 Task: Open Card SWOT Analysis Review in Board Newsletter Marketing to Workspace E-commerce and add a team member Softage.2@softage.net, a label Red, a checklist Technical Writing, an attachment from your onedrive, a color Red and finally, add a card description 'Create design mockups for new product' and a comment 'We should approach this task with a sense of humility, recognizing that we do not have all the answers and being open to learning from others.'. Add a start date 'Jan 02, 1900' with a due date 'Jan 09, 1900'
Action: Mouse moved to (60, 338)
Screenshot: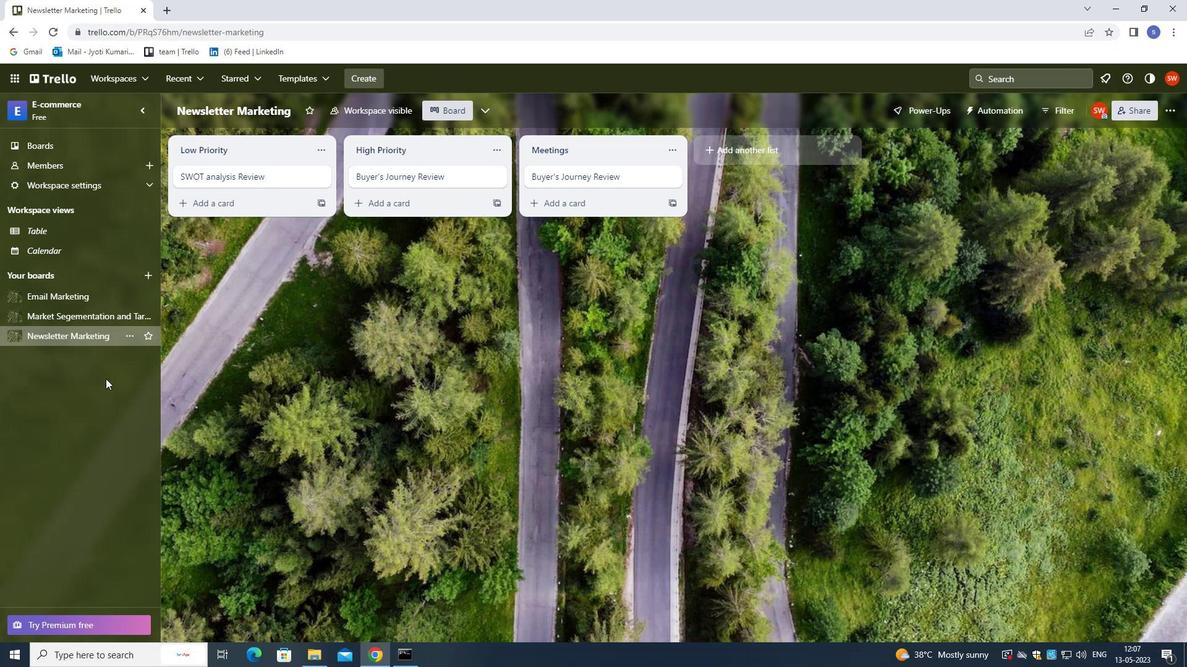 
Action: Mouse pressed left at (60, 338)
Screenshot: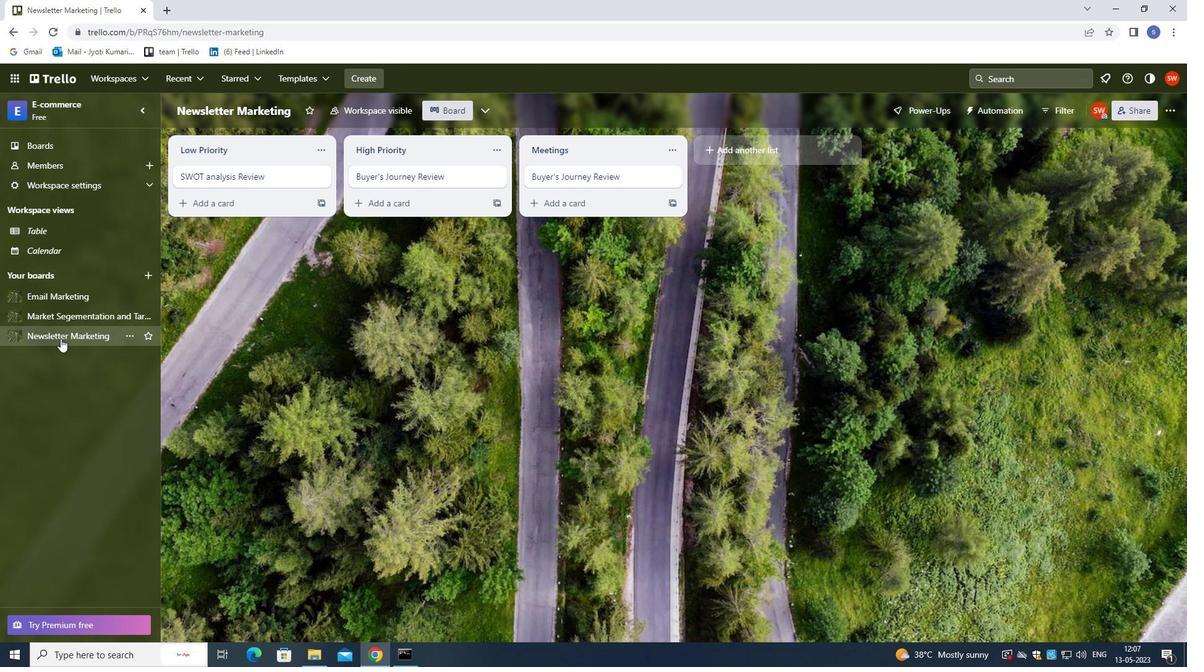 
Action: Mouse moved to (231, 171)
Screenshot: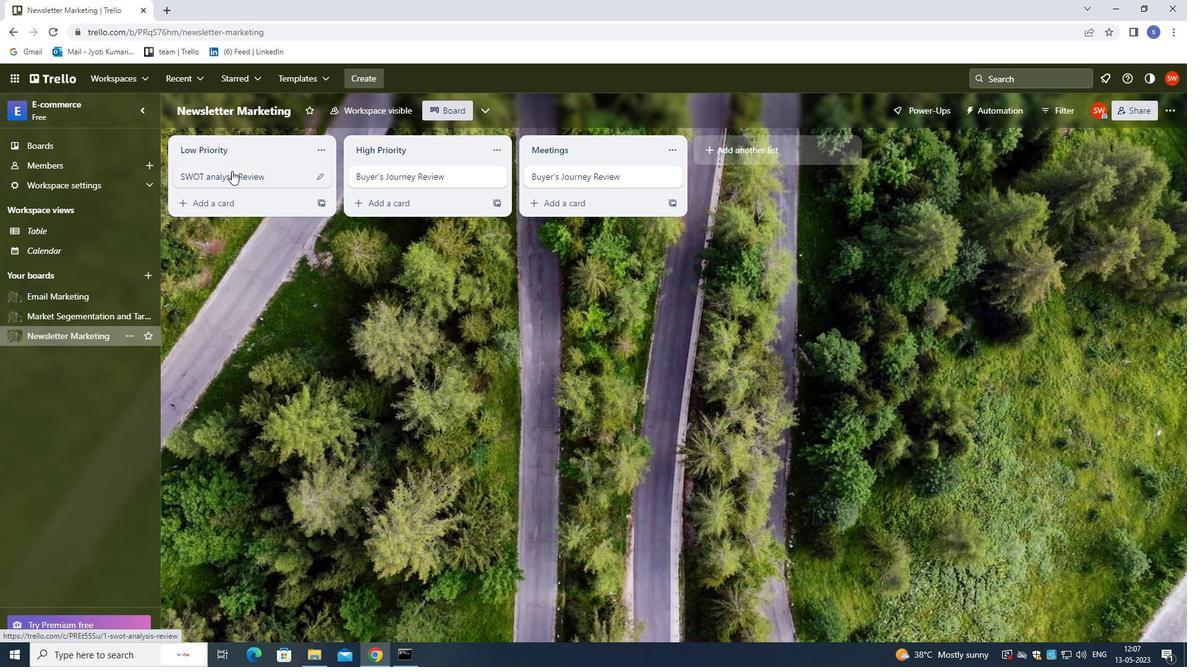 
Action: Mouse pressed left at (231, 171)
Screenshot: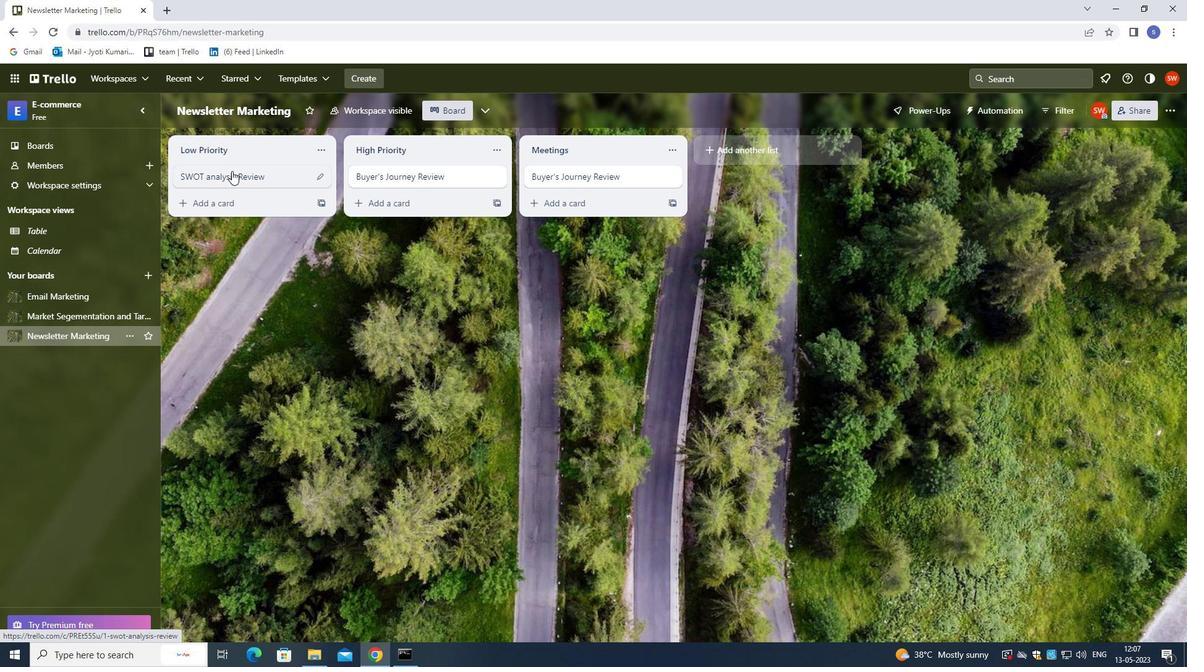 
Action: Mouse moved to (746, 176)
Screenshot: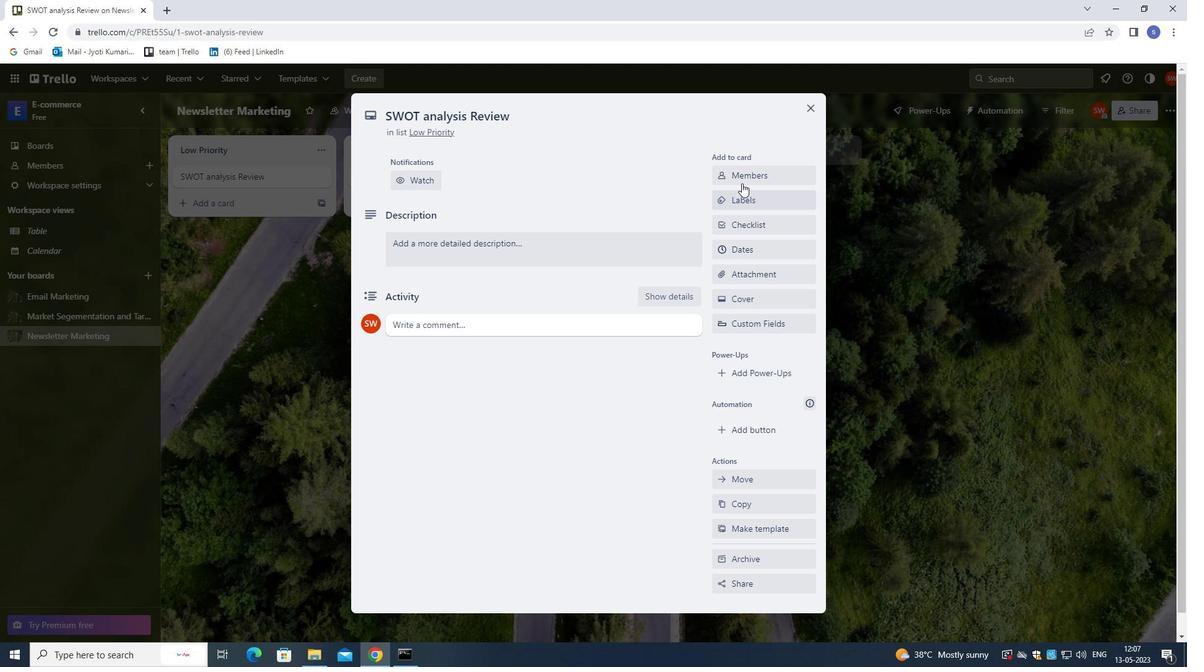 
Action: Mouse pressed left at (746, 176)
Screenshot: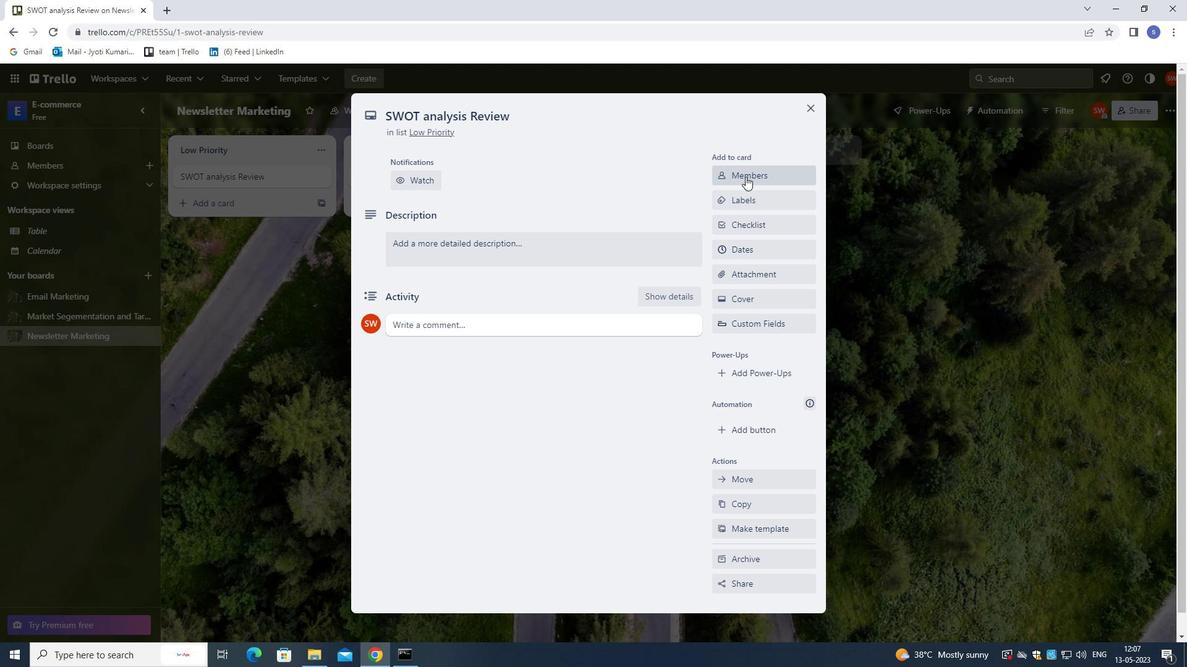 
Action: Mouse moved to (766, 275)
Screenshot: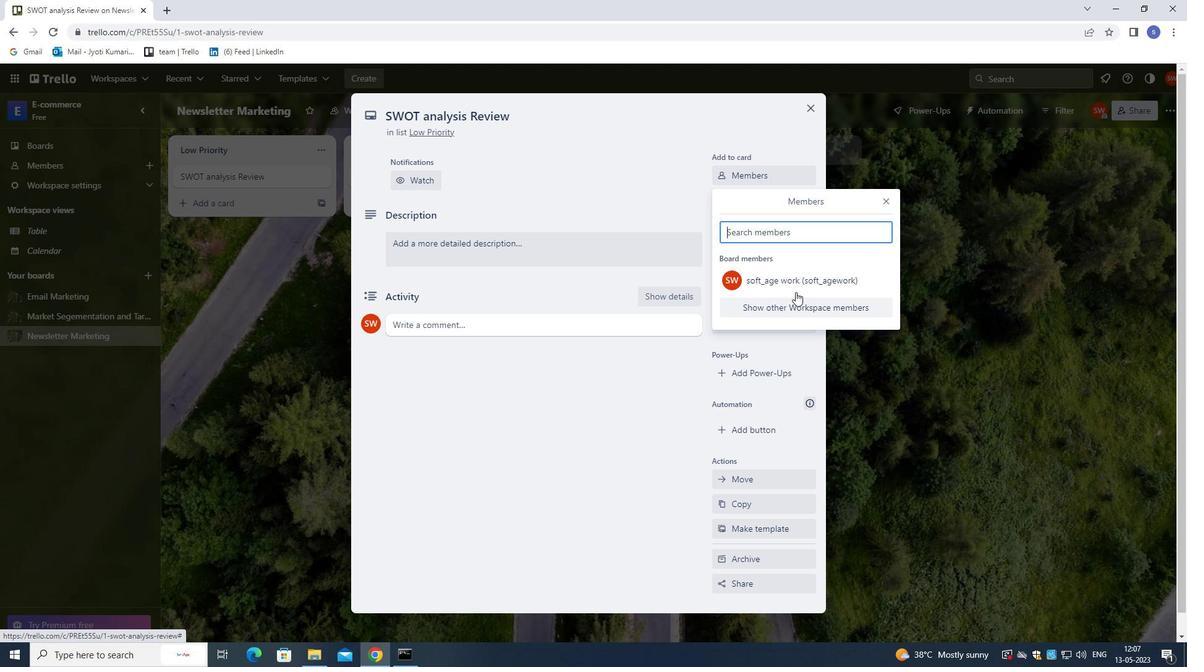 
Action: Key pressed softage.2<Key.shift>@SOFTAGE.NET
Screenshot: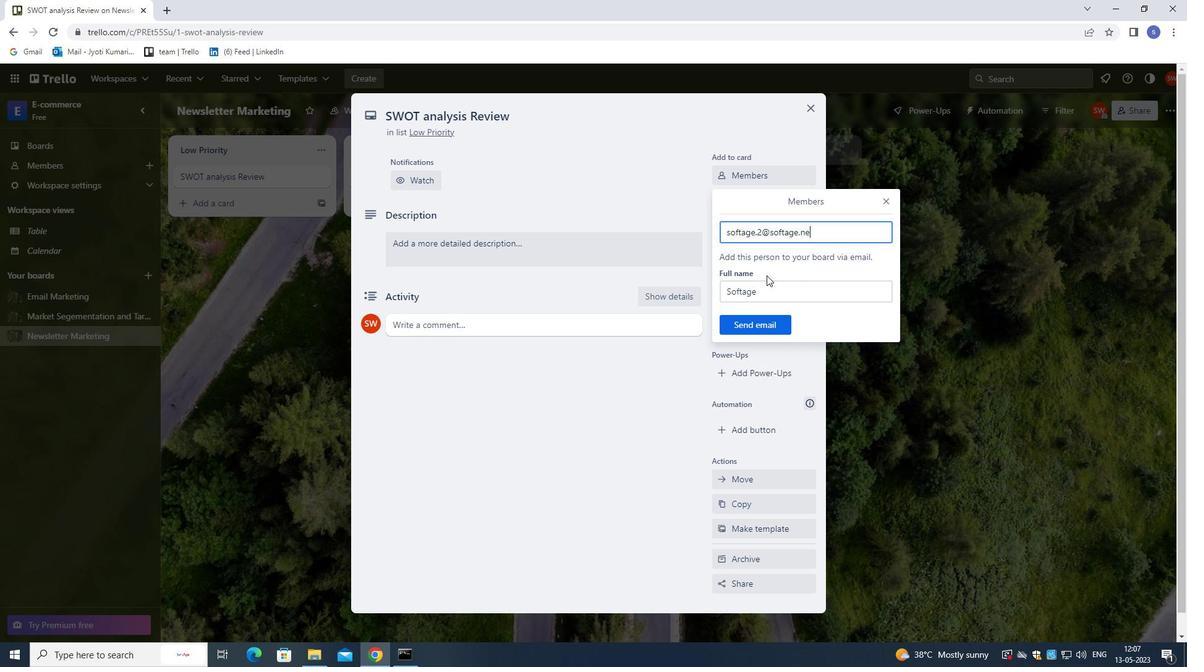 
Action: Mouse moved to (777, 327)
Screenshot: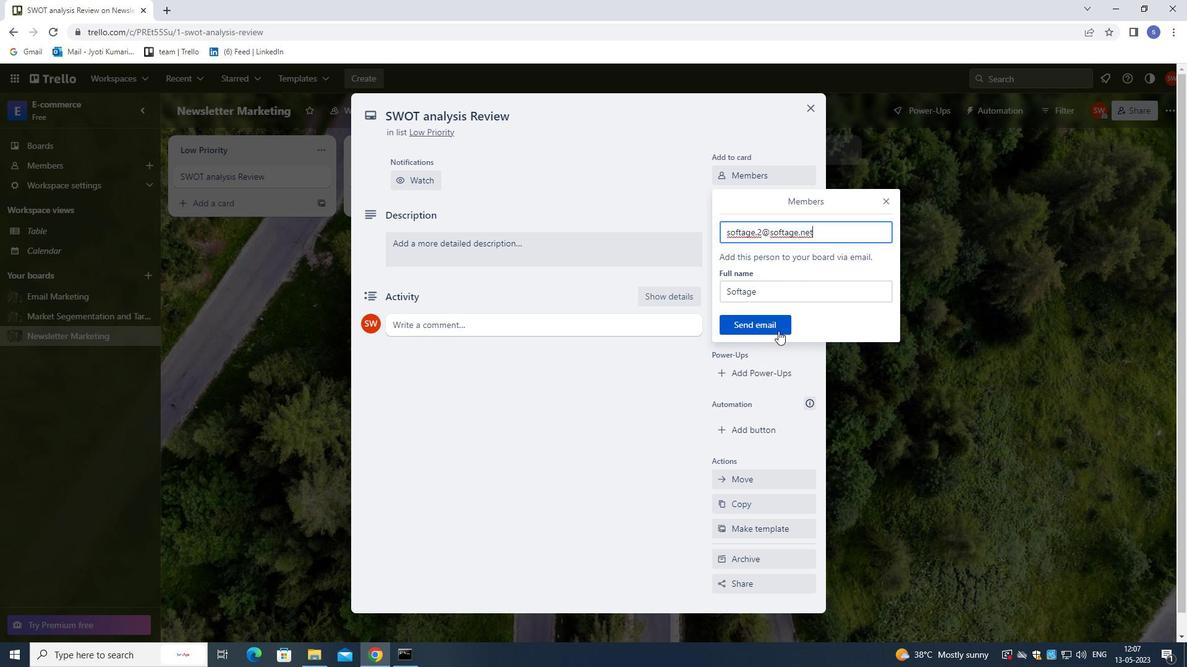 
Action: Mouse pressed left at (777, 327)
Screenshot: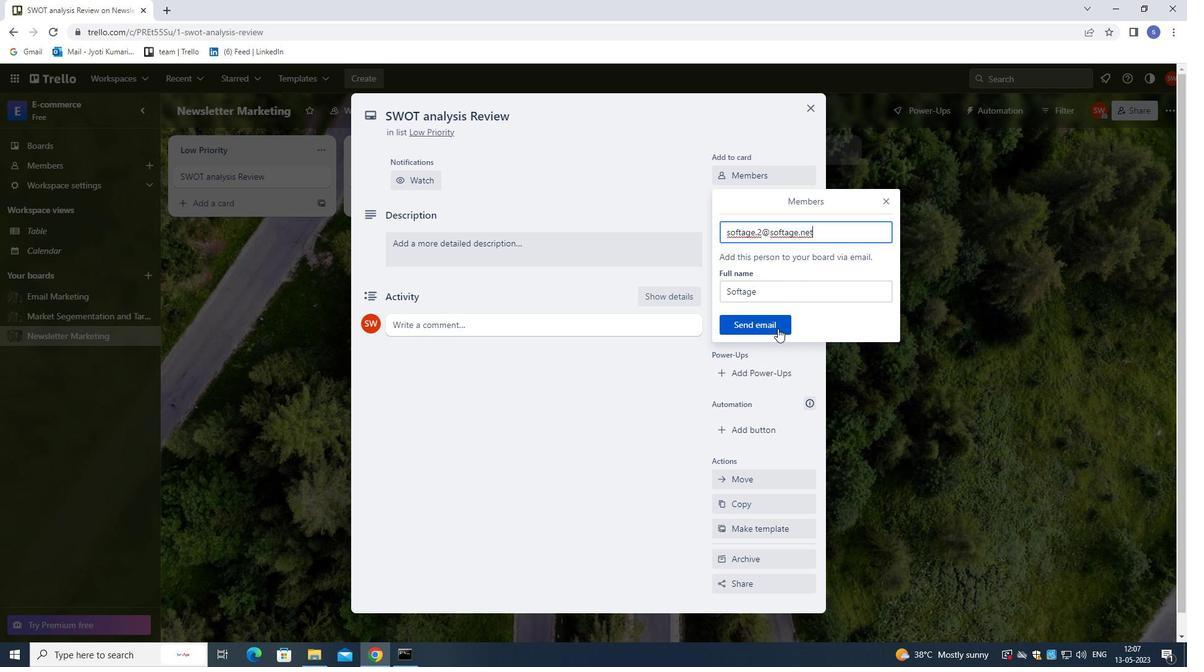 
Action: Mouse moved to (779, 241)
Screenshot: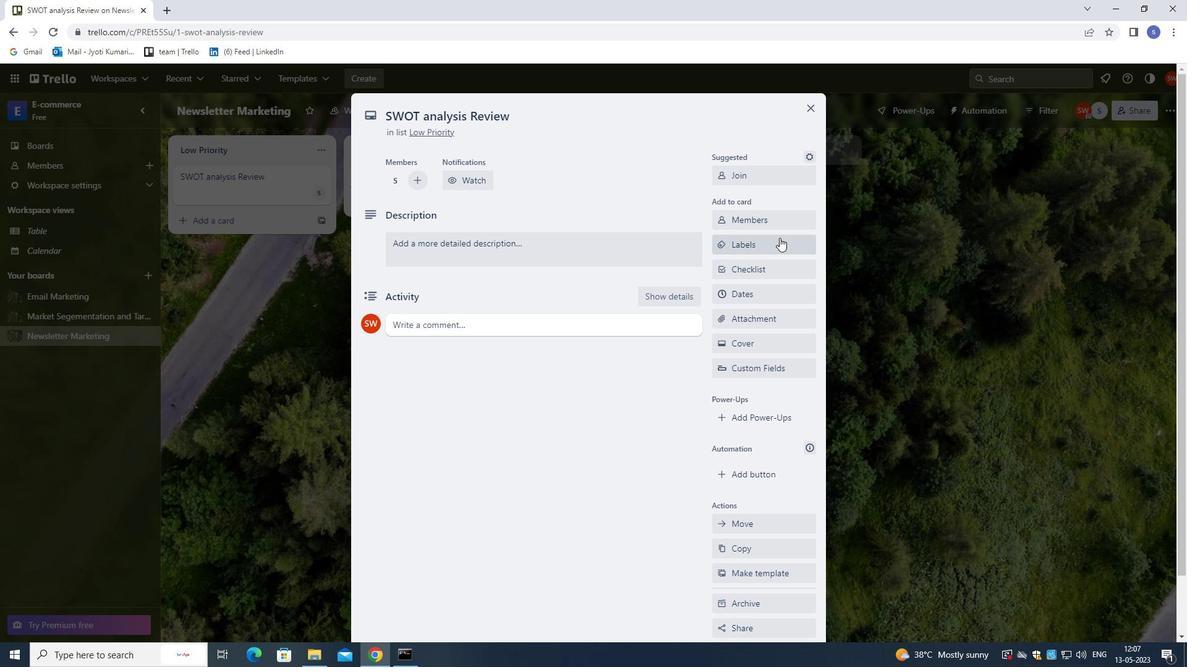 
Action: Mouse pressed left at (779, 241)
Screenshot: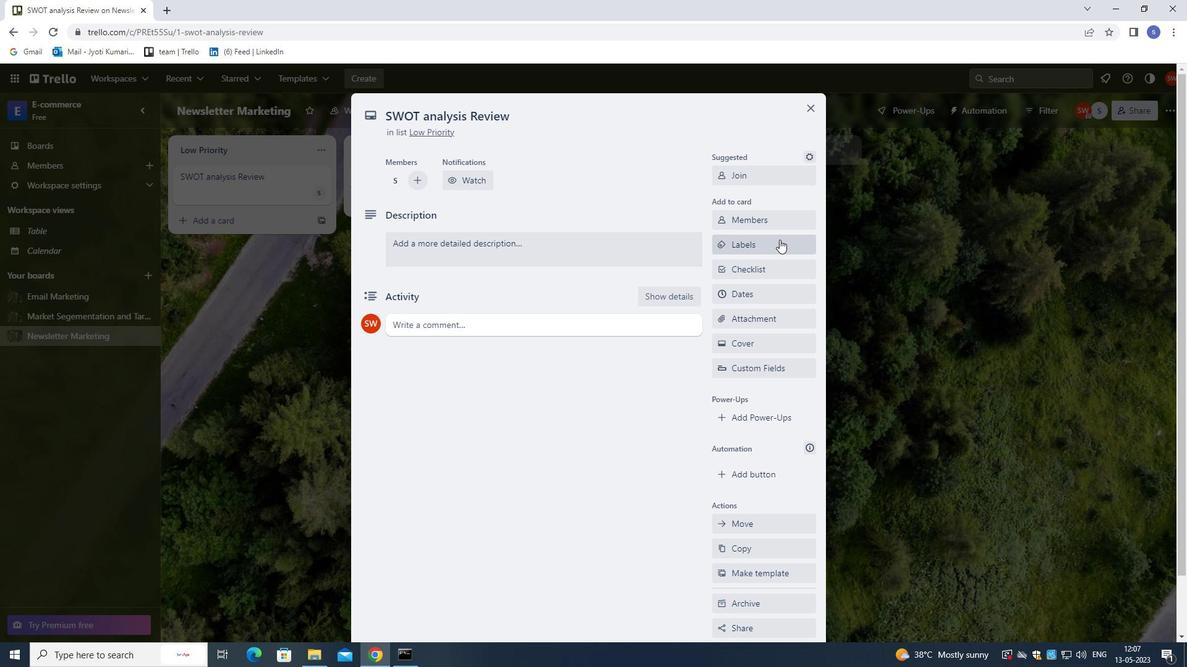 
Action: Mouse moved to (778, 241)
Screenshot: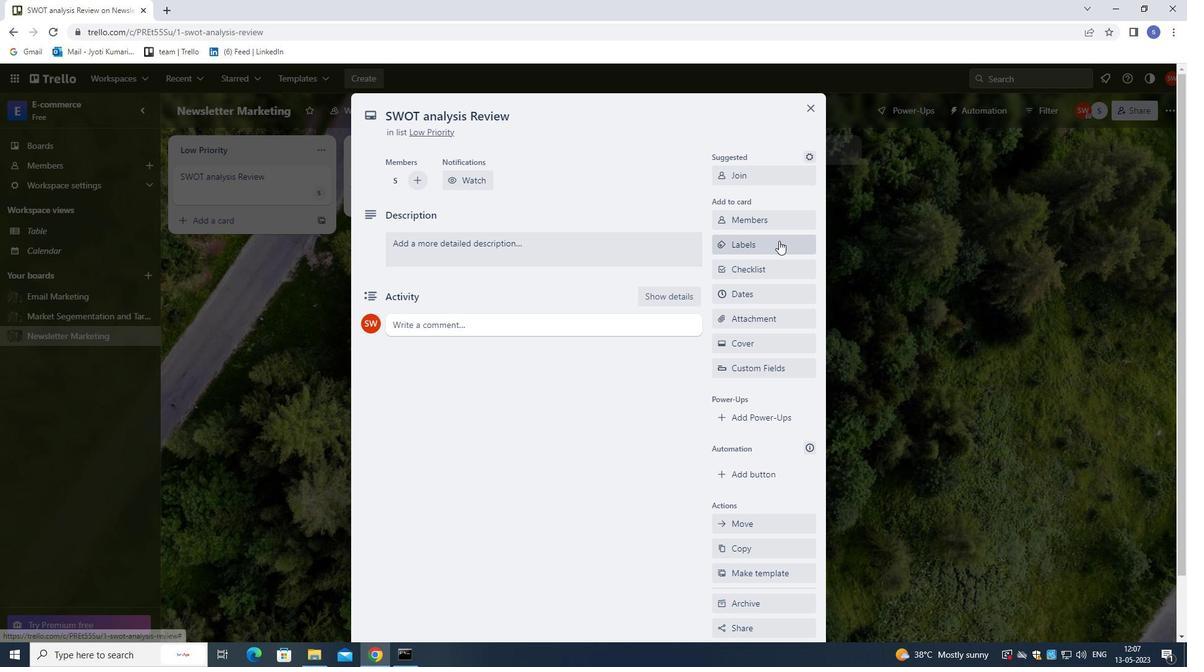 
Action: Key pressed R
Screenshot: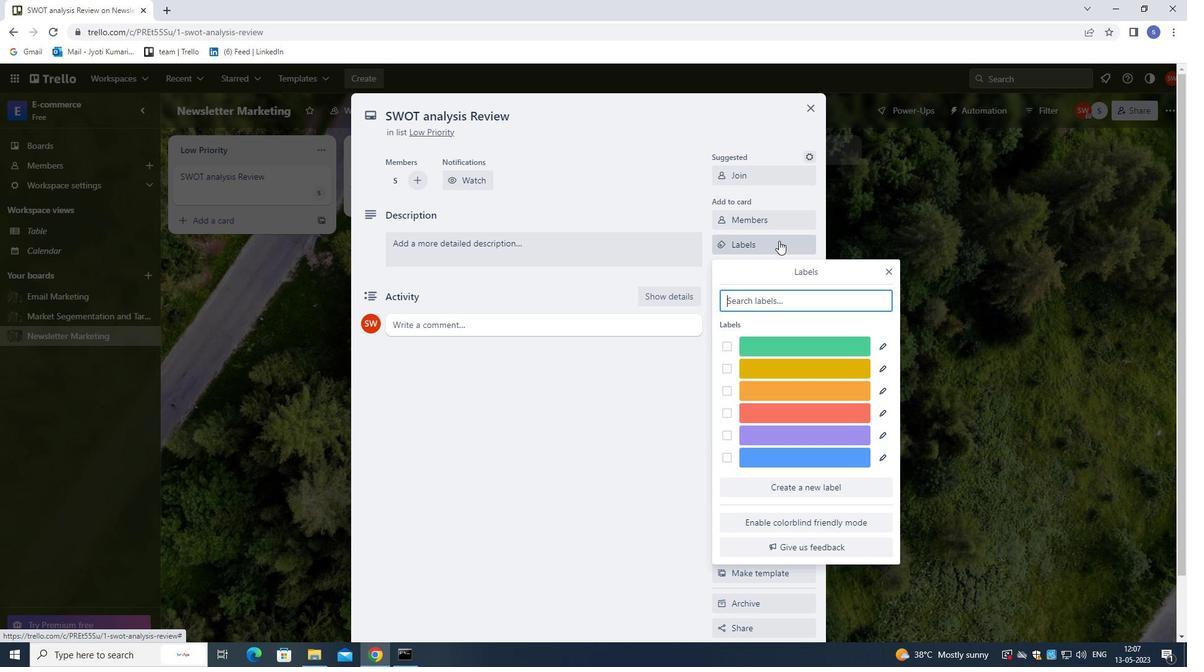 
Action: Mouse moved to (770, 344)
Screenshot: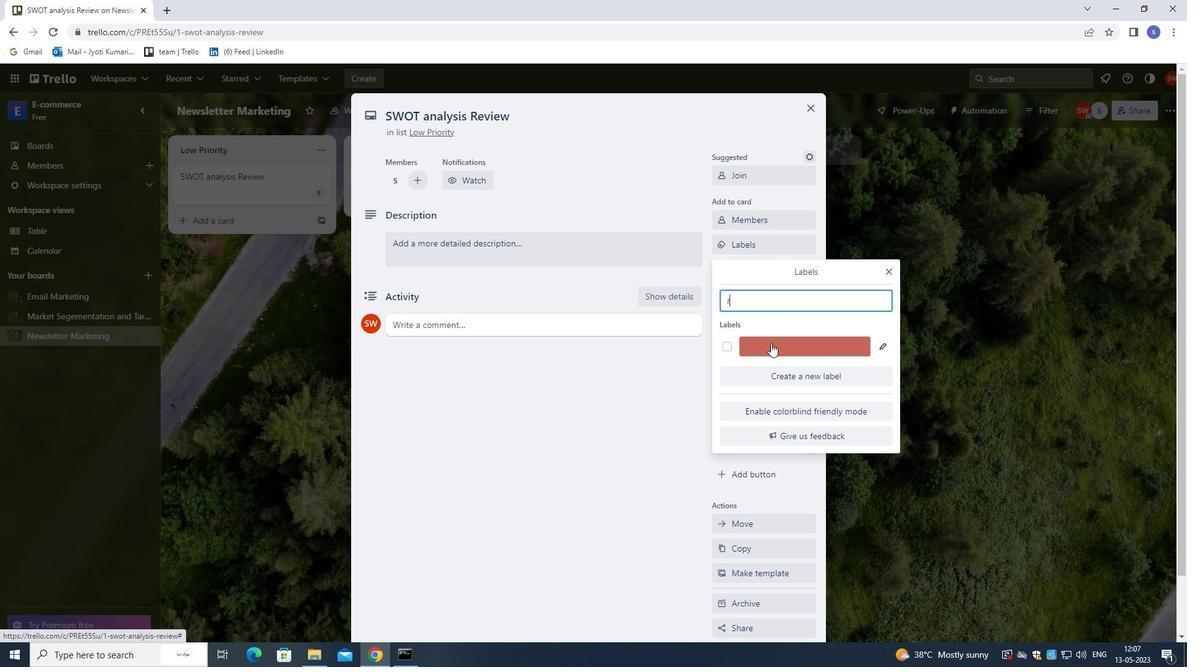 
Action: Mouse pressed left at (770, 344)
Screenshot: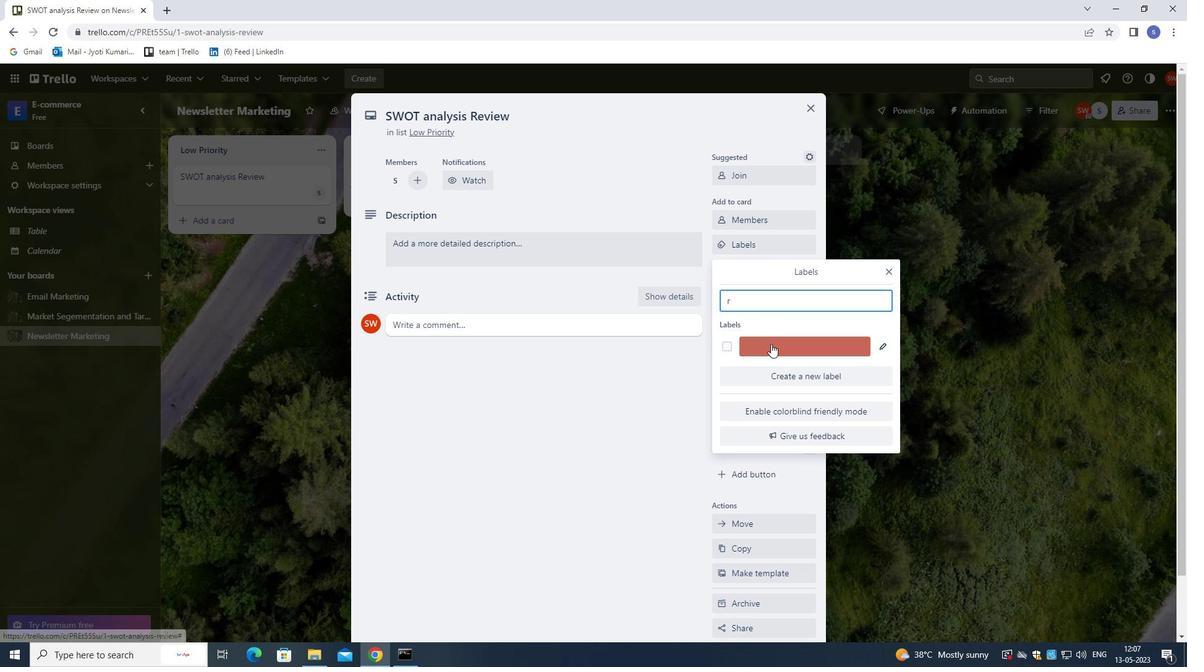 
Action: Mouse moved to (890, 270)
Screenshot: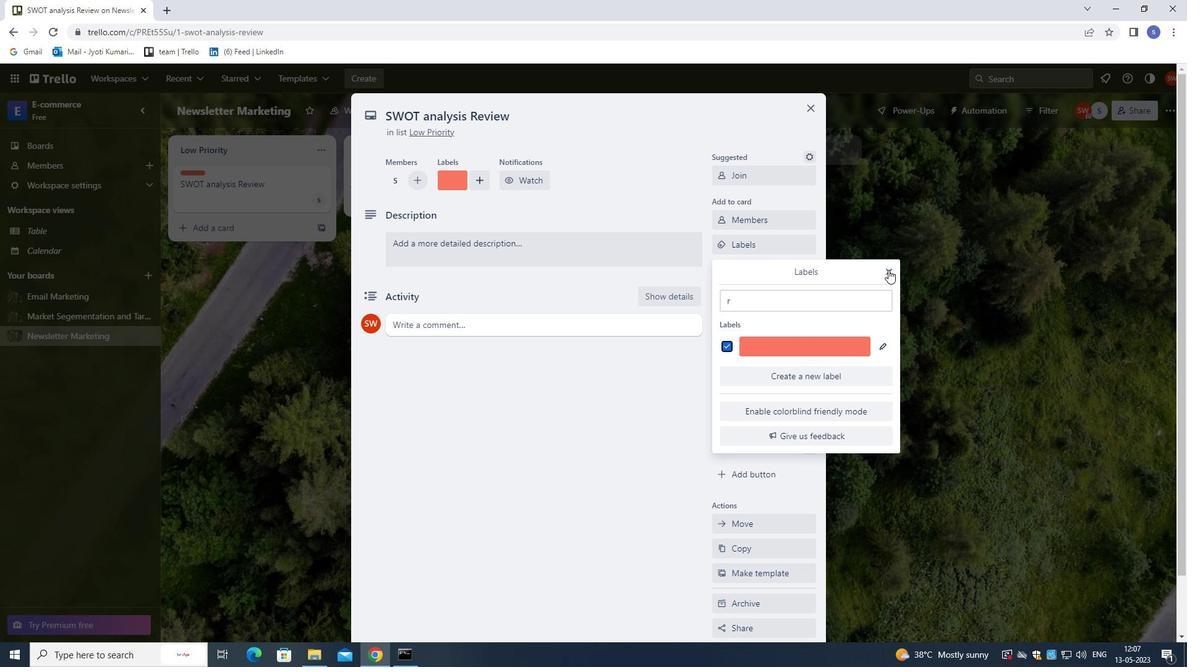 
Action: Mouse pressed left at (890, 270)
Screenshot: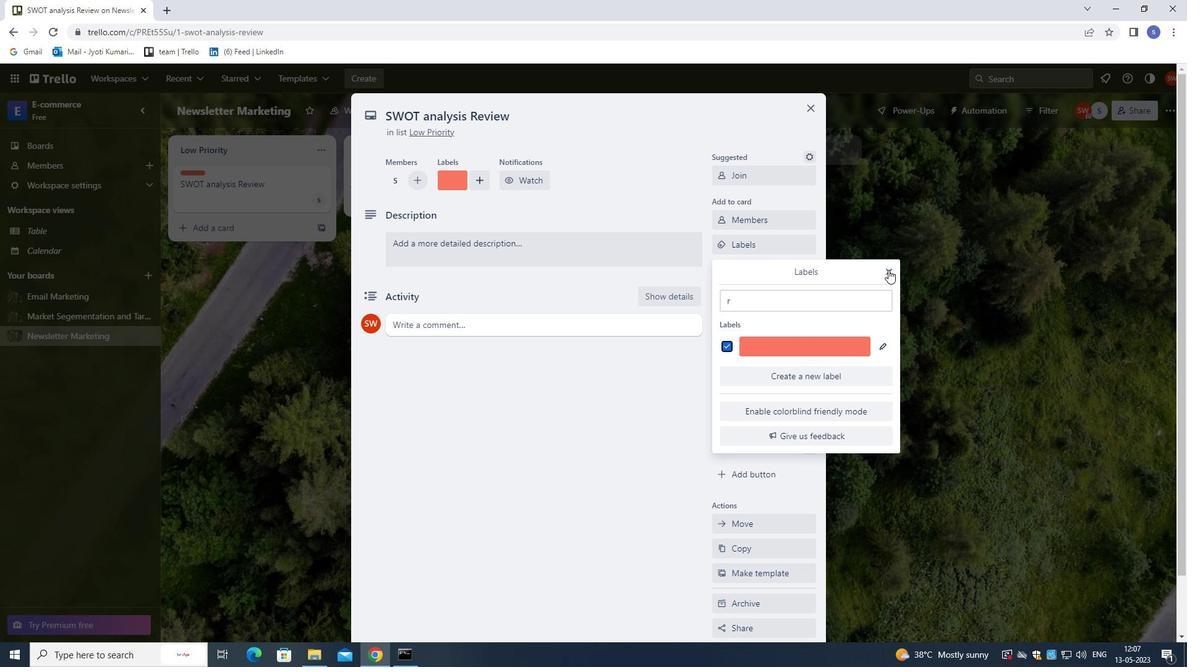 
Action: Mouse moved to (778, 271)
Screenshot: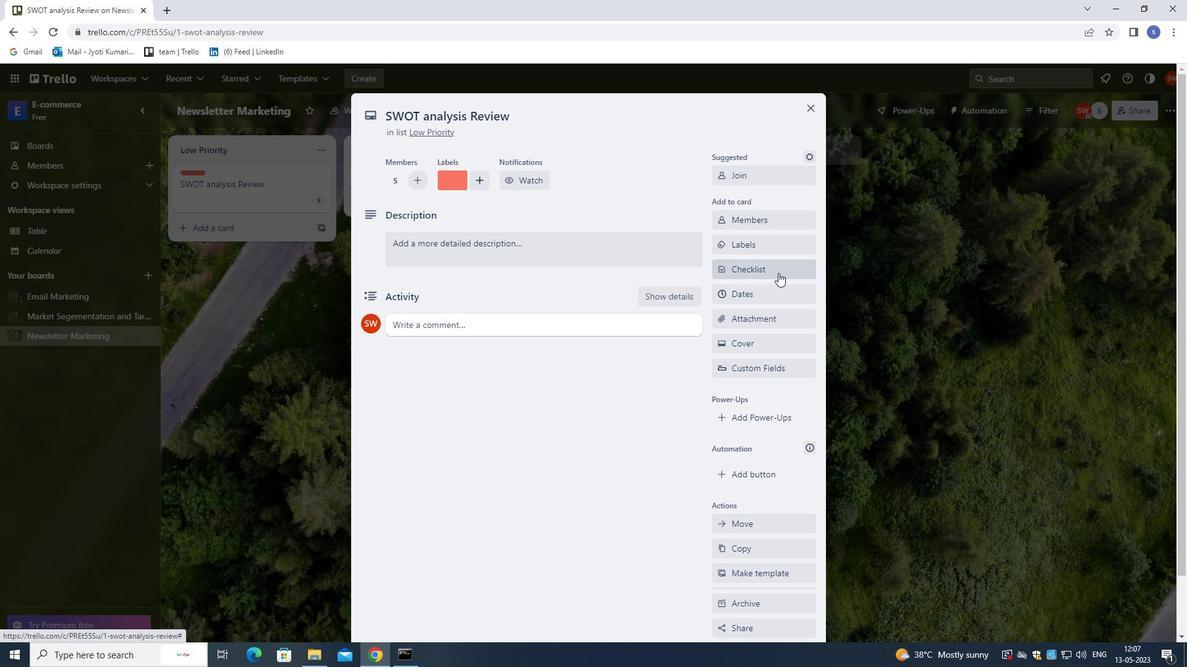 
Action: Mouse pressed left at (778, 271)
Screenshot: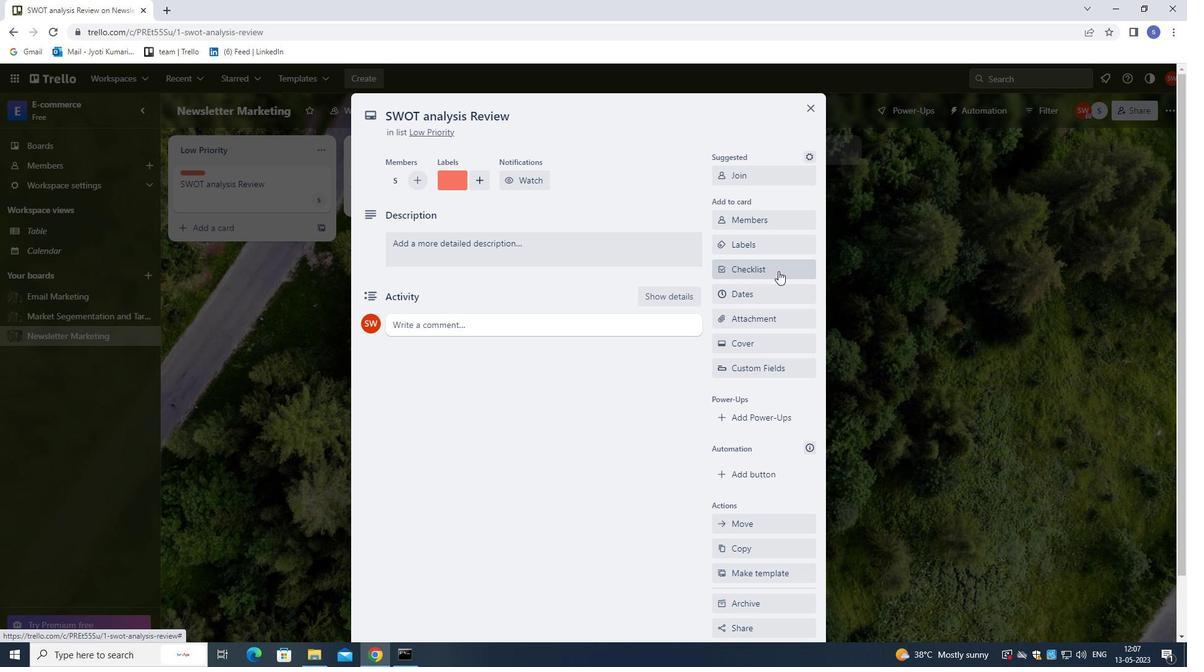 
Action: Mouse moved to (778, 270)
Screenshot: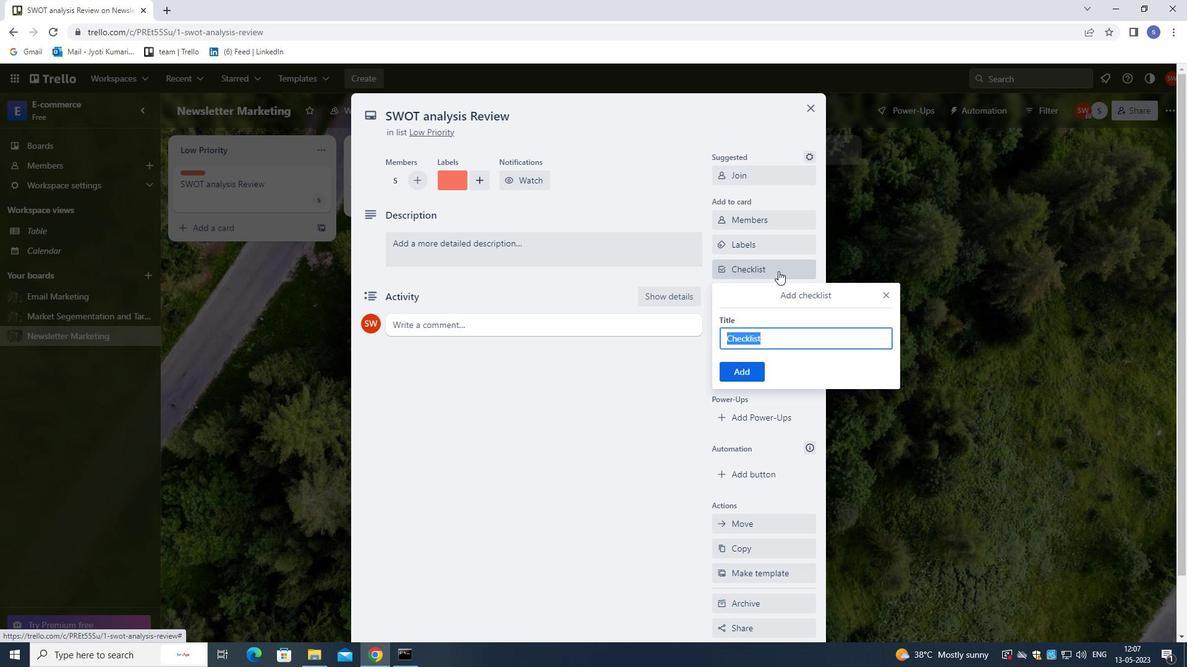 
Action: Key pressed <Key.shift>TECHNIICAL<Key.space><Key.left><Key.left><Key.left><Key.left><Key.left><Key.left><Key.right><Key.backspace><Key.right><Key.right><Key.right><Key.right><Key.right><Key.right><Key.right><Key.right><Key.right><Key.space><Key.shift>WRITING<Key.space><Key.enter>
Screenshot: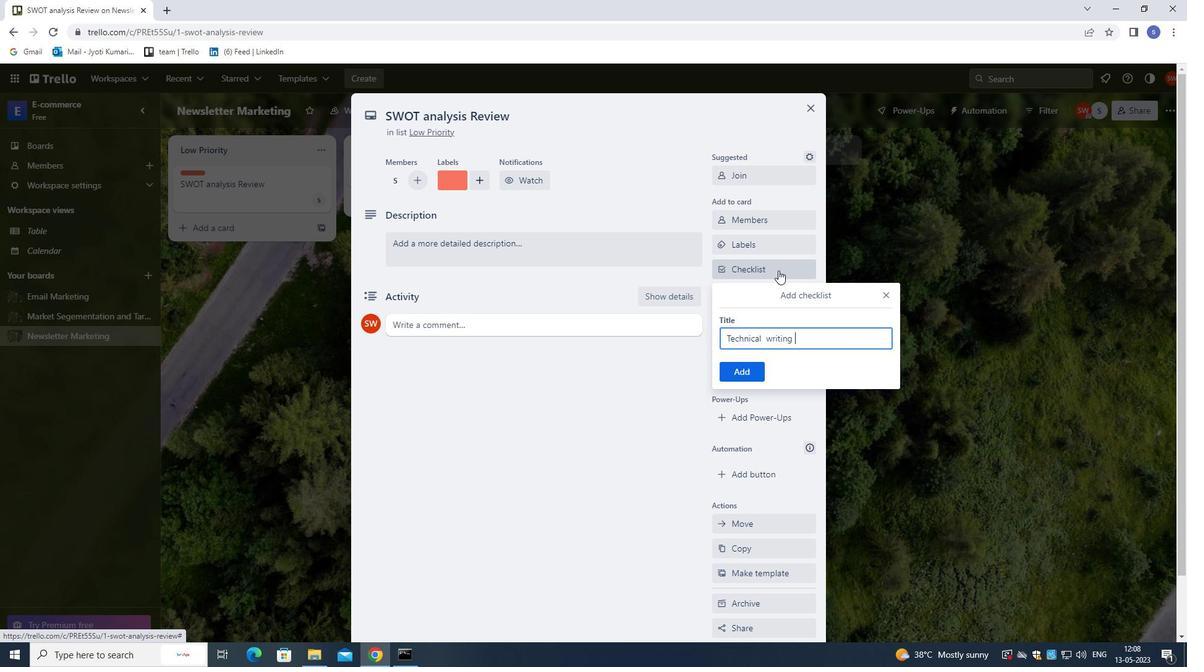 
Action: Mouse moved to (765, 296)
Screenshot: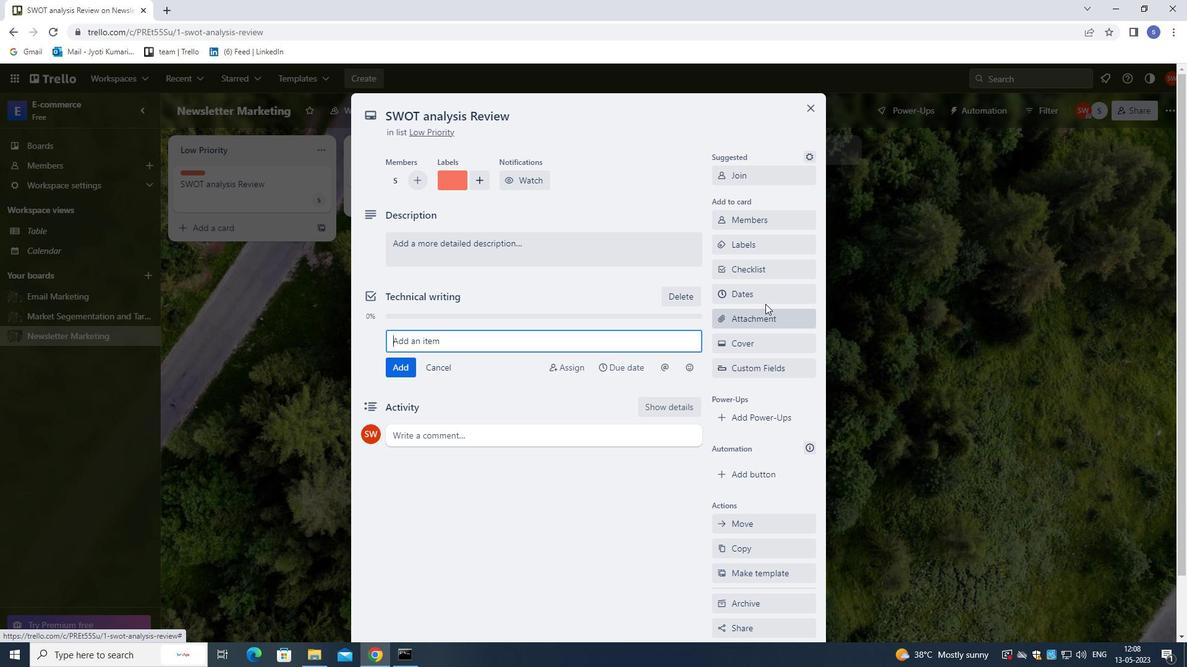 
Action: Mouse pressed left at (765, 296)
Screenshot: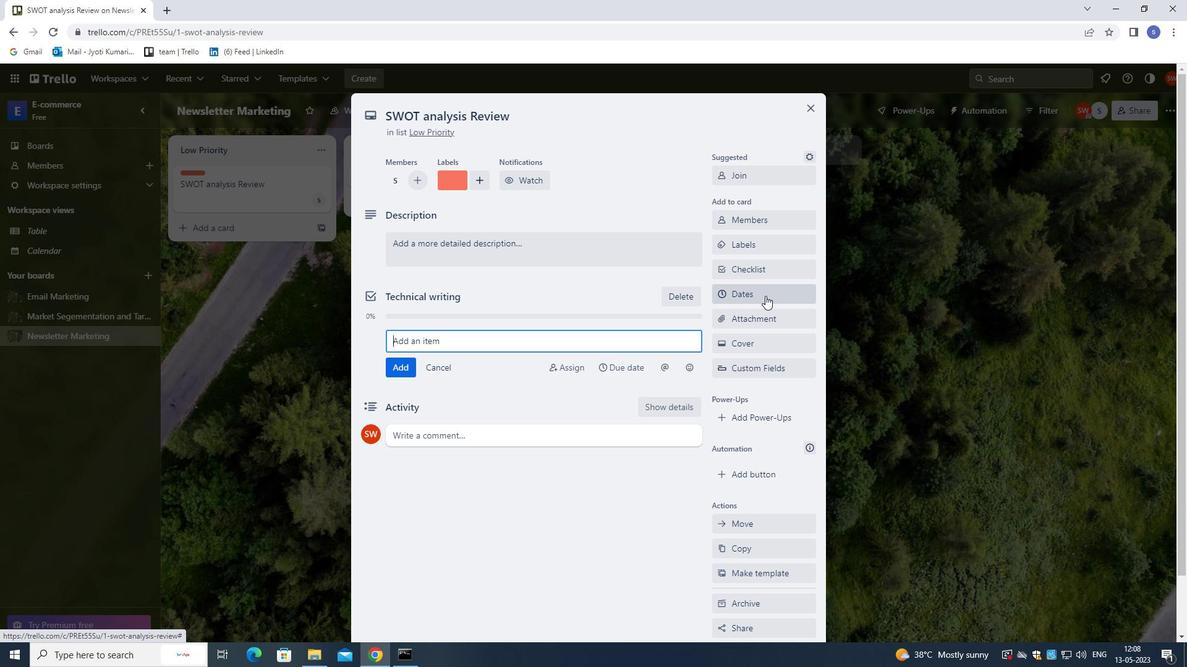 
Action: Mouse moved to (725, 339)
Screenshot: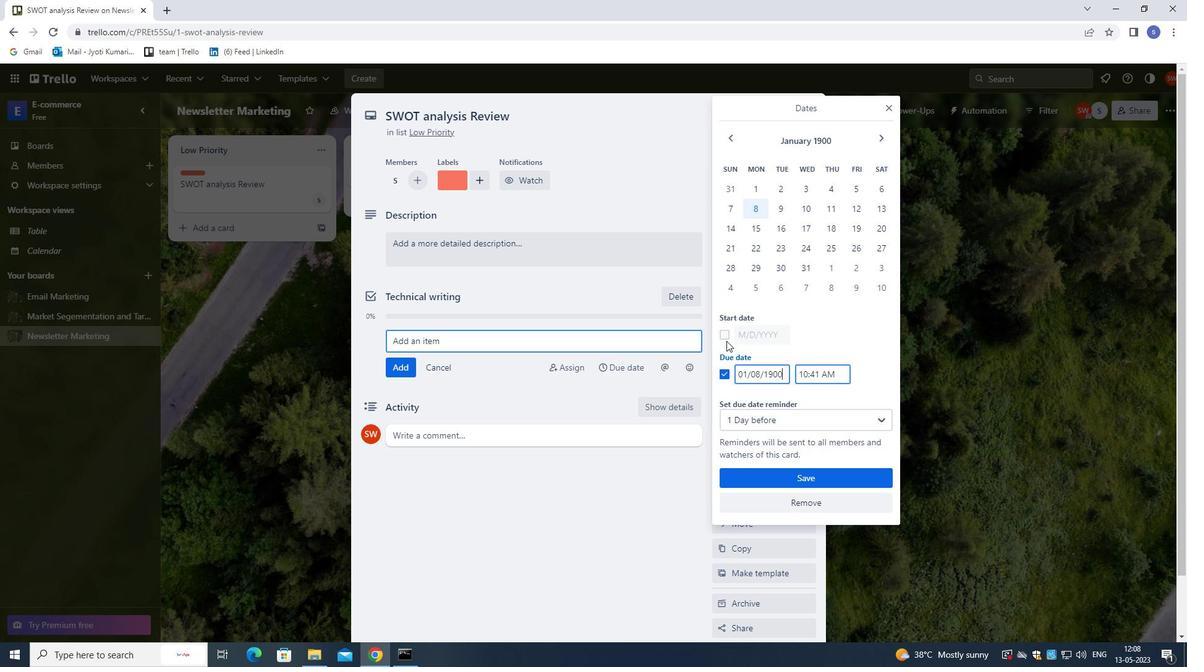 
Action: Mouse pressed left at (725, 339)
Screenshot: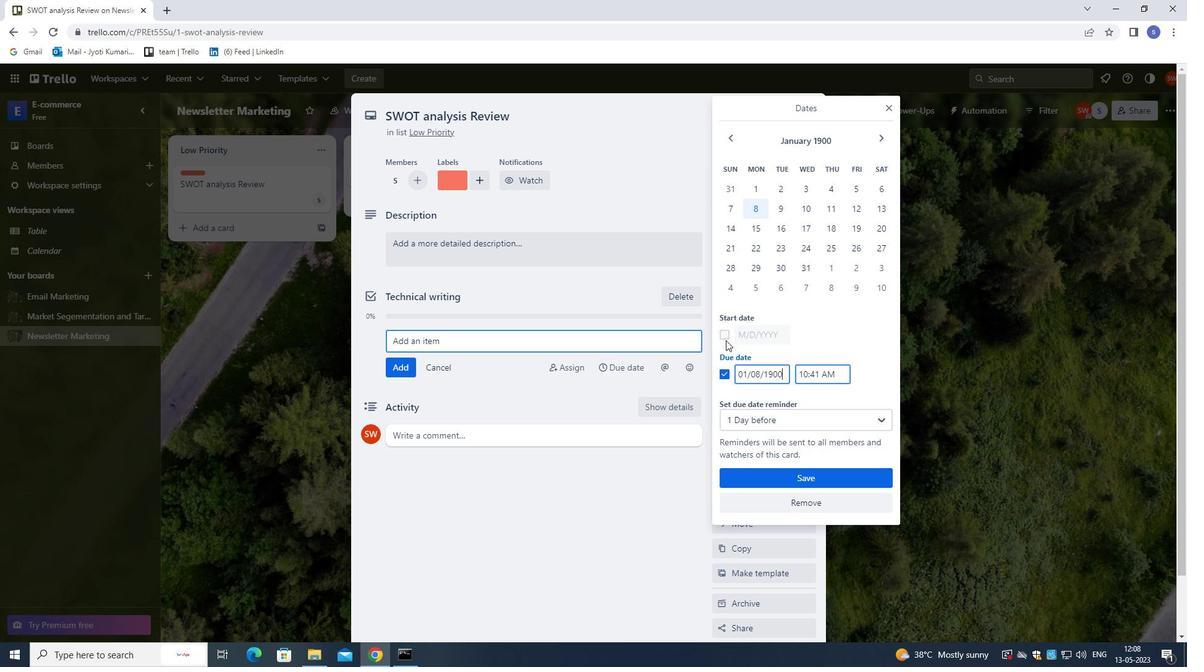 
Action: Mouse moved to (778, 190)
Screenshot: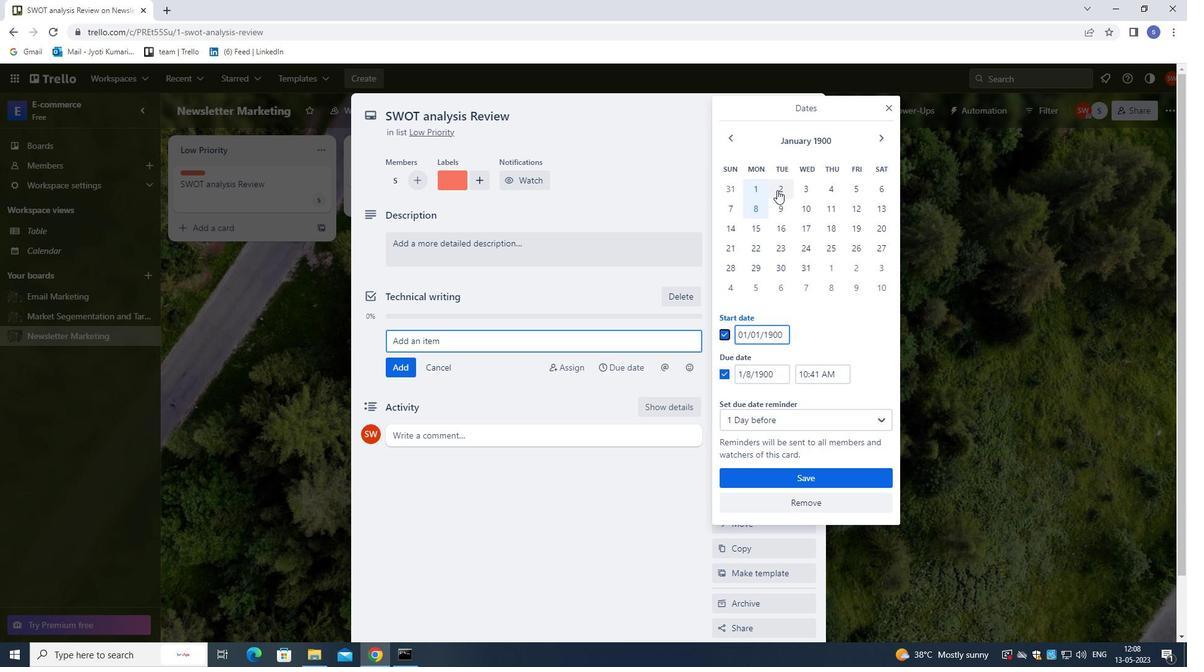 
Action: Mouse pressed left at (778, 190)
Screenshot: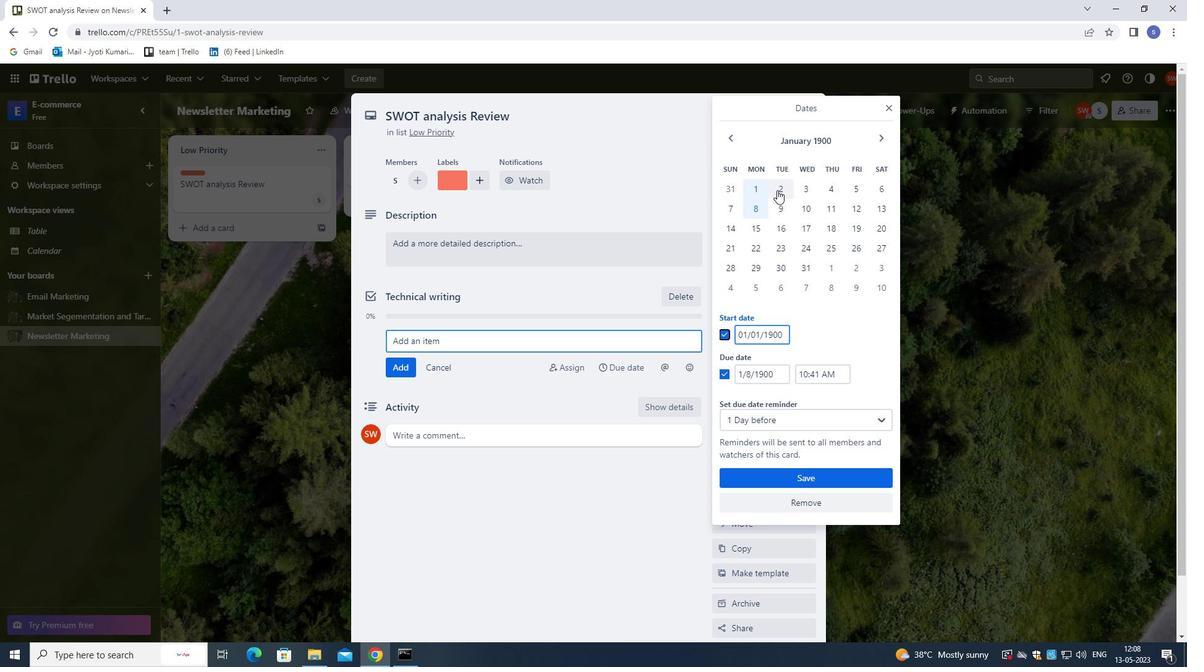 
Action: Mouse moved to (855, 286)
Screenshot: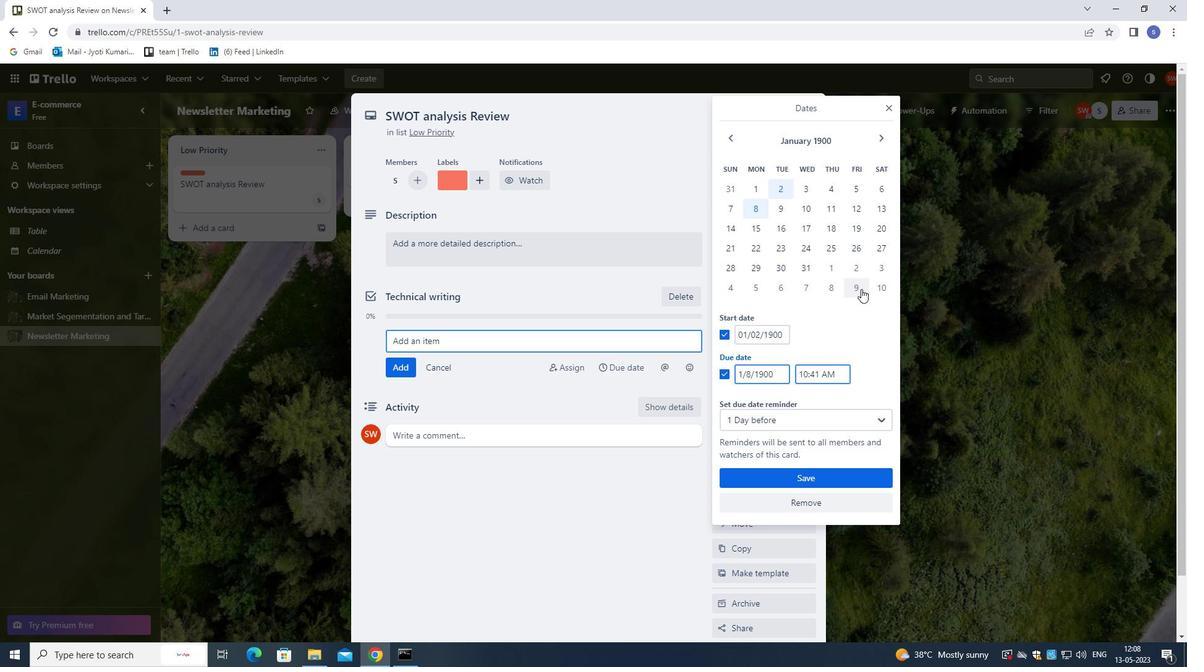 
Action: Mouse pressed left at (855, 286)
Screenshot: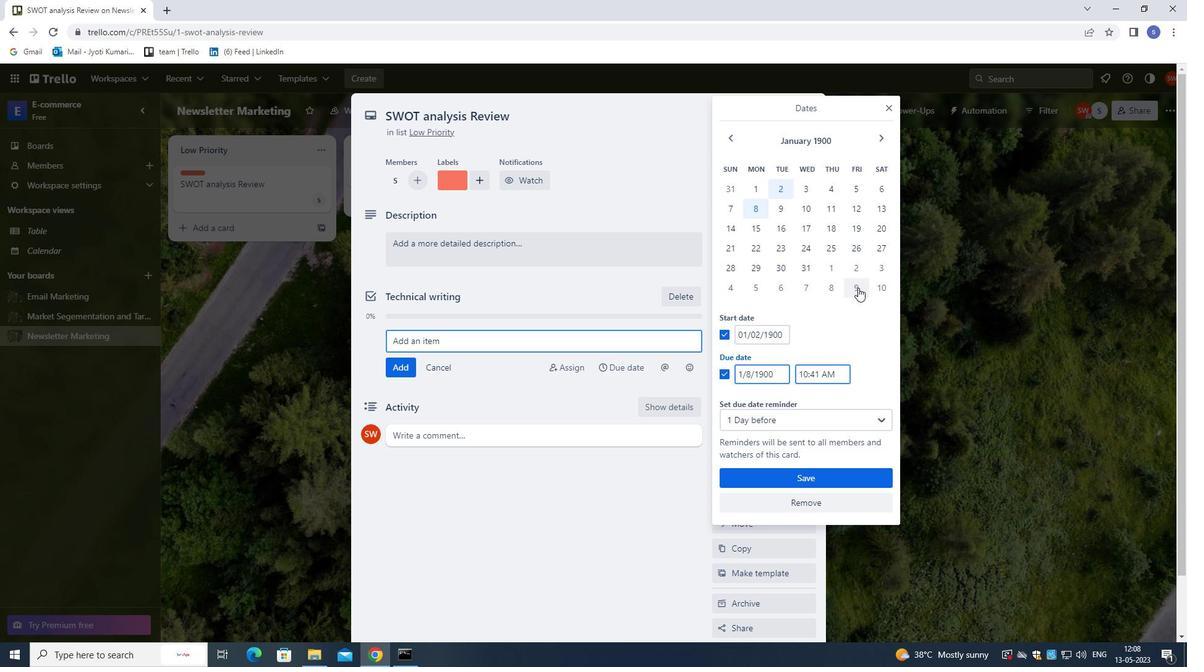 
Action: Mouse moved to (744, 370)
Screenshot: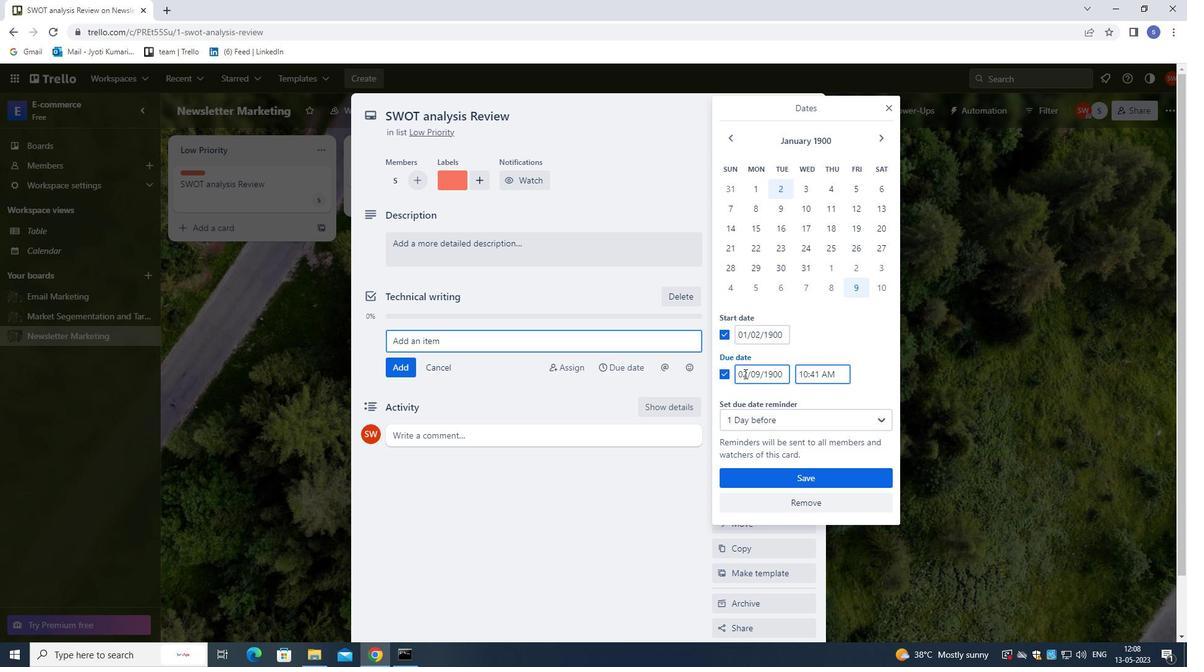 
Action: Mouse pressed left at (744, 370)
Screenshot: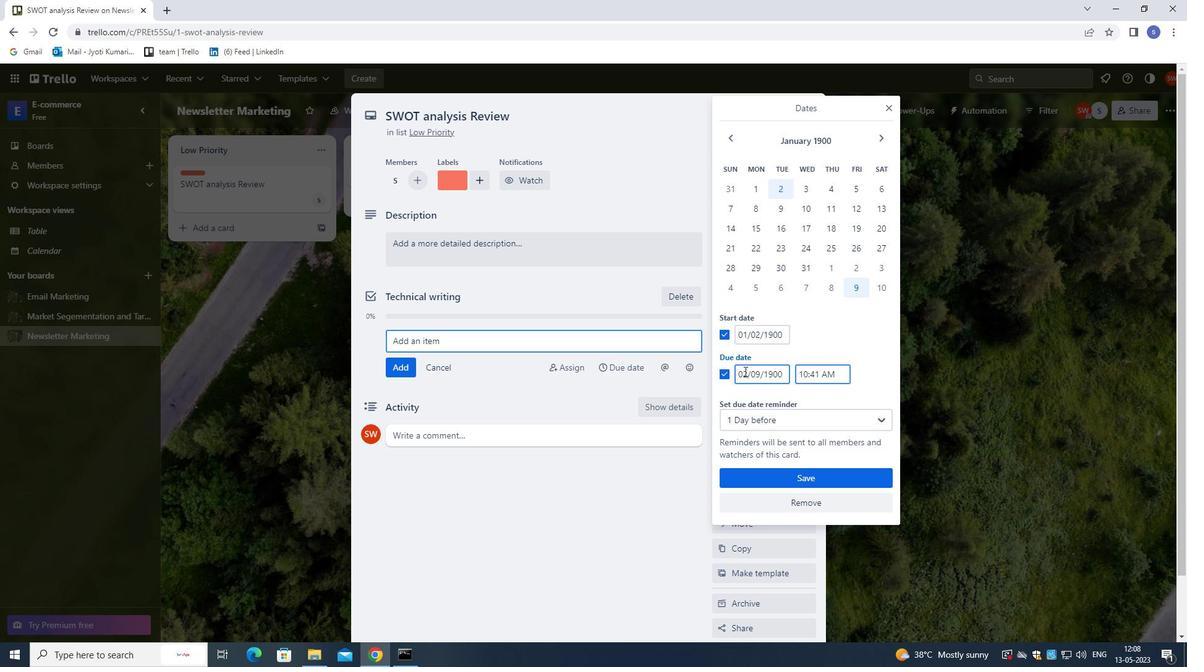 
Action: Mouse moved to (754, 411)
Screenshot: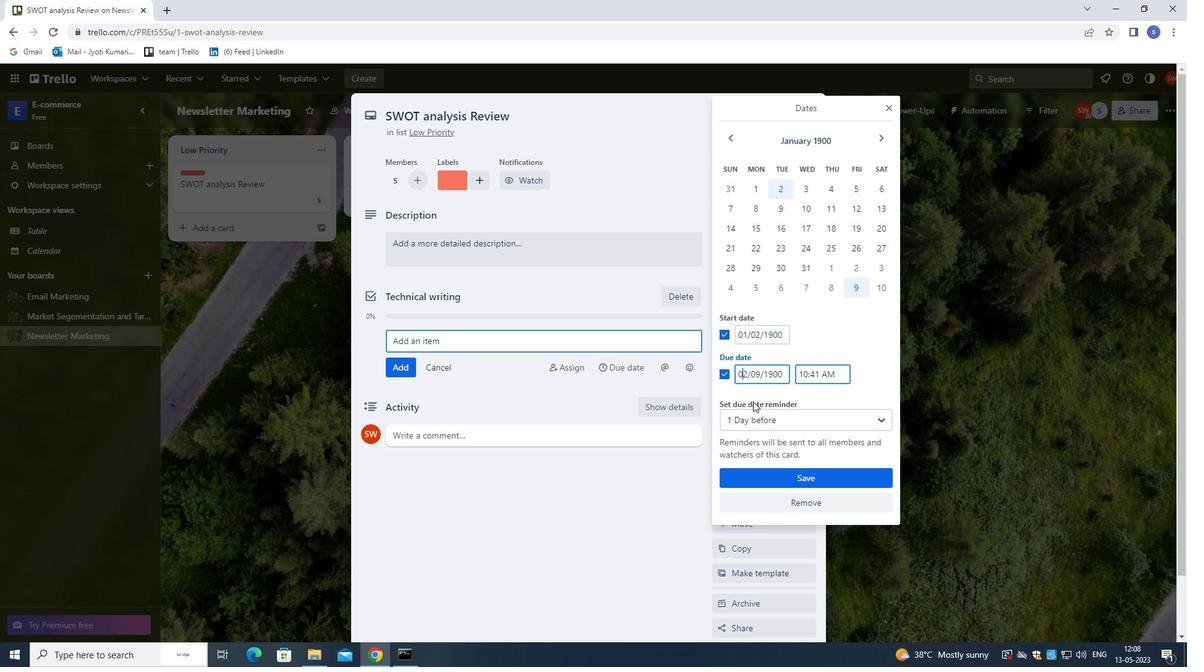 
Action: Key pressed <Key.right>
Screenshot: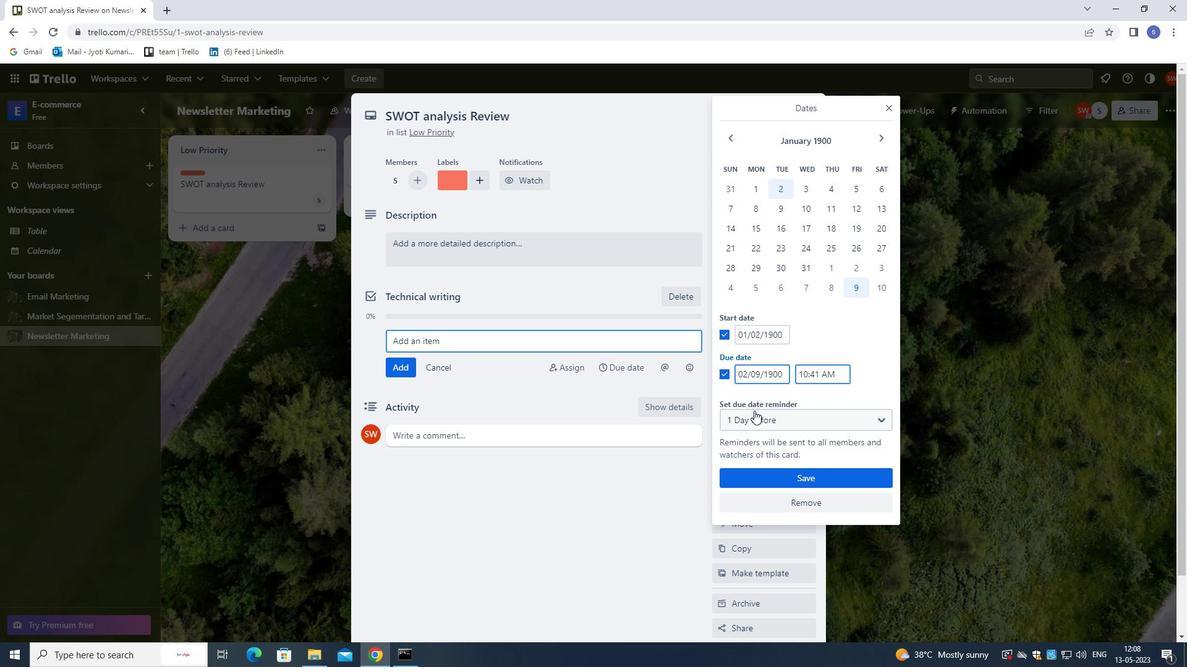 
Action: Mouse moved to (720, 382)
Screenshot: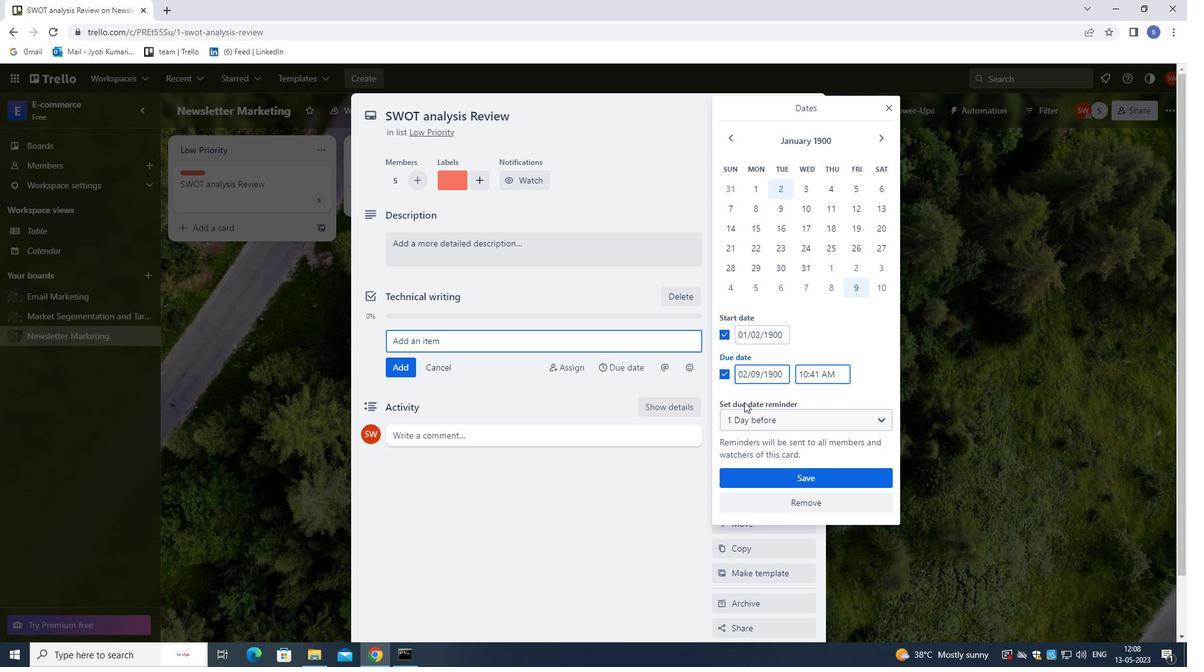 
Action: Key pressed 1
Screenshot: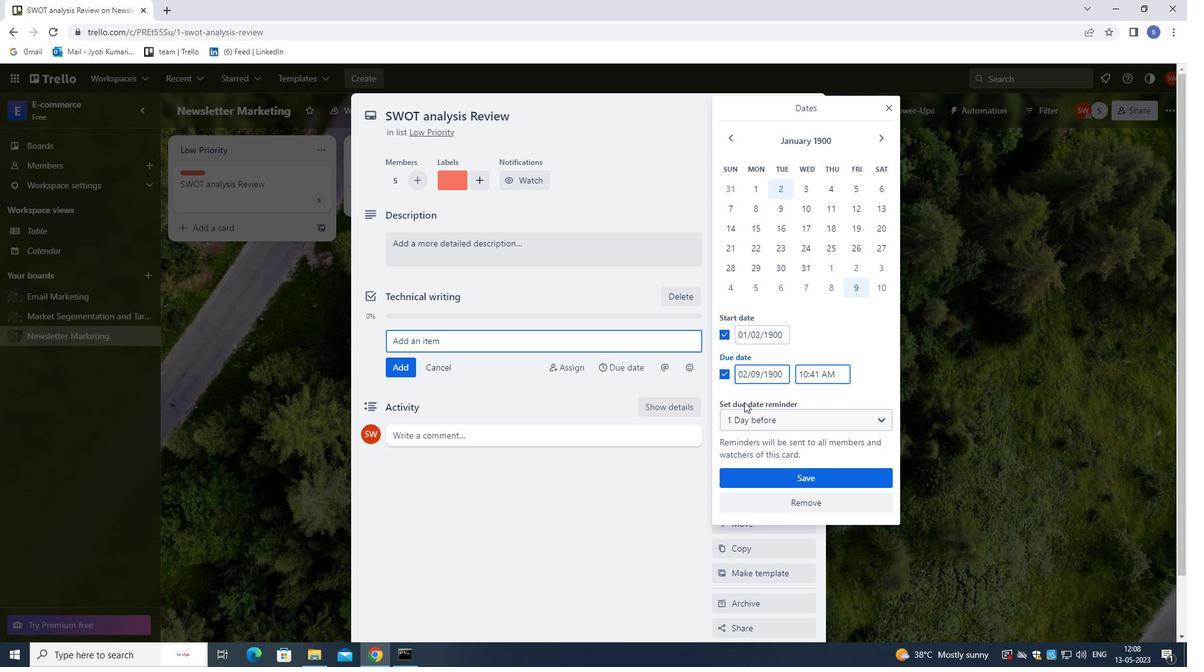 
Action: Mouse moved to (752, 392)
Screenshot: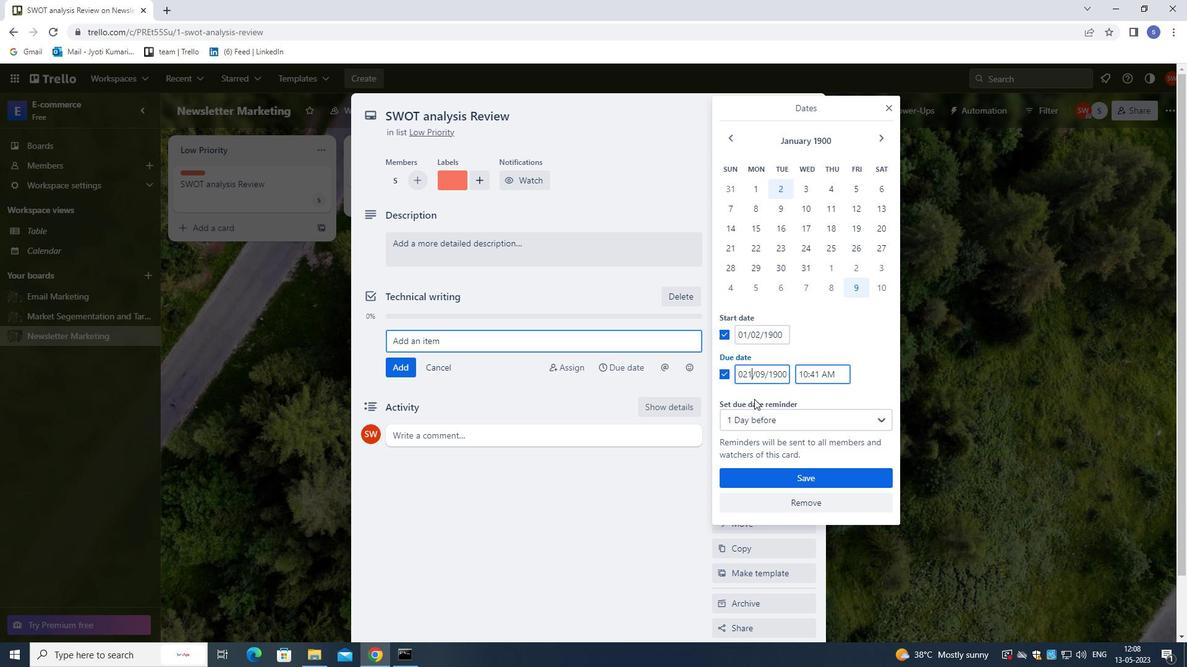 
Action: Key pressed <Key.backspace>
Screenshot: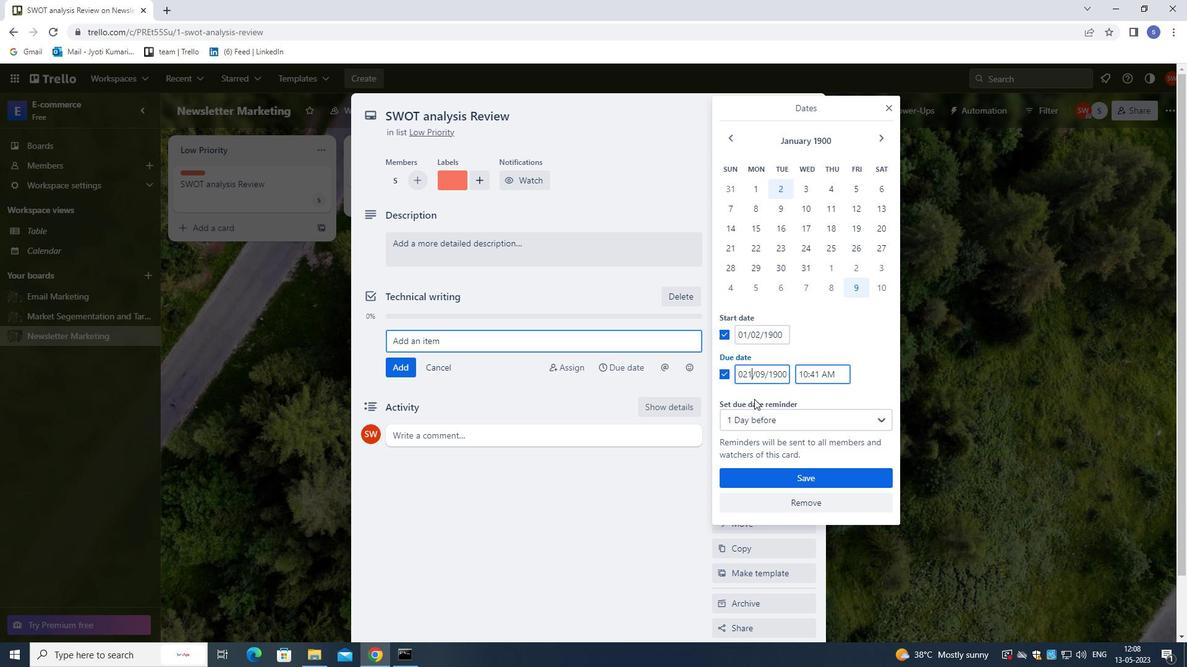 
Action: Mouse moved to (751, 388)
Screenshot: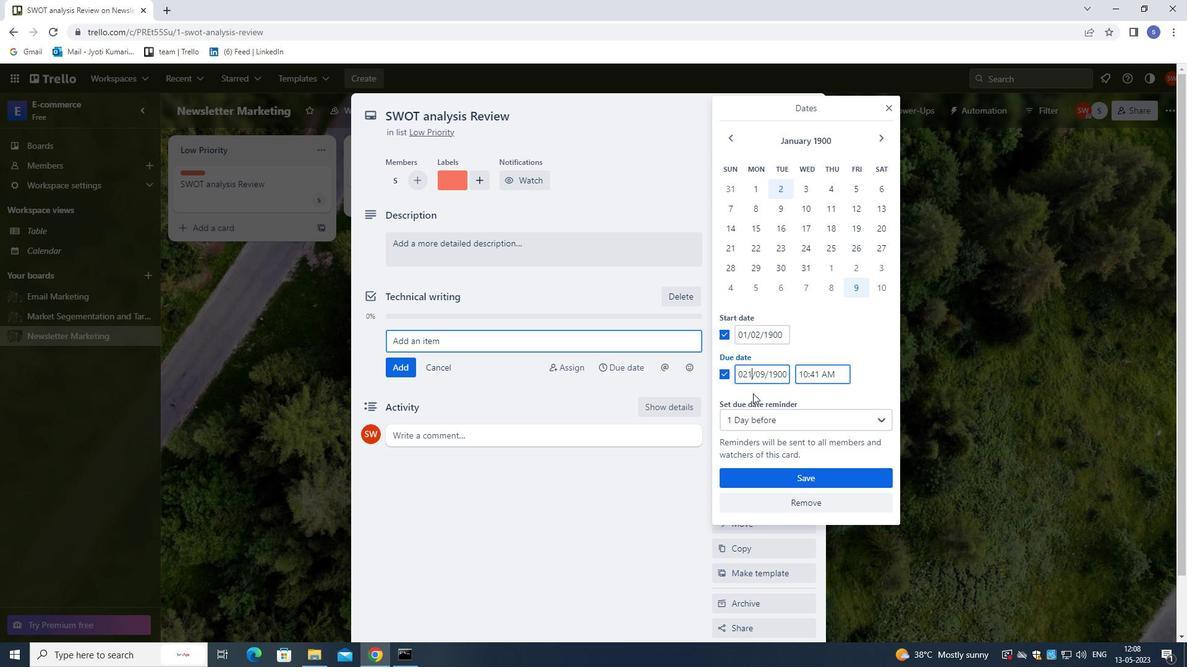 
Action: Key pressed <Key.backspace>
Screenshot: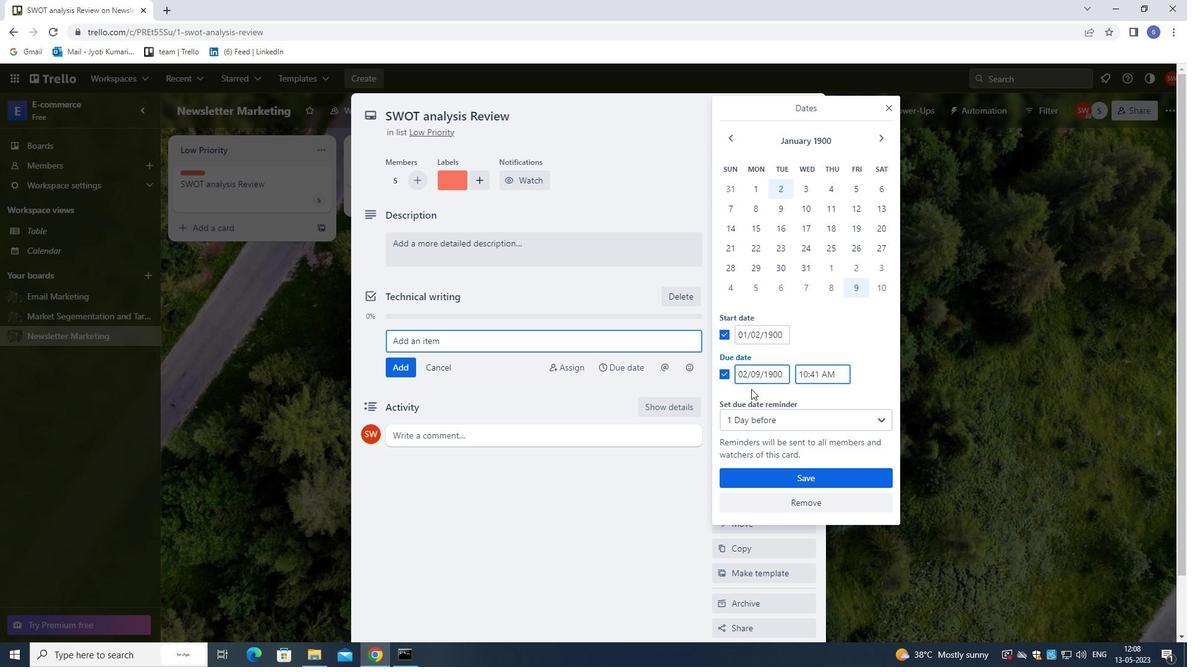 
Action: Mouse moved to (750, 386)
Screenshot: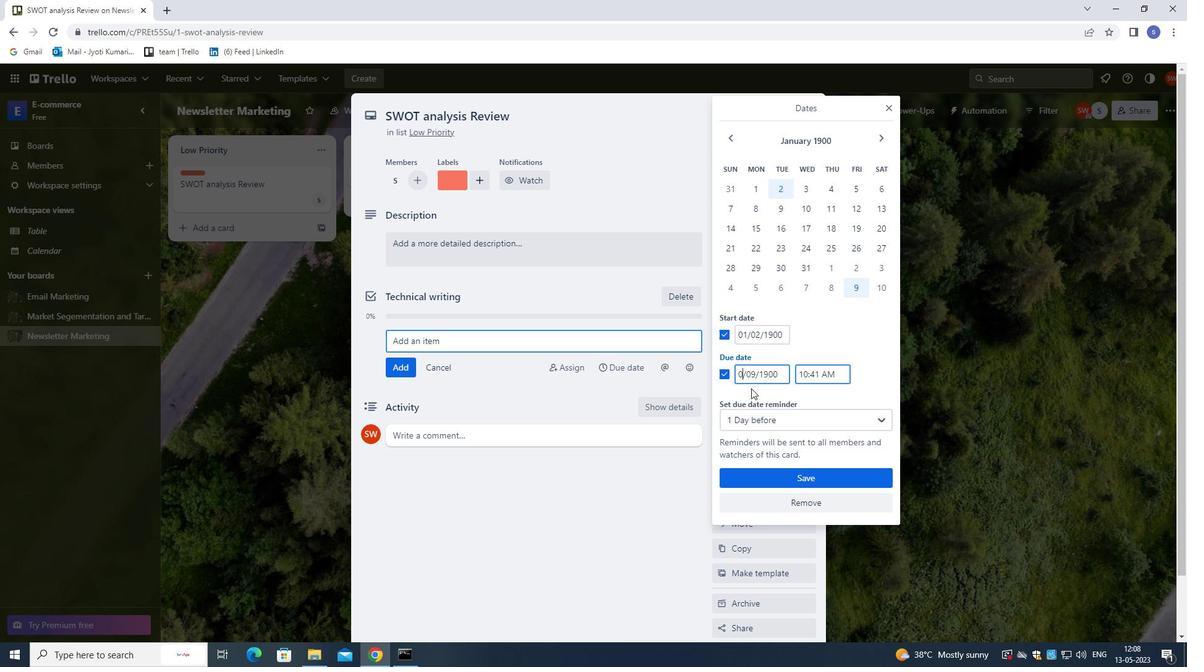 
Action: Key pressed 1
Screenshot: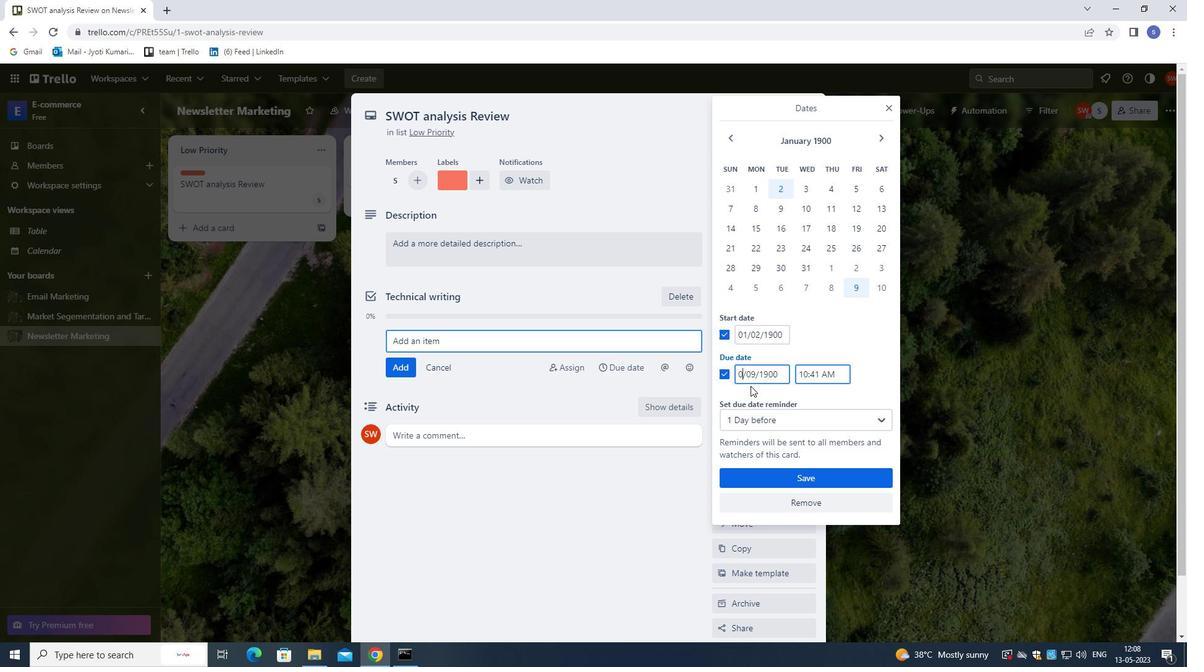 
Action: Mouse moved to (764, 479)
Screenshot: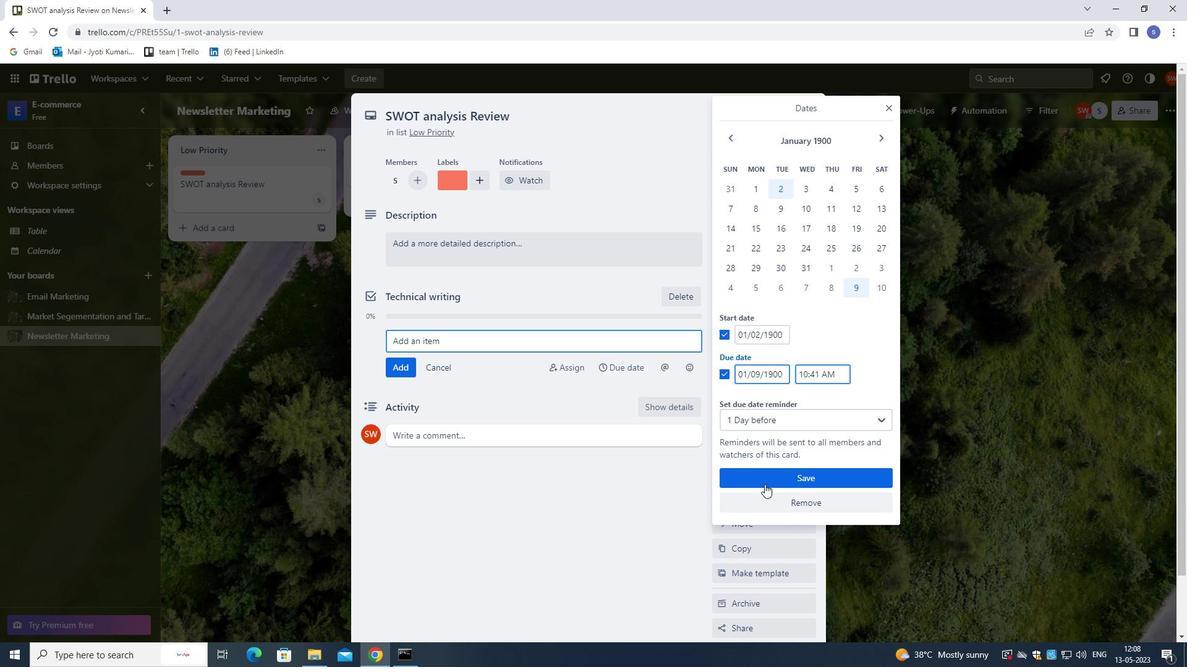 
Action: Mouse pressed left at (764, 479)
Screenshot: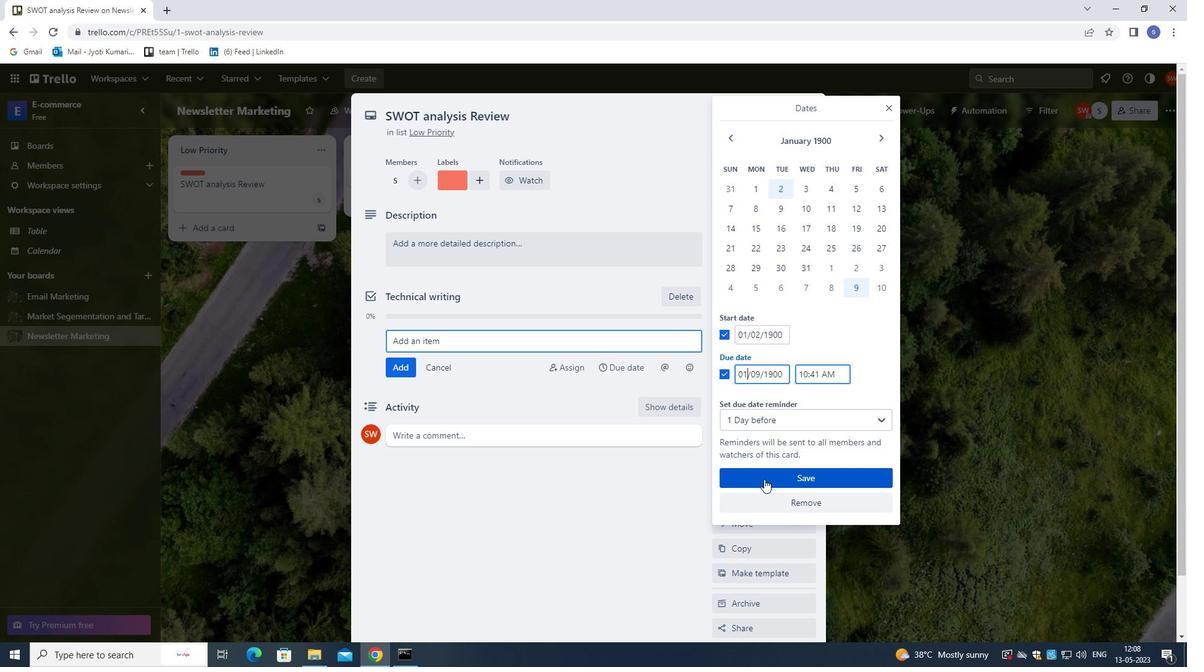
Action: Mouse moved to (743, 320)
Screenshot: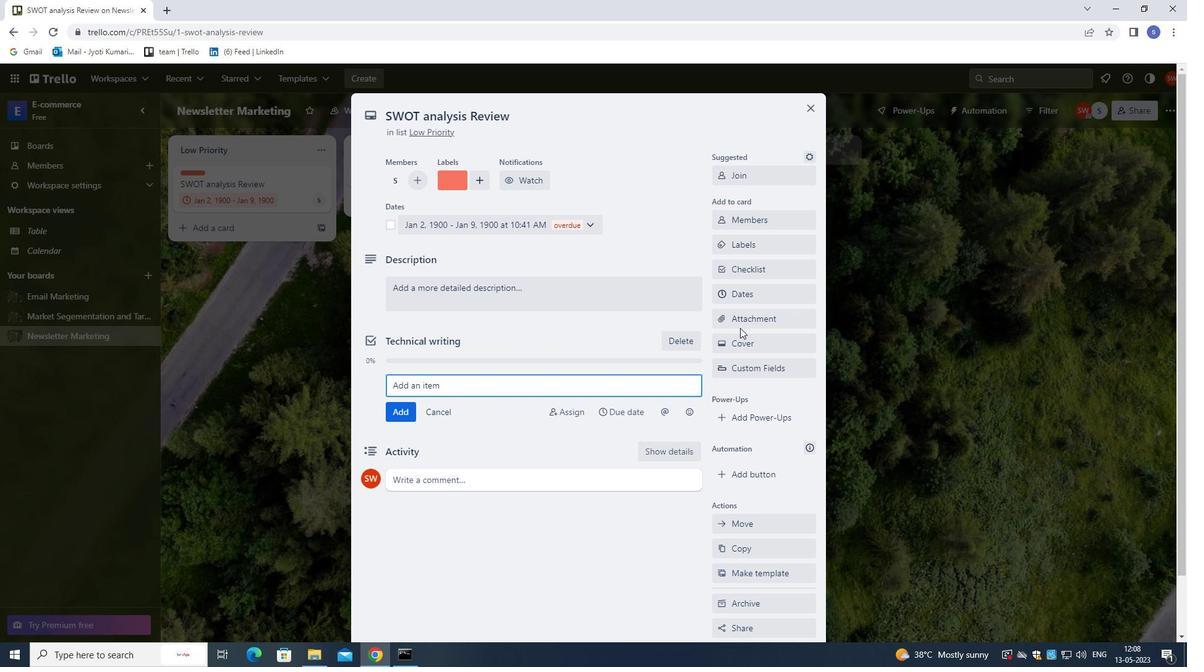 
Action: Mouse pressed left at (743, 320)
Screenshot: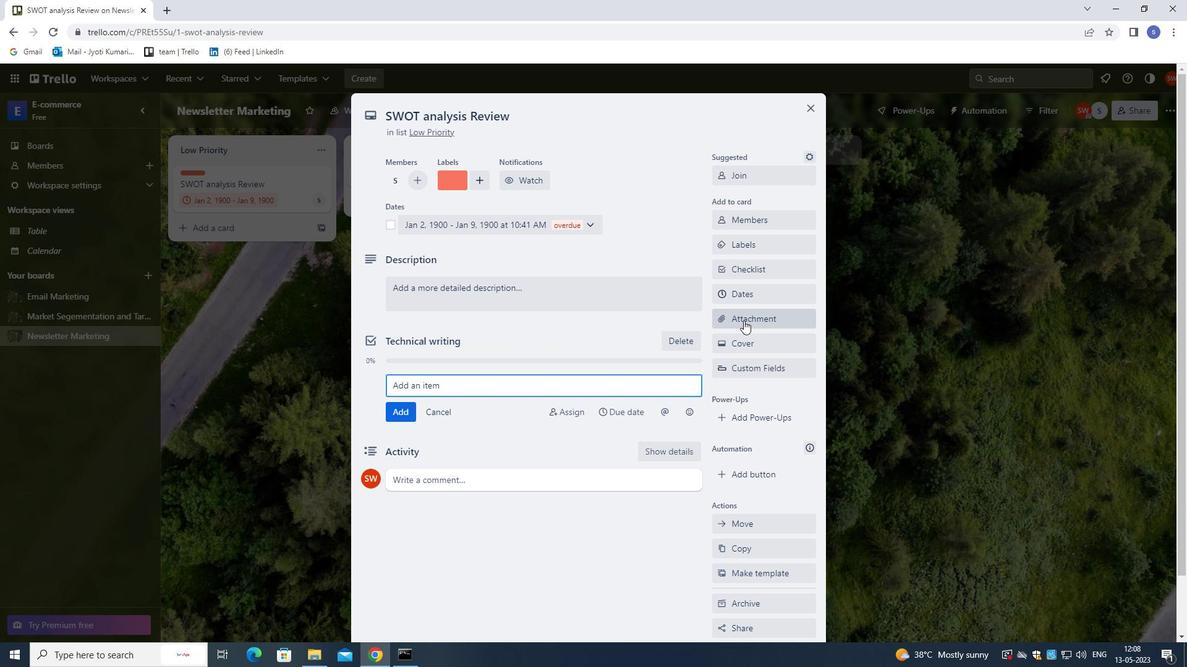 
Action: Mouse moved to (768, 472)
Screenshot: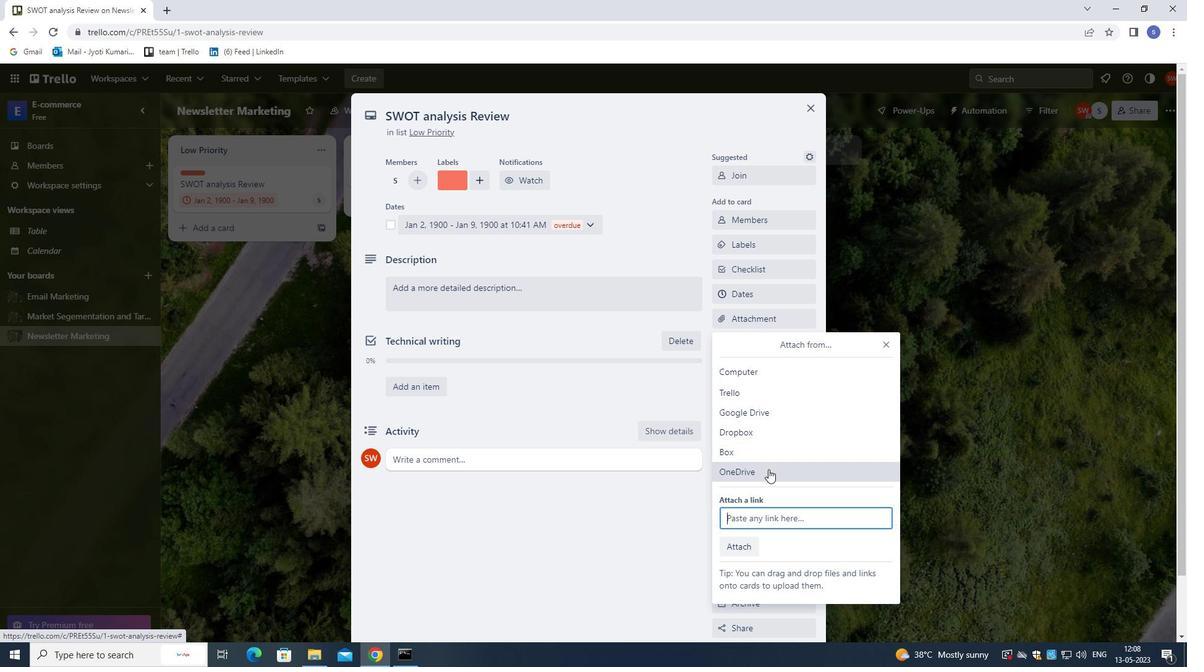 
Action: Mouse pressed left at (768, 472)
Screenshot: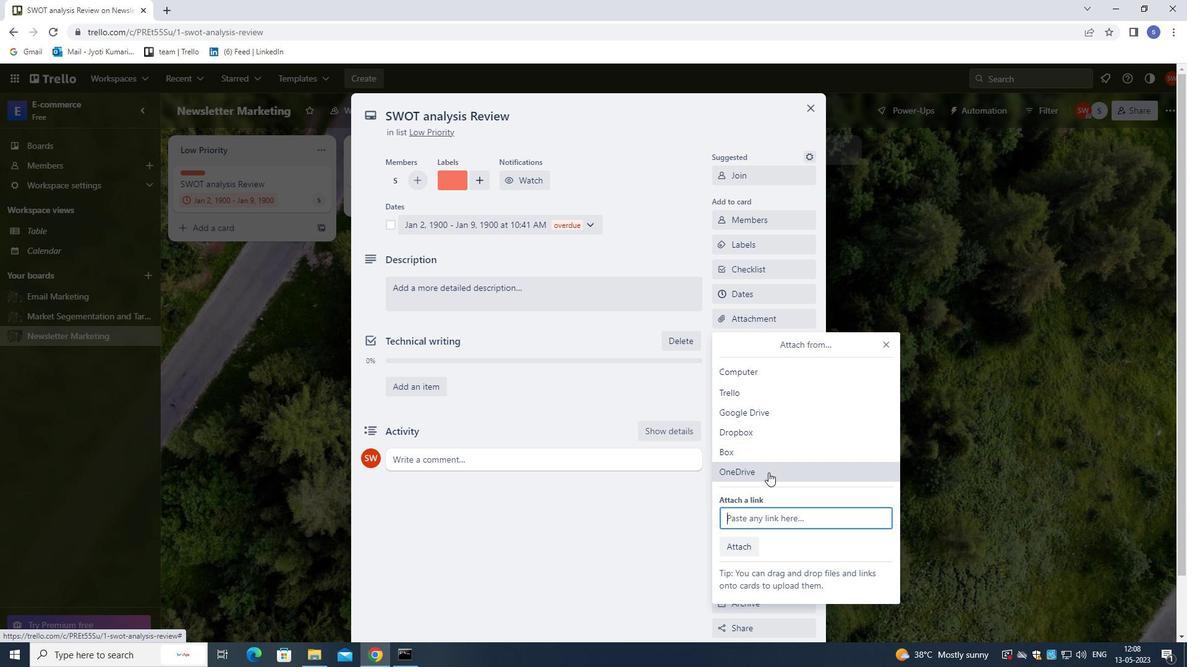 
Action: Mouse moved to (450, 242)
Screenshot: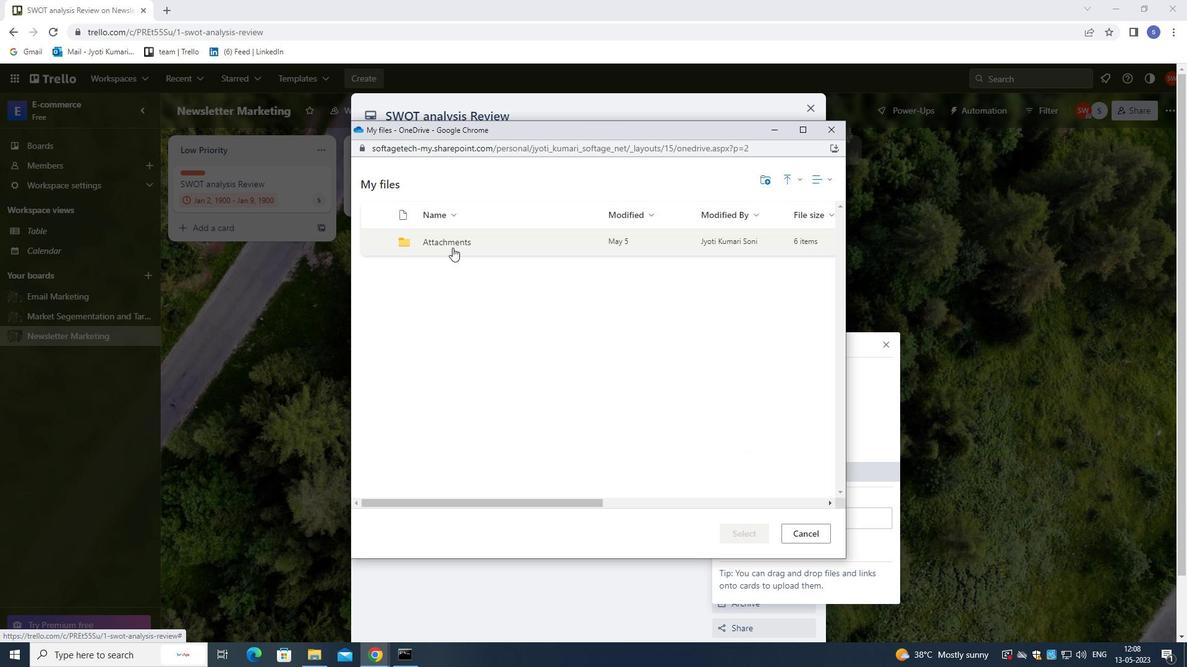
Action: Mouse pressed left at (450, 242)
Screenshot: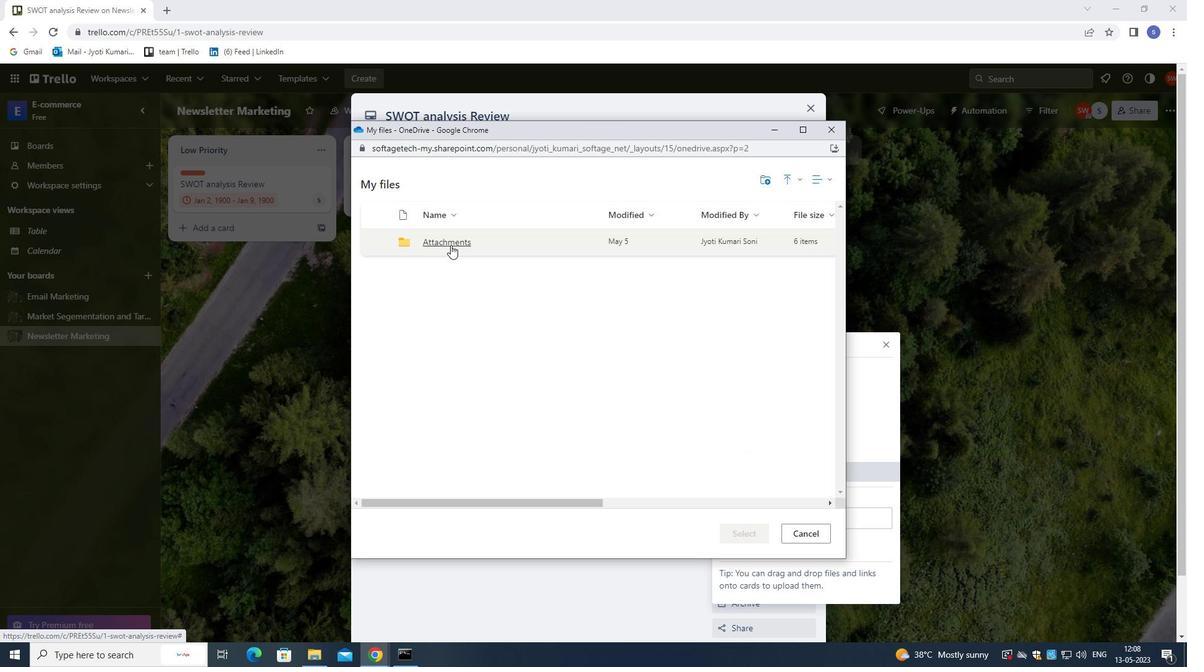 
Action: Mouse moved to (463, 361)
Screenshot: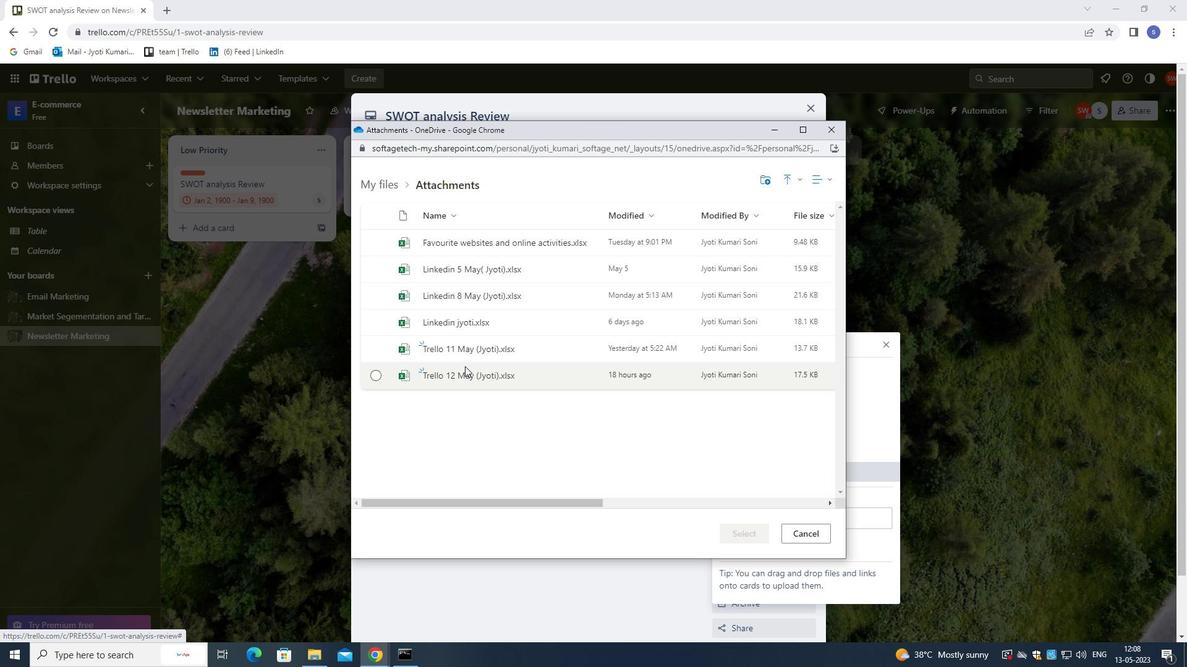 
Action: Mouse pressed left at (463, 361)
Screenshot: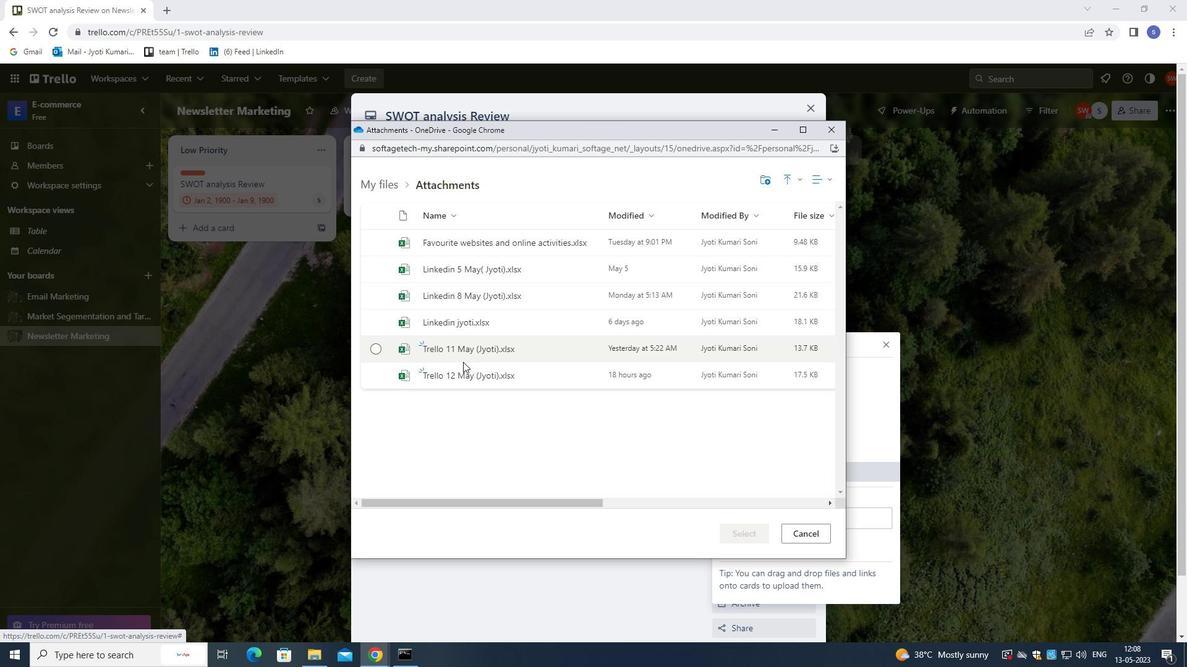 
Action: Mouse moved to (740, 534)
Screenshot: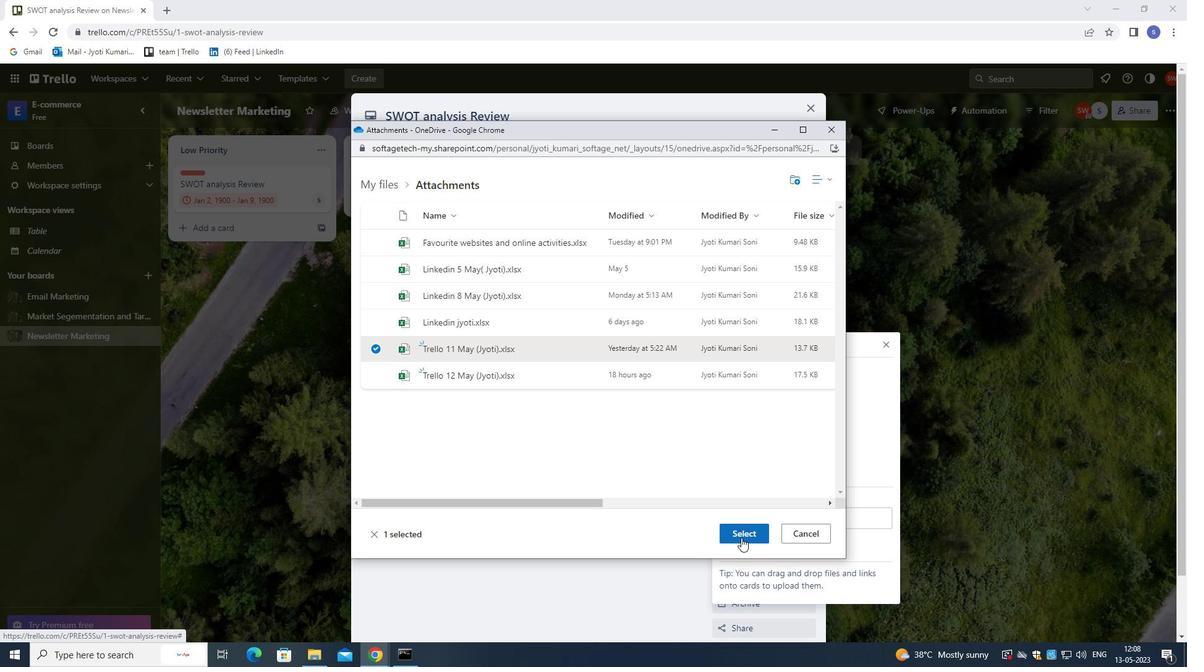 
Action: Mouse pressed left at (740, 534)
Screenshot: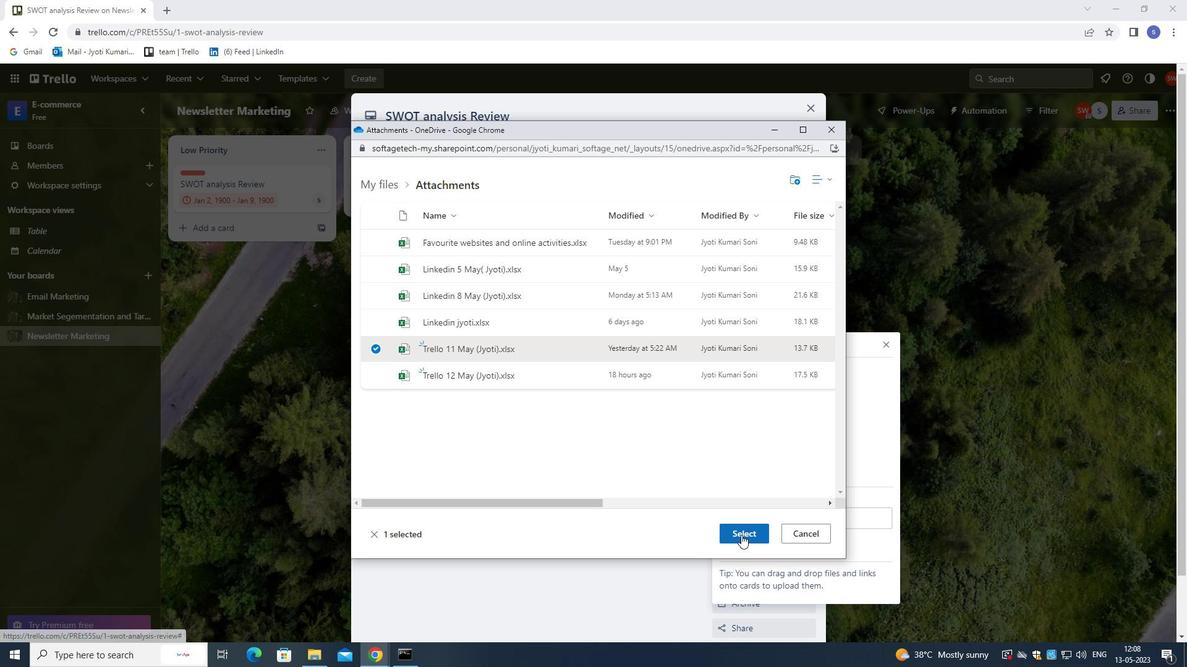 
Action: Mouse moved to (752, 346)
Screenshot: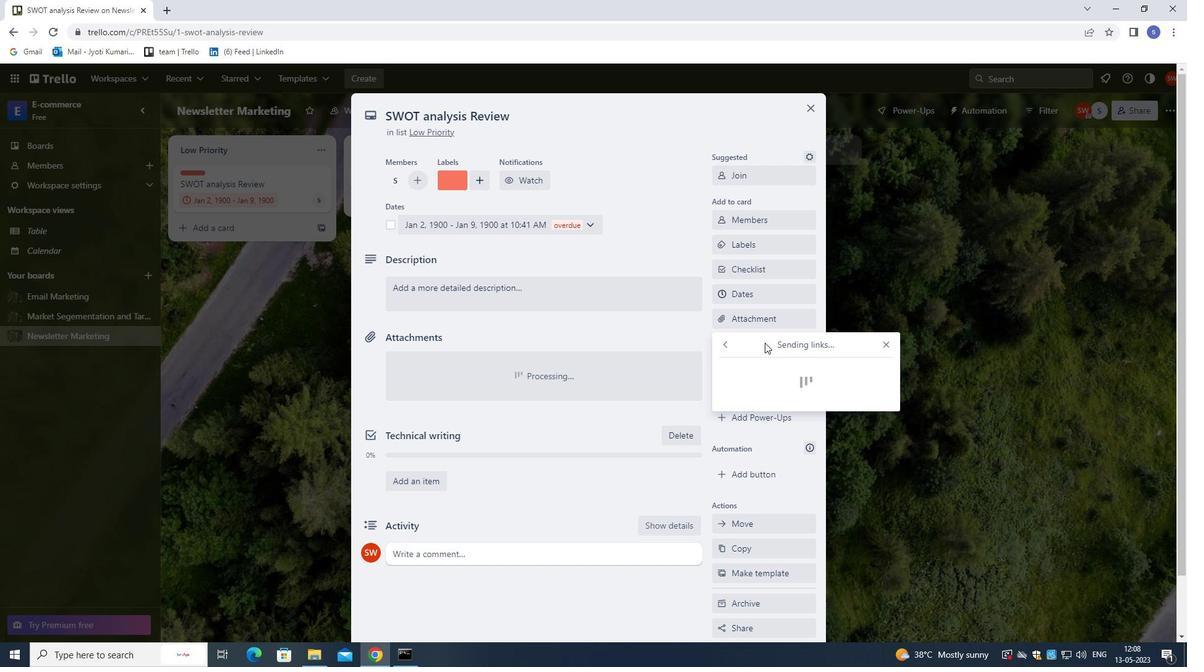 
Action: Mouse pressed left at (752, 346)
Screenshot: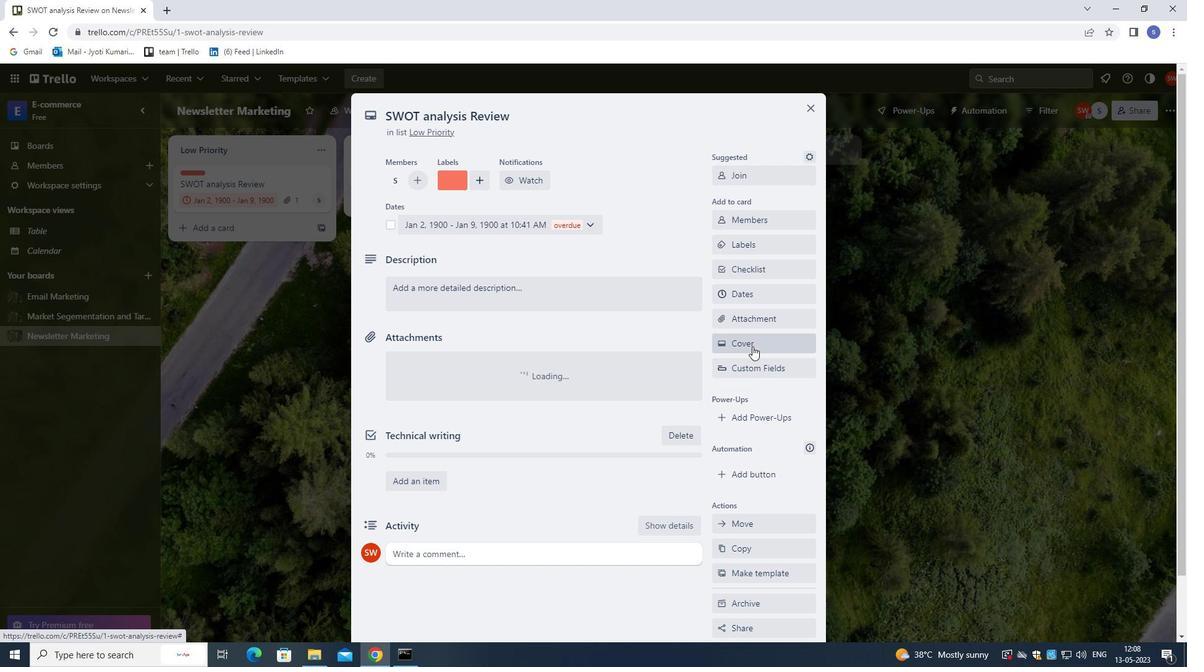 
Action: Mouse moved to (845, 393)
Screenshot: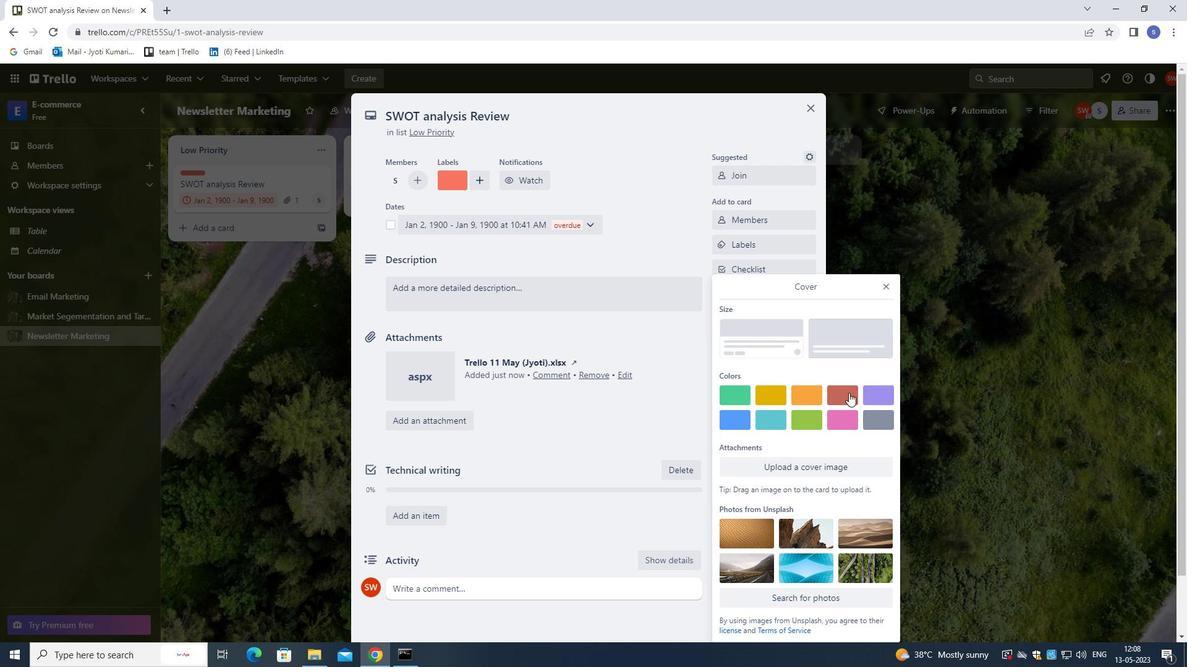 
Action: Mouse pressed left at (845, 393)
Screenshot: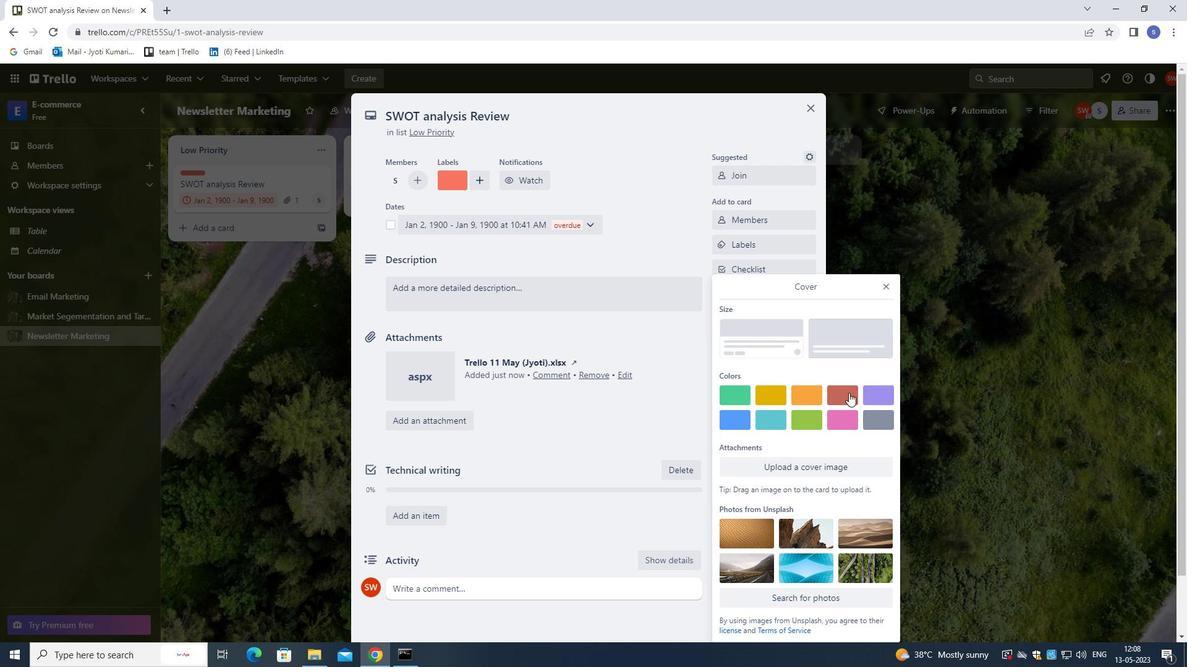 
Action: Mouse moved to (886, 262)
Screenshot: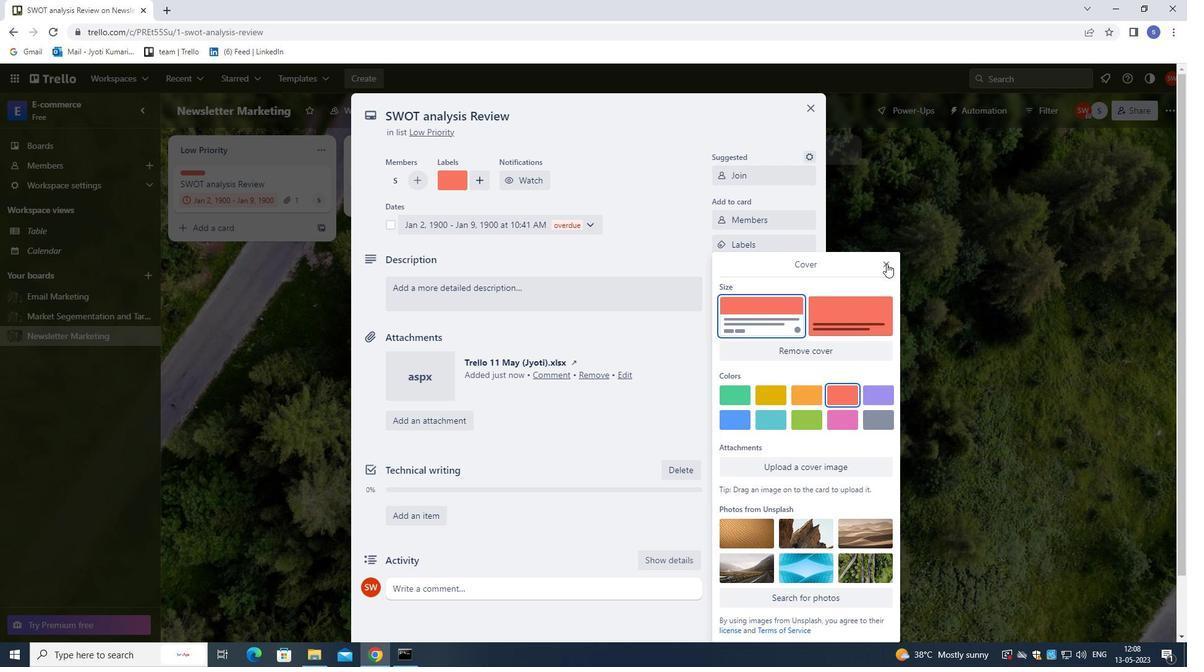 
Action: Mouse pressed left at (886, 262)
Screenshot: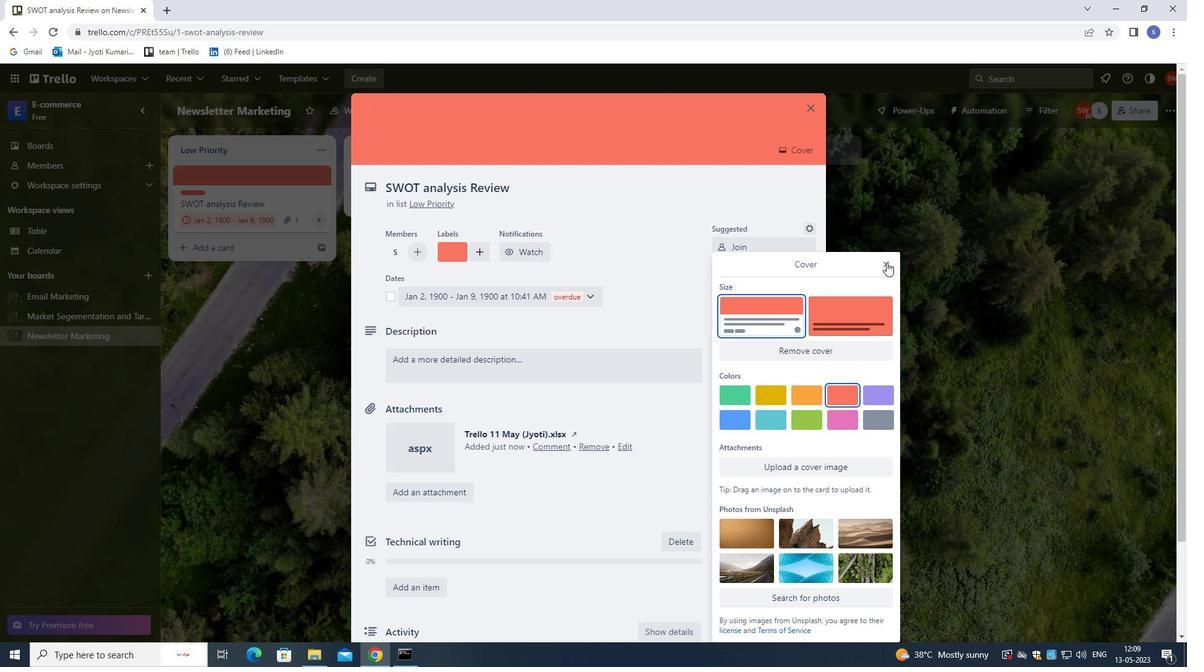 
Action: Mouse moved to (610, 361)
Screenshot: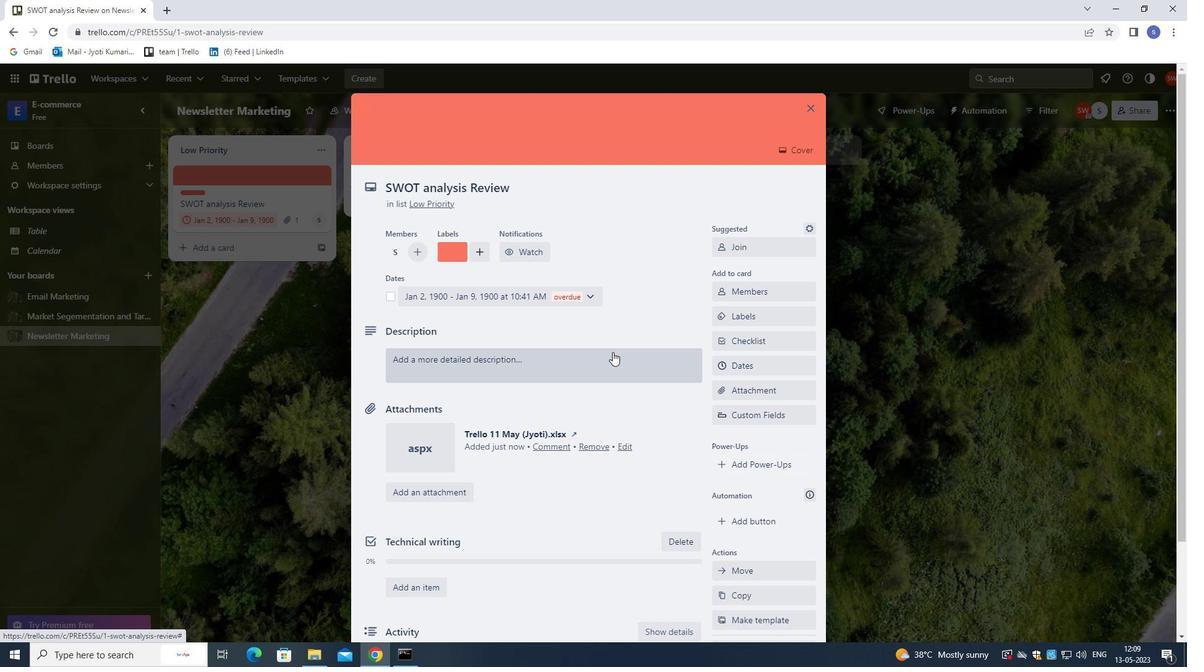 
Action: Mouse pressed left at (610, 361)
Screenshot: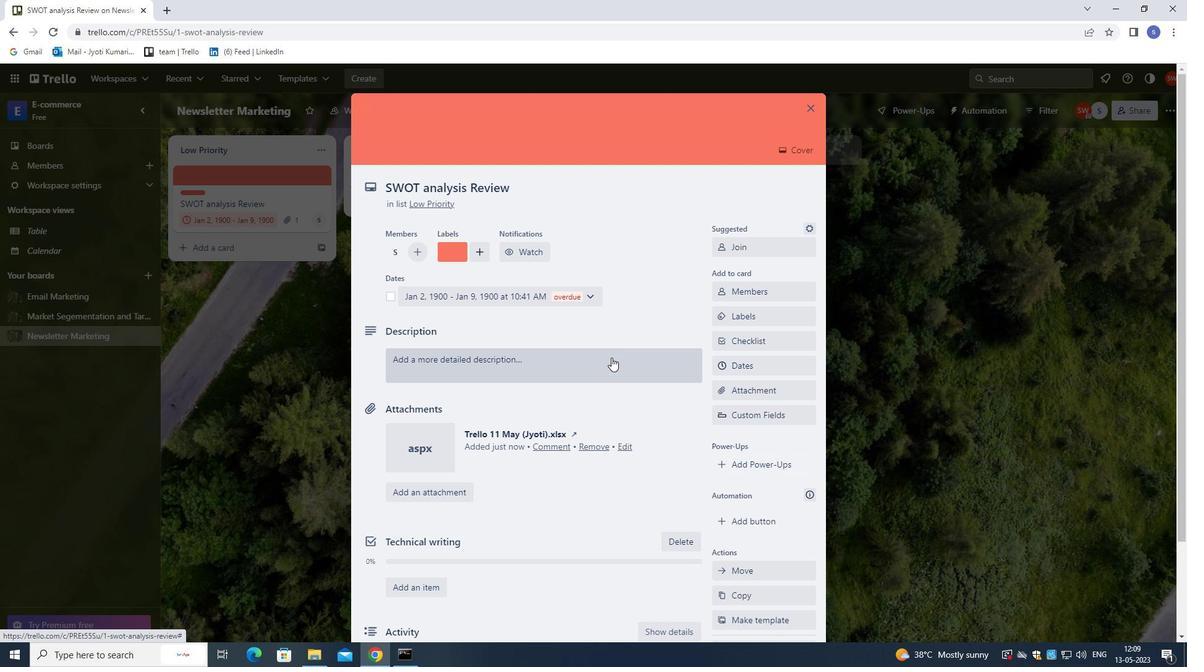 
Action: Mouse moved to (614, 369)
Screenshot: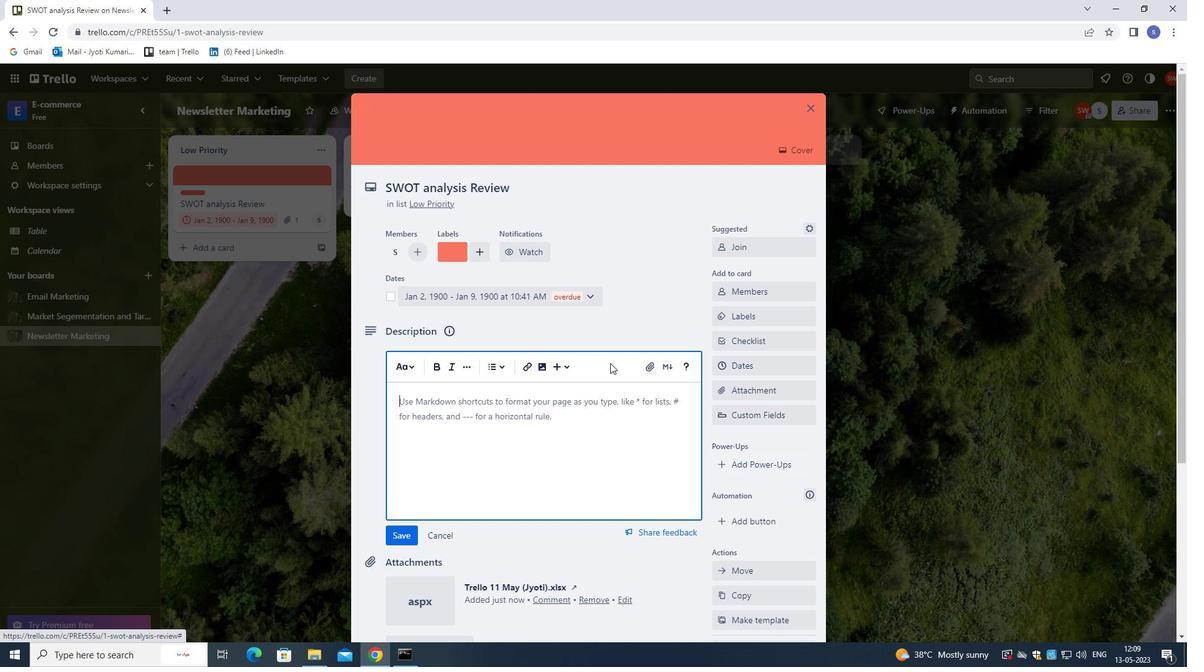 
Action: Key pressed <Key.shift>CREATE<Key.space>DESIGN<Key.space>MOCKUP<Key.space>FOR<Key.space>NEW<Key.space>PRODUCT<Key.space><Key.left><Key.left><Key.left><Key.left><Key.left><Key.left><Key.left><Key.left><Key.left><Key.left><Key.left><Key.left><Key.left><Key.left><Key.left><Key.left><Key.left>S<Key.right><Key.right><Key.right><Key.right><Key.right><Key.right><Key.right><Key.right><Key.right><Key.right><Key.right><Key.right><Key.right><Key.right><Key.right><Key.right><Key.right><Key.right><Key.right><Key.right><Key.right>.
Screenshot: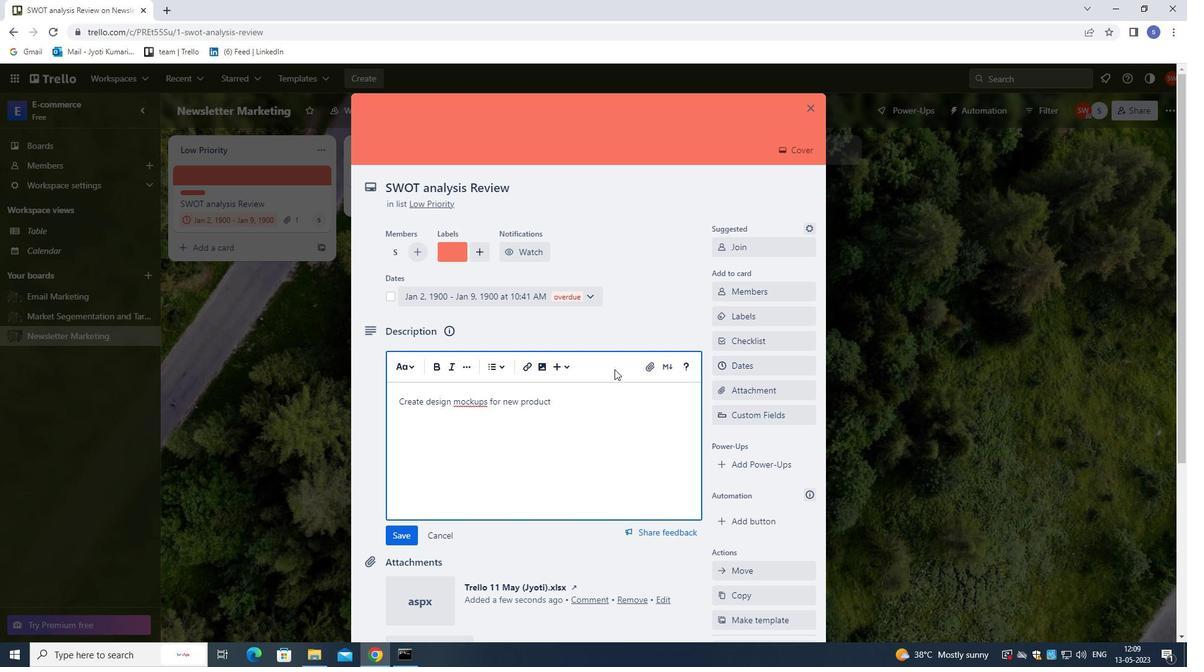 
Action: Mouse scrolled (614, 369) with delta (0, 0)
Screenshot: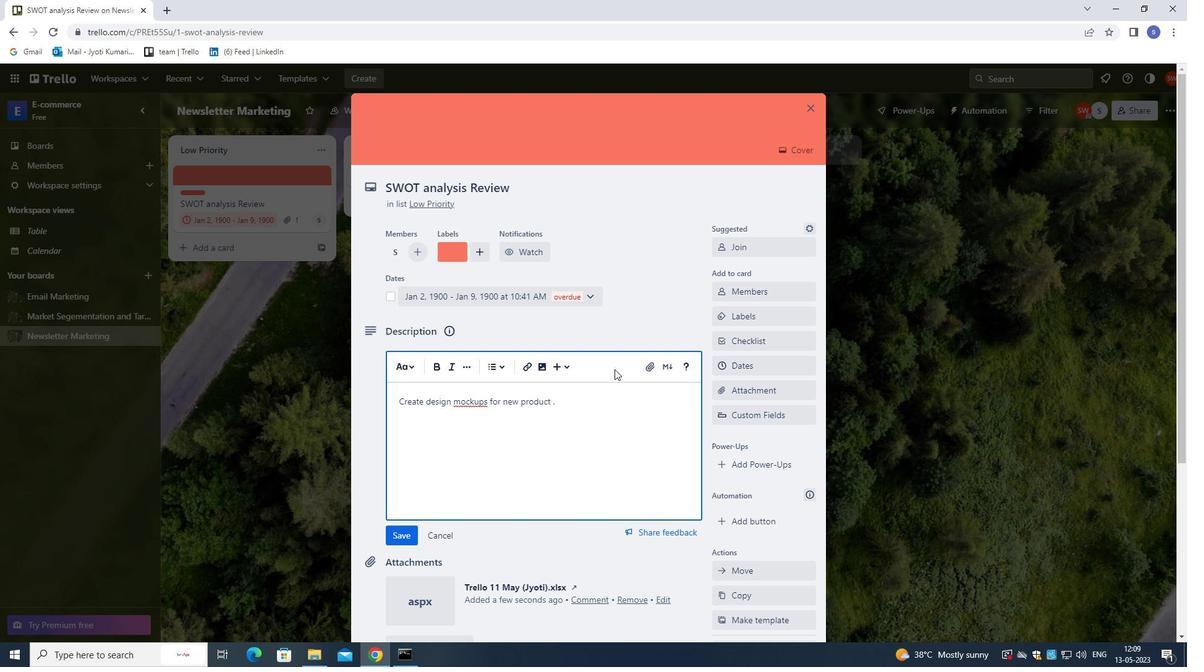
Action: Mouse scrolled (614, 369) with delta (0, 0)
Screenshot: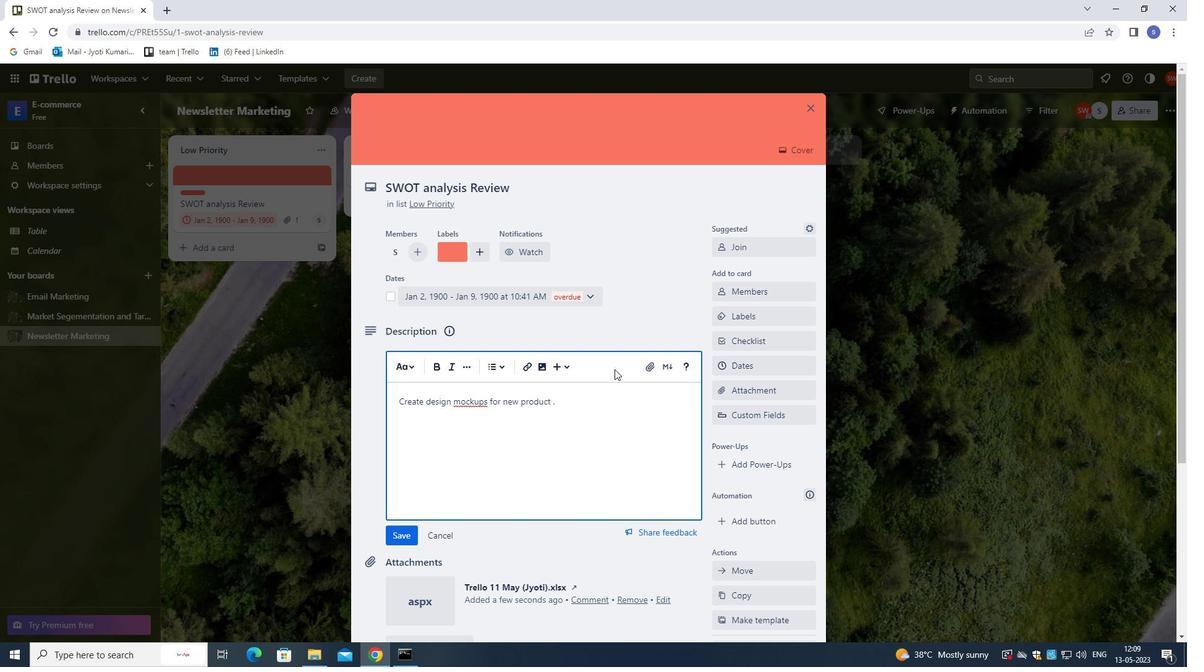 
Action: Mouse scrolled (614, 369) with delta (0, 0)
Screenshot: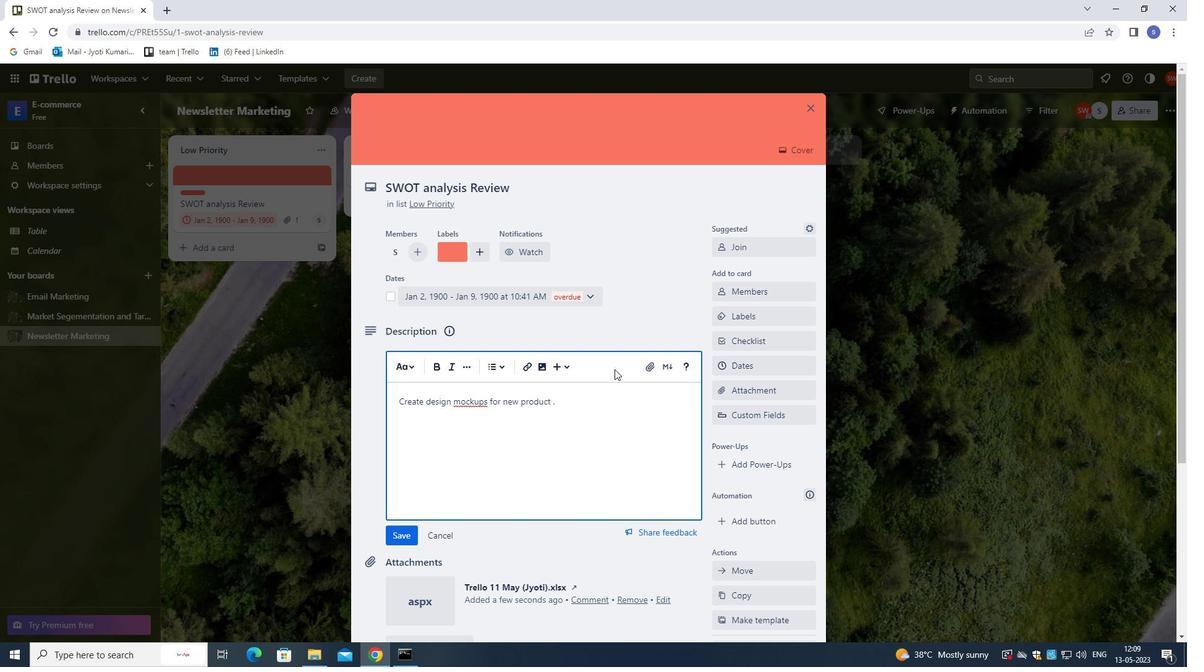 
Action: Mouse scrolled (614, 369) with delta (0, 0)
Screenshot: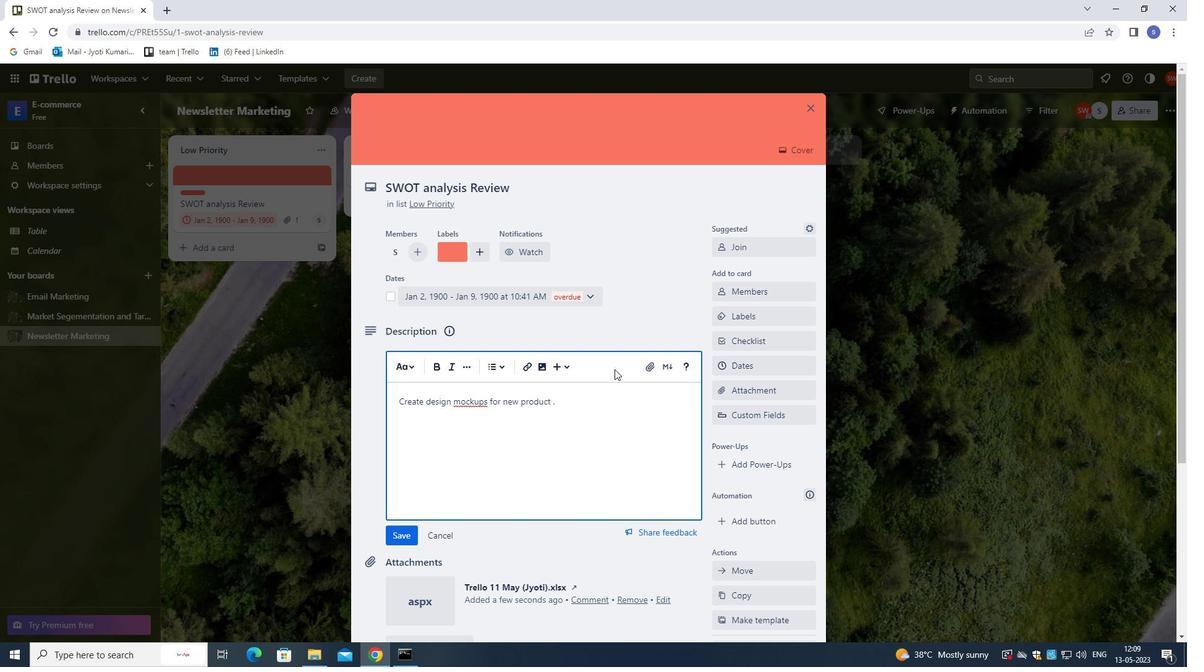 
Action: Mouse moved to (614, 370)
Screenshot: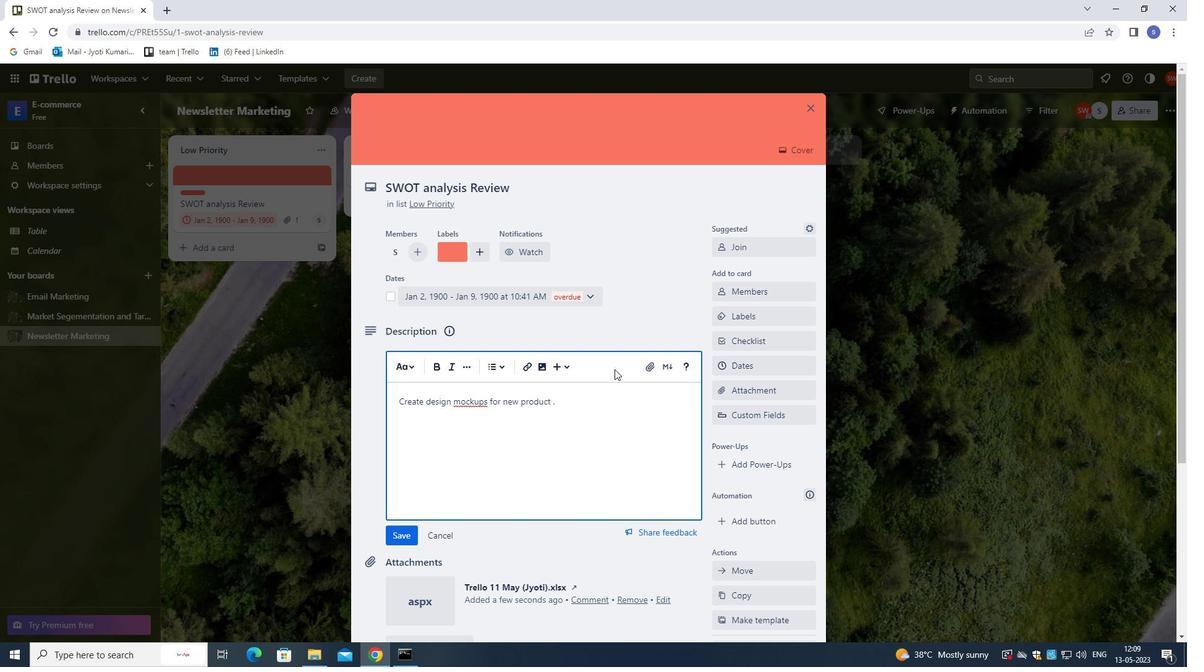 
Action: Mouse scrolled (614, 369) with delta (0, 0)
Screenshot: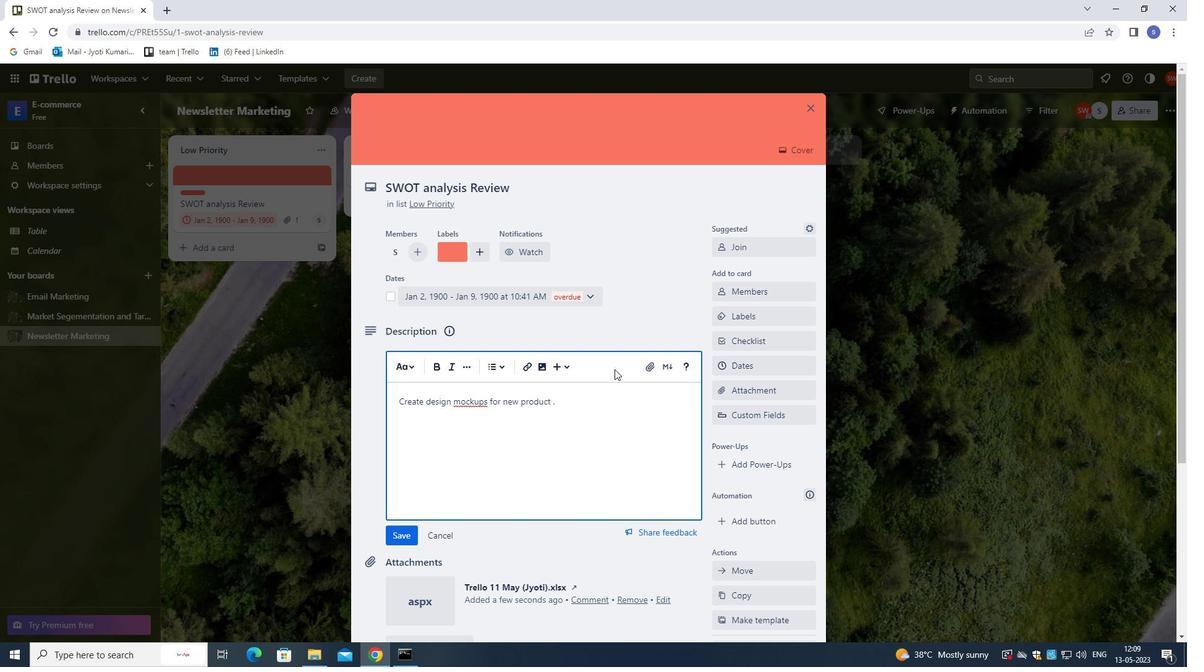 
Action: Mouse moved to (615, 370)
Screenshot: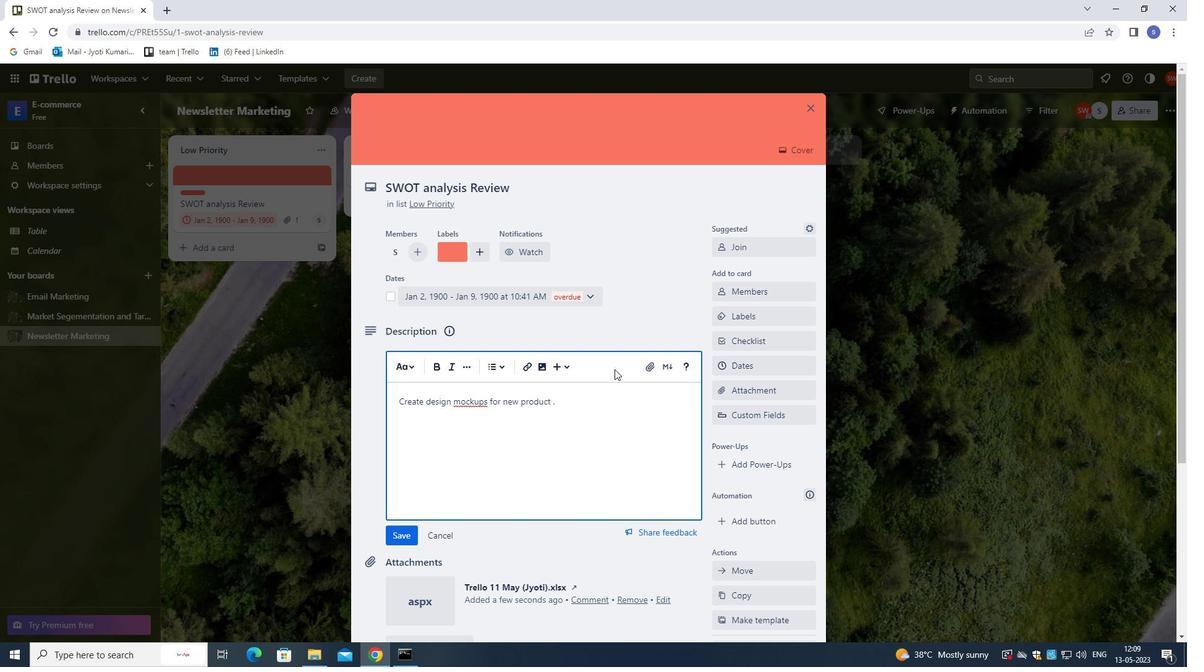 
Action: Mouse scrolled (615, 370) with delta (0, 0)
Screenshot: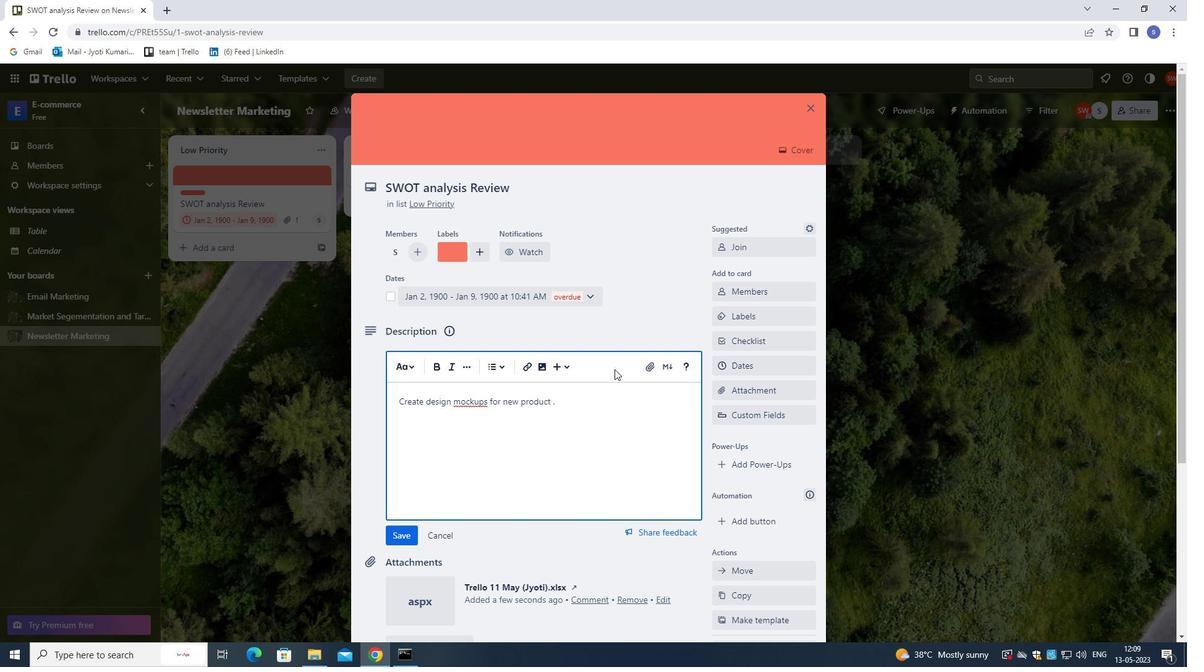 
Action: Mouse moved to (616, 379)
Screenshot: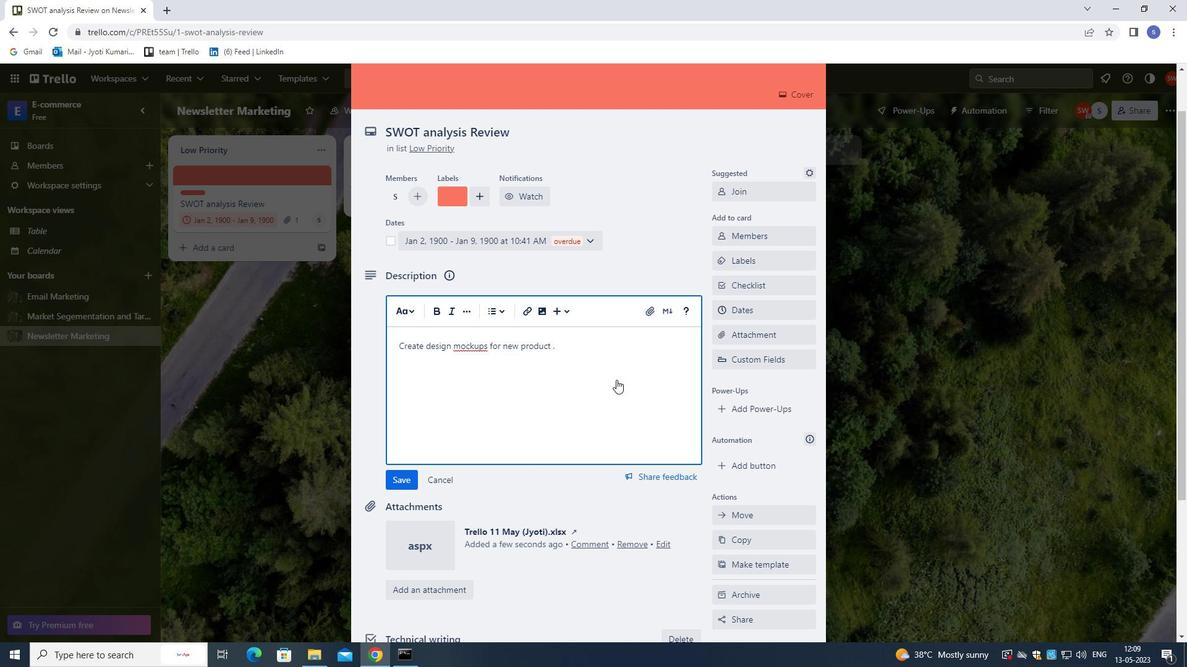 
Action: Mouse scrolled (616, 378) with delta (0, 0)
Screenshot: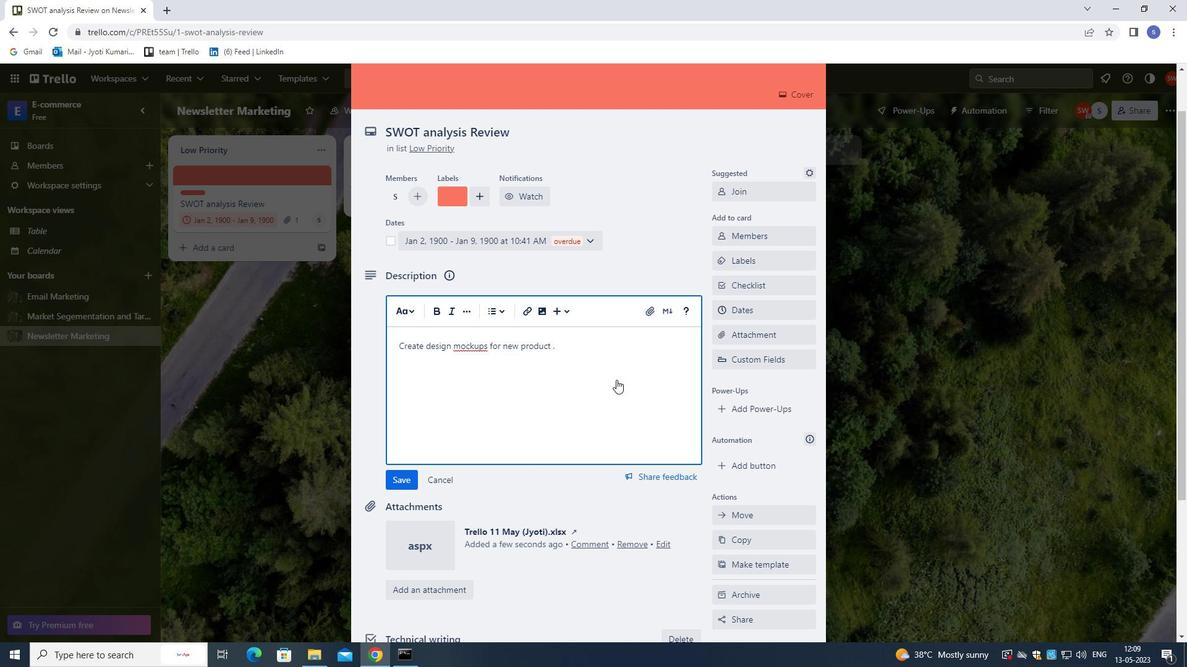 
Action: Mouse scrolled (616, 378) with delta (0, 0)
Screenshot: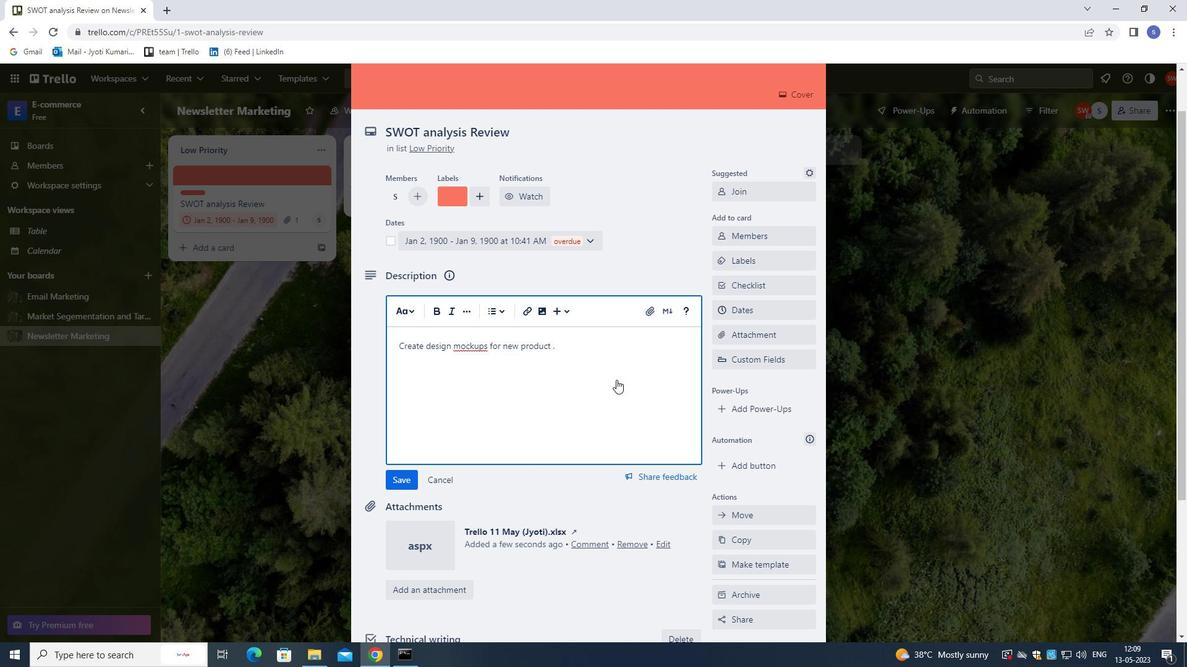 
Action: Mouse scrolled (616, 378) with delta (0, 0)
Screenshot: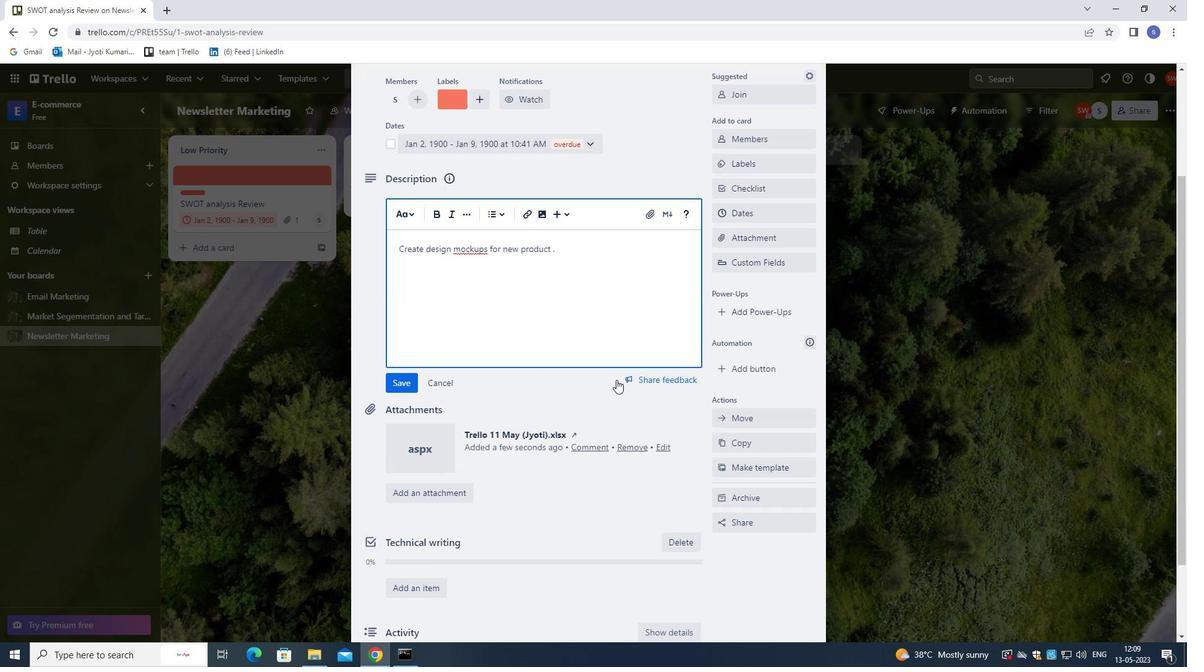 
Action: Mouse moved to (513, 280)
Screenshot: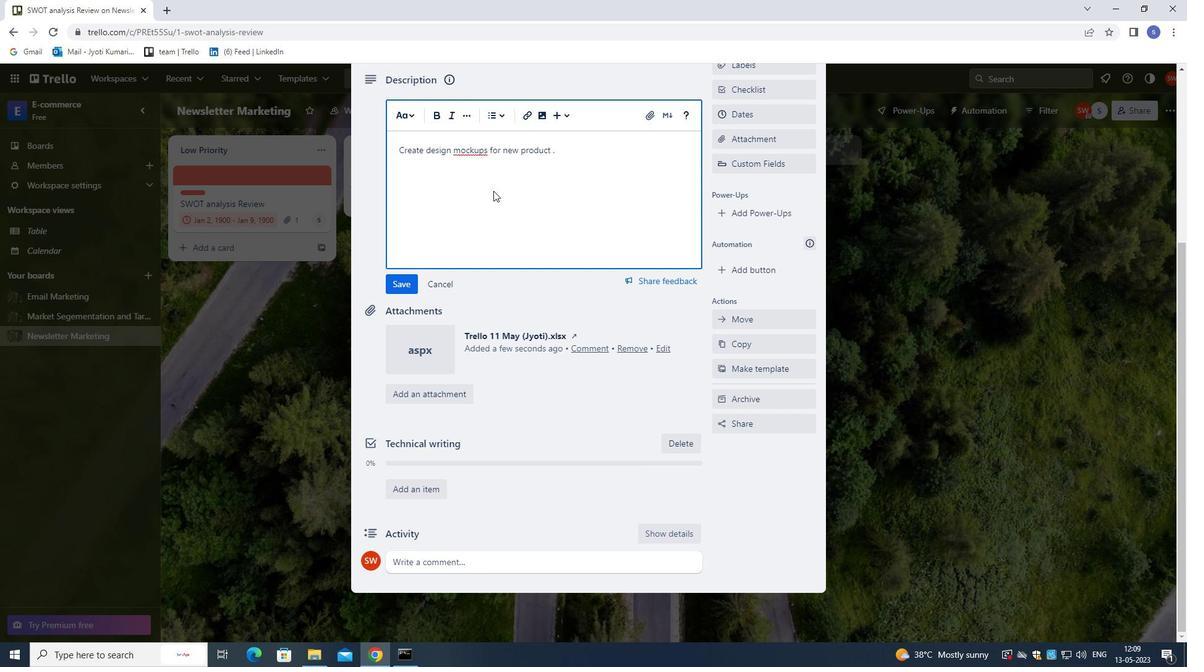 
Action: Mouse scrolled (513, 280) with delta (0, 0)
Screenshot: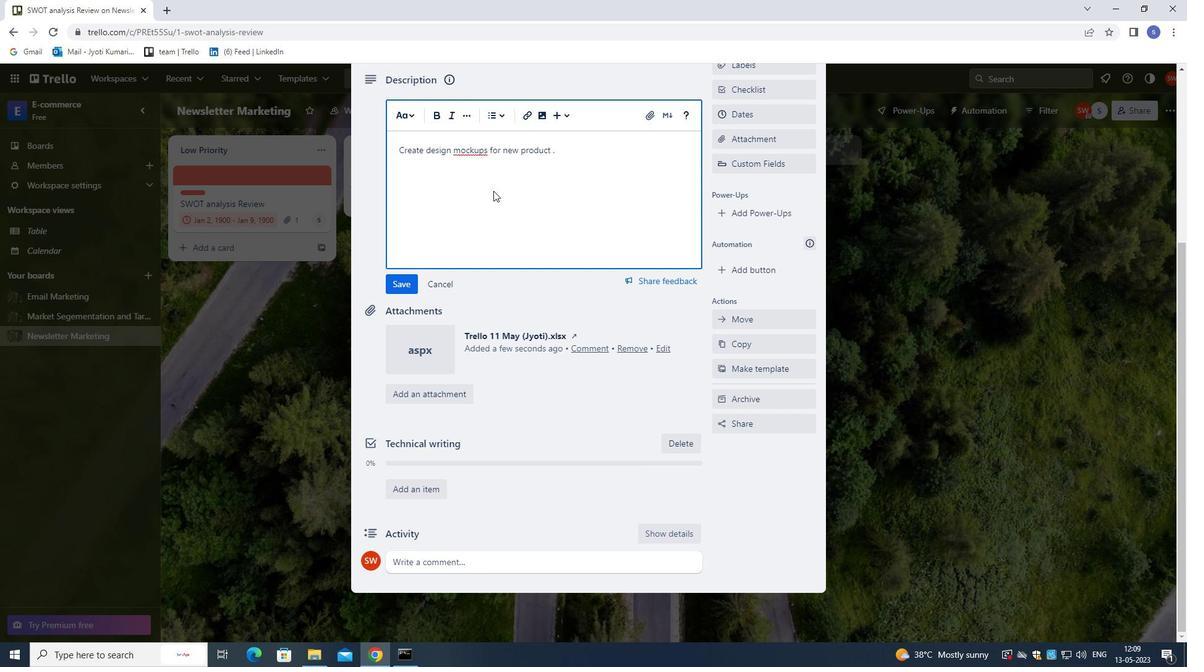 
Action: Mouse moved to (514, 297)
Screenshot: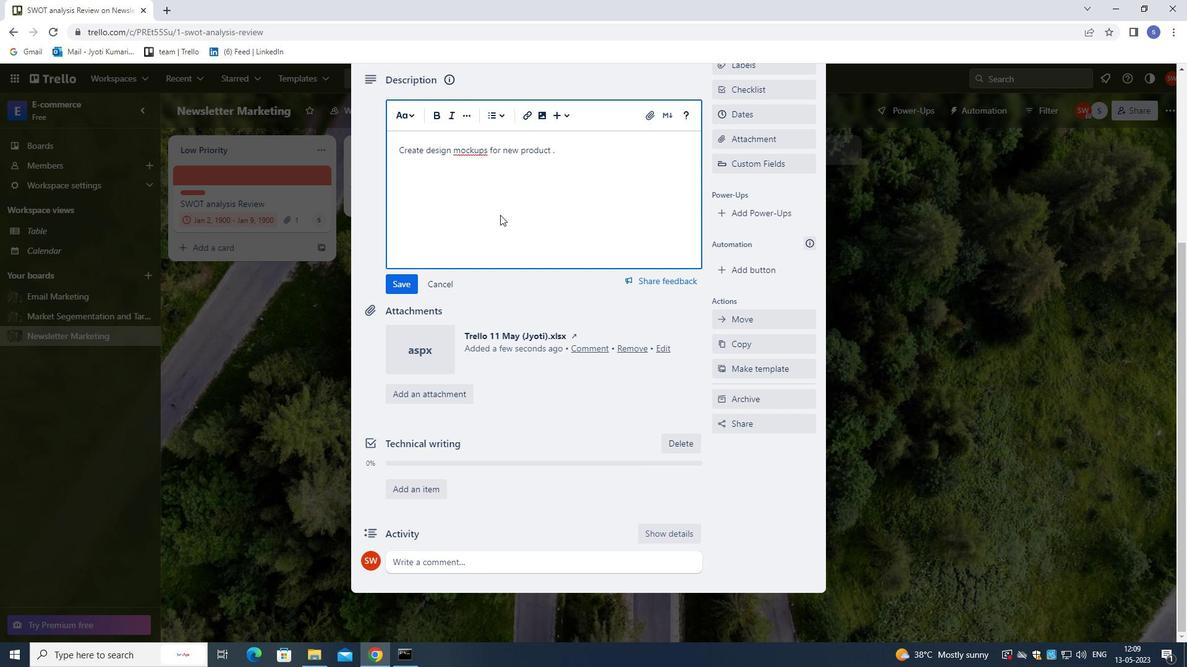 
Action: Mouse scrolled (514, 296) with delta (0, 0)
Screenshot: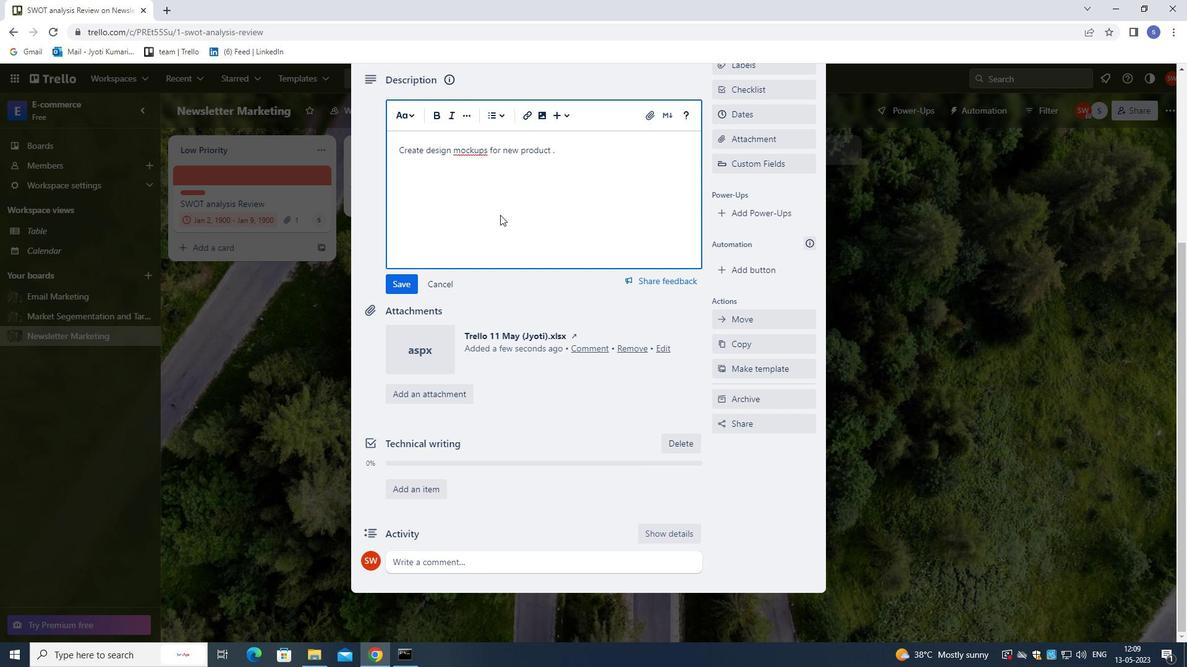 
Action: Mouse moved to (516, 309)
Screenshot: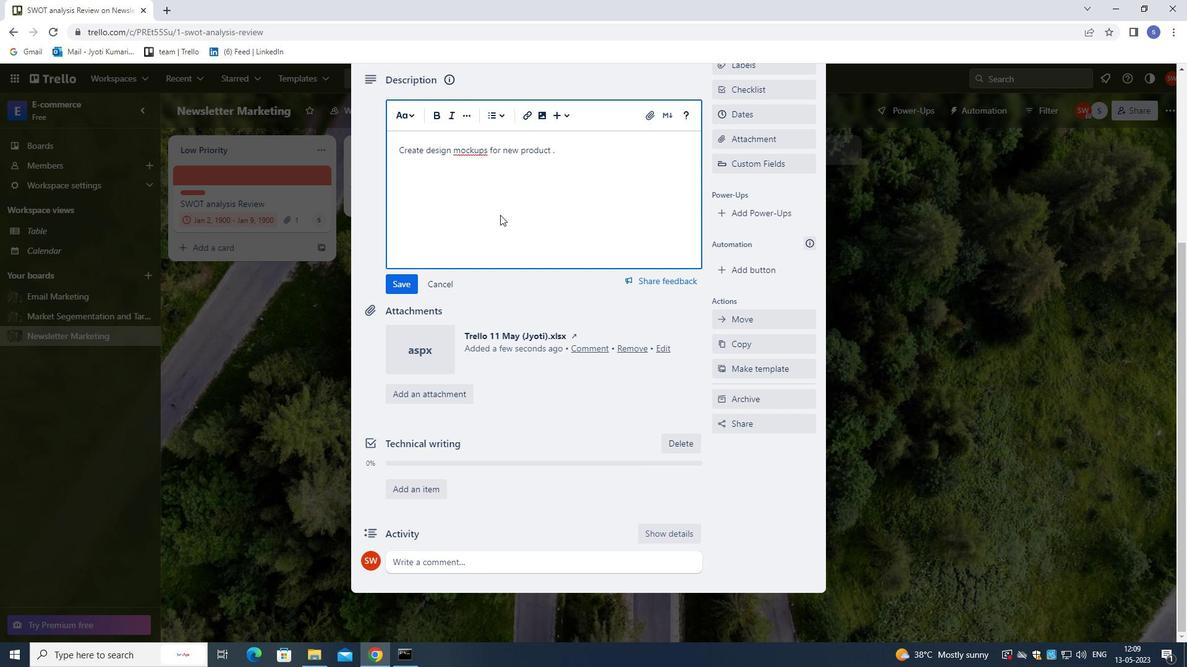 
Action: Mouse scrolled (516, 308) with delta (0, 0)
Screenshot: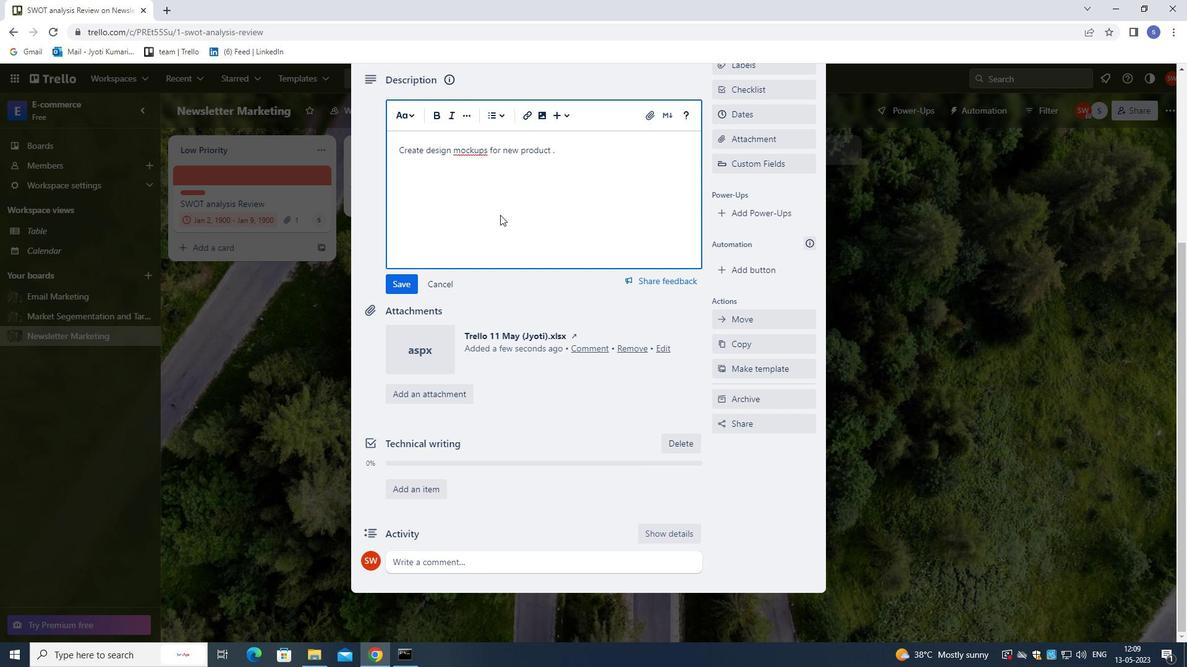 
Action: Mouse moved to (518, 315)
Screenshot: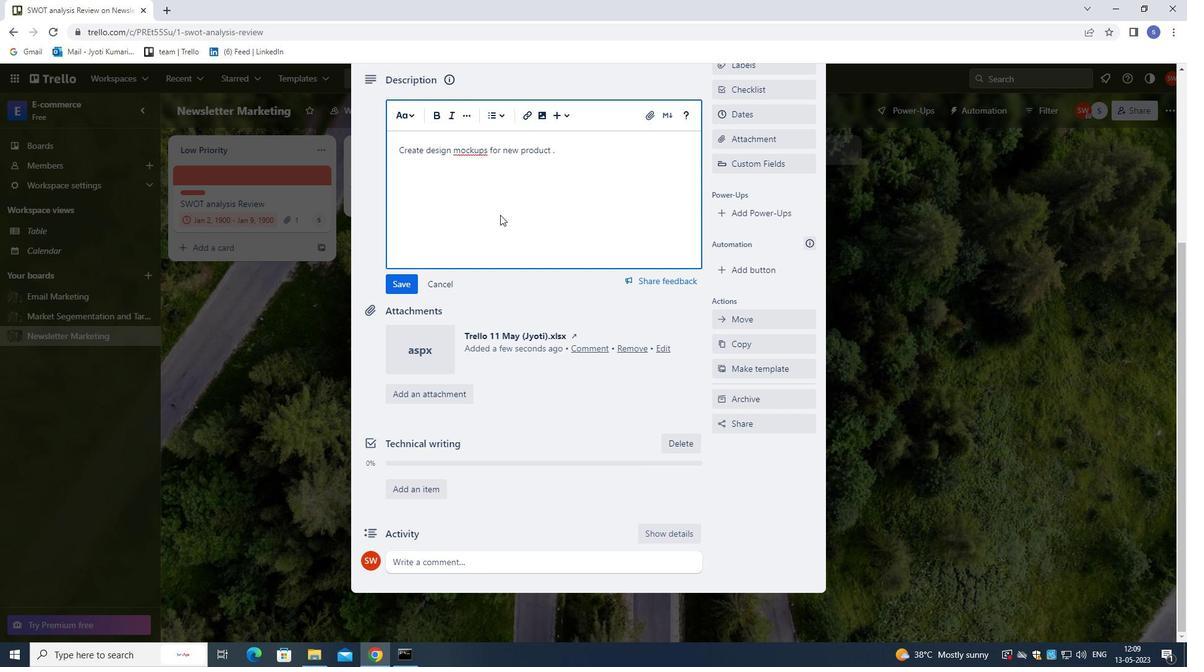 
Action: Mouse scrolled (518, 315) with delta (0, 0)
Screenshot: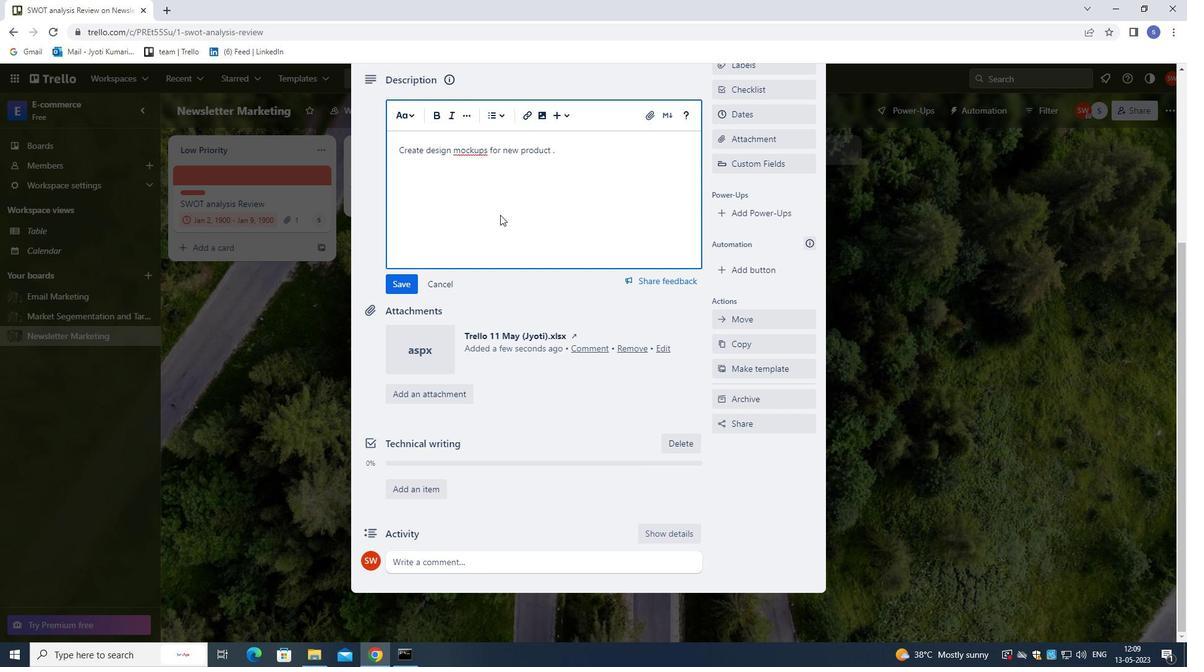 
Action: Mouse moved to (518, 557)
Screenshot: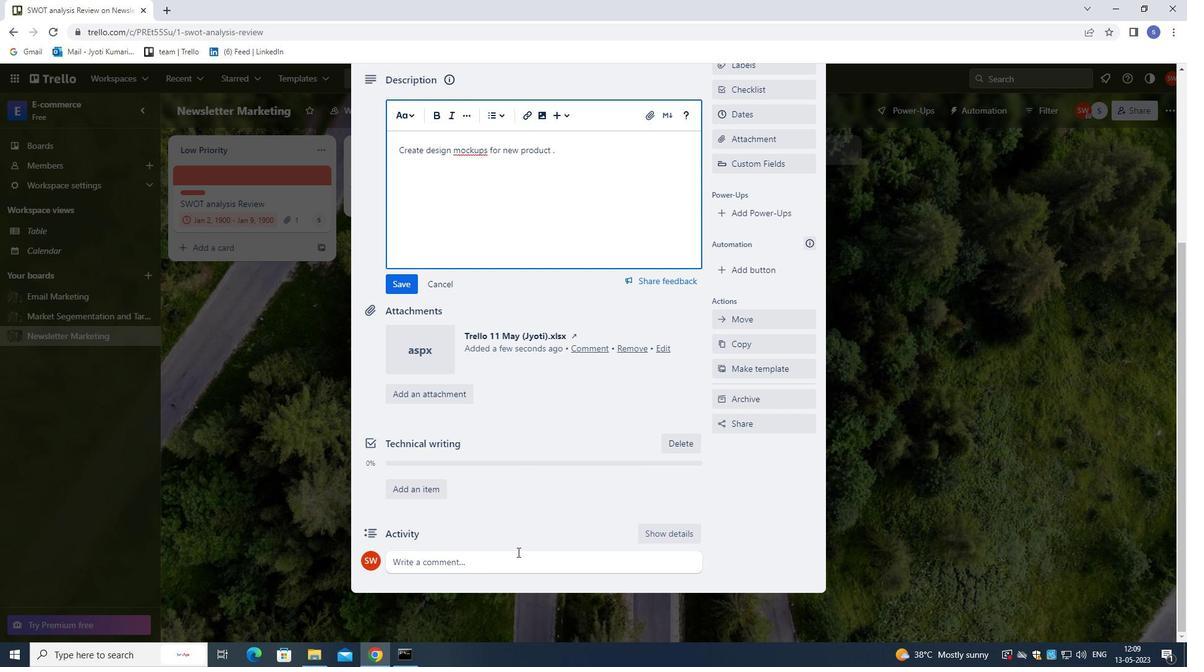 
Action: Mouse pressed left at (518, 557)
Screenshot: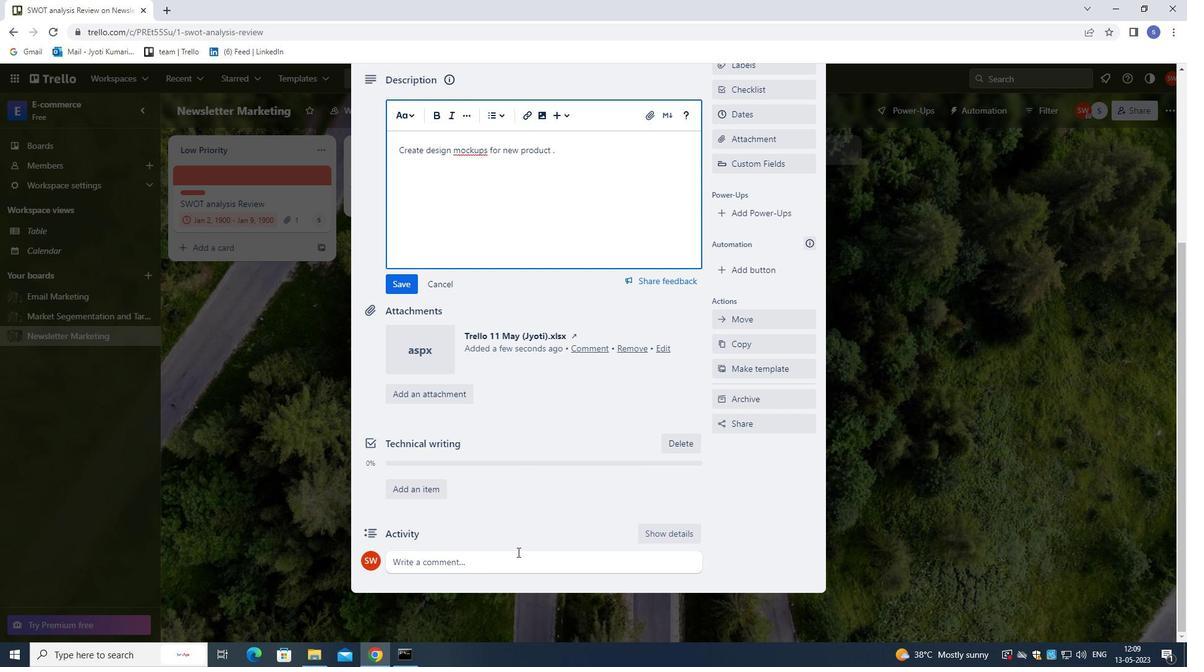 
Action: Mouse moved to (618, 579)
Screenshot: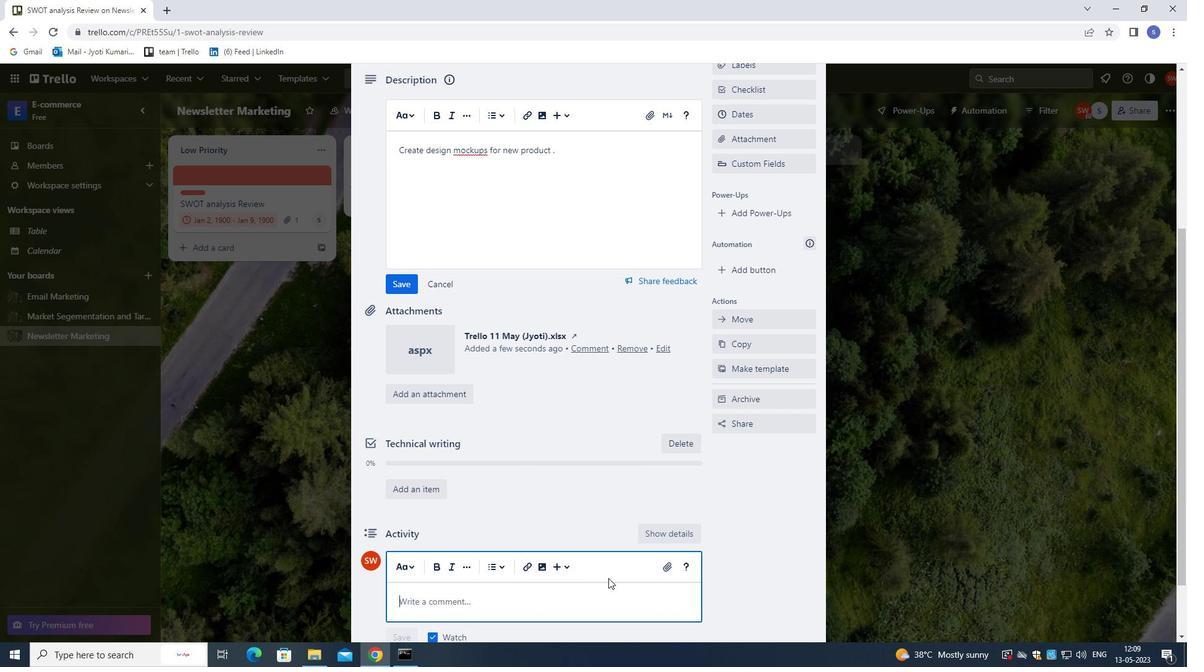 
Action: Key pressed <Key.shift>WE<Key.space>SHOULD<Key.space>APPROACH<Key.space>THIS<Key.space>TASK<Key.space>WITH<Key.space>A<Key.space>SENSE<Key.space>OF<Key.space>HU,A<Key.backspace><Key.backspace>MANITY<Key.space>,<Key.space>RECOGNIZING<Key.space>THAT<Key.space>WE<Key.space>HAVE<Key.space>ALL<Key.space>THE<Key.space>ANSWER<Key.space>AND<Key.space>BEING<Key.space>OPEN<Key.space>TO<Key.space>LEARNING<Key.space>FROM<Key.space>OTHERS.
Screenshot: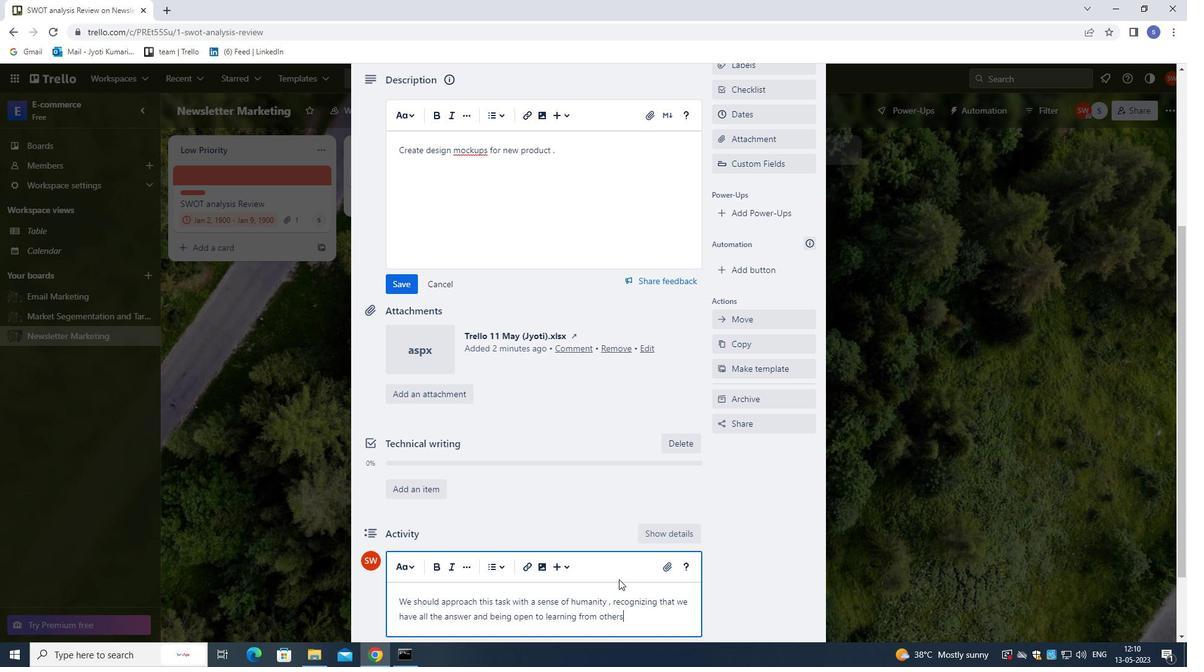 
Action: Mouse moved to (396, 289)
Screenshot: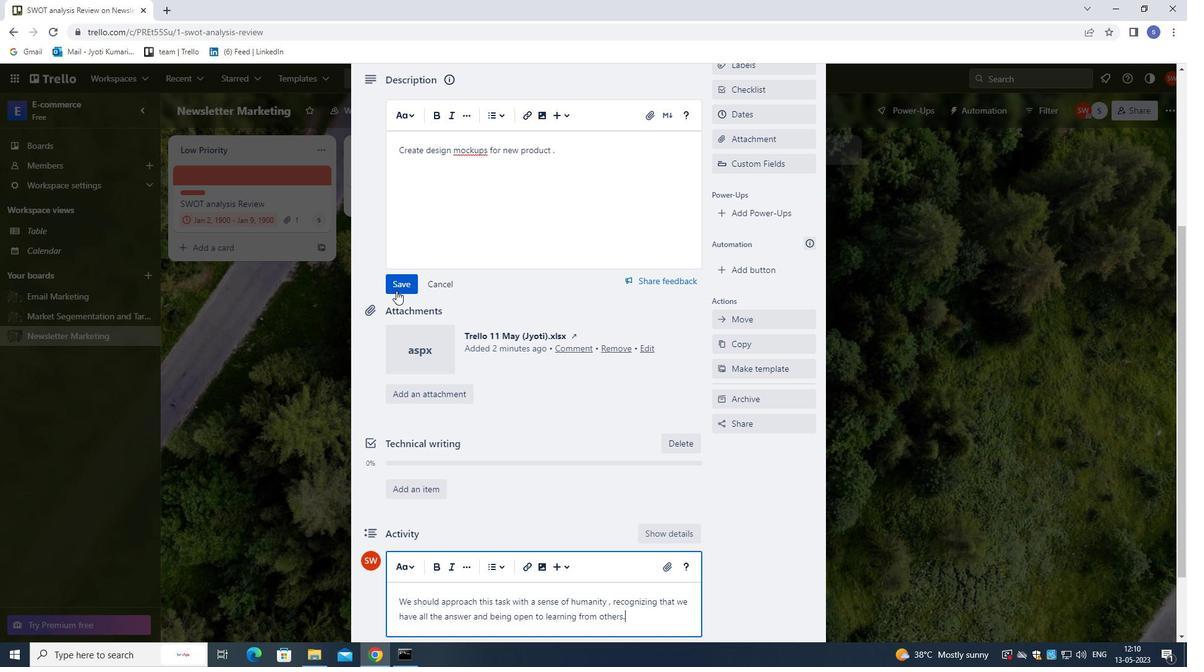 
Action: Mouse pressed left at (396, 289)
Screenshot: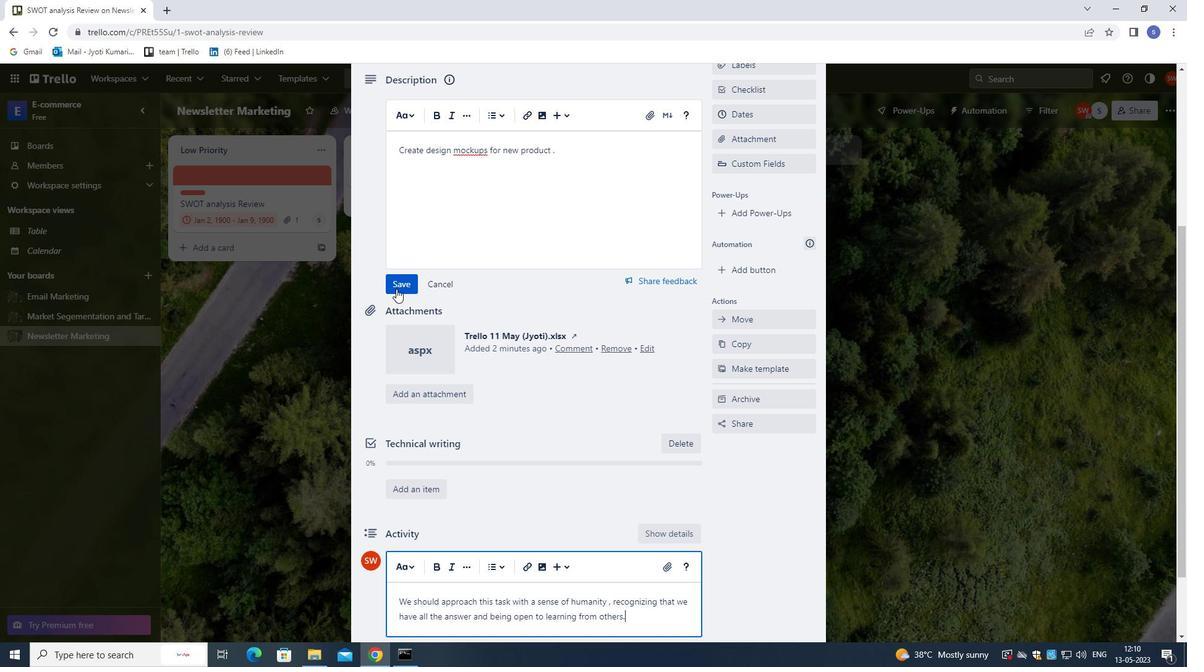 
Action: Mouse moved to (555, 540)
Screenshot: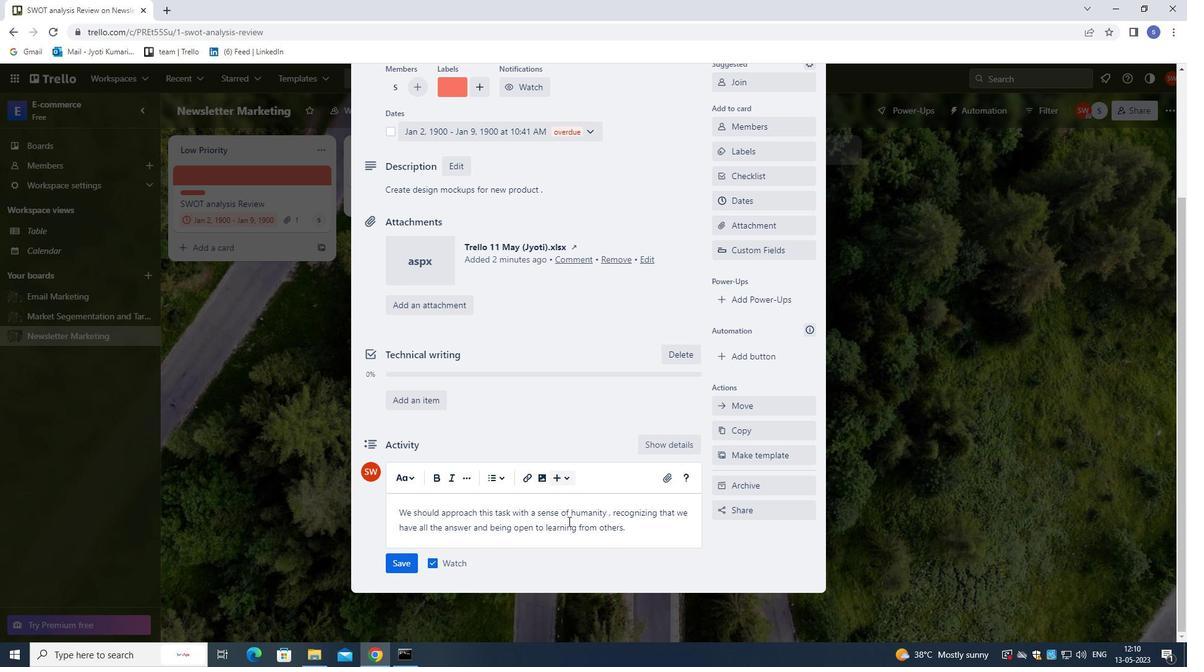 
Action: Mouse scrolled (555, 539) with delta (0, 0)
Screenshot: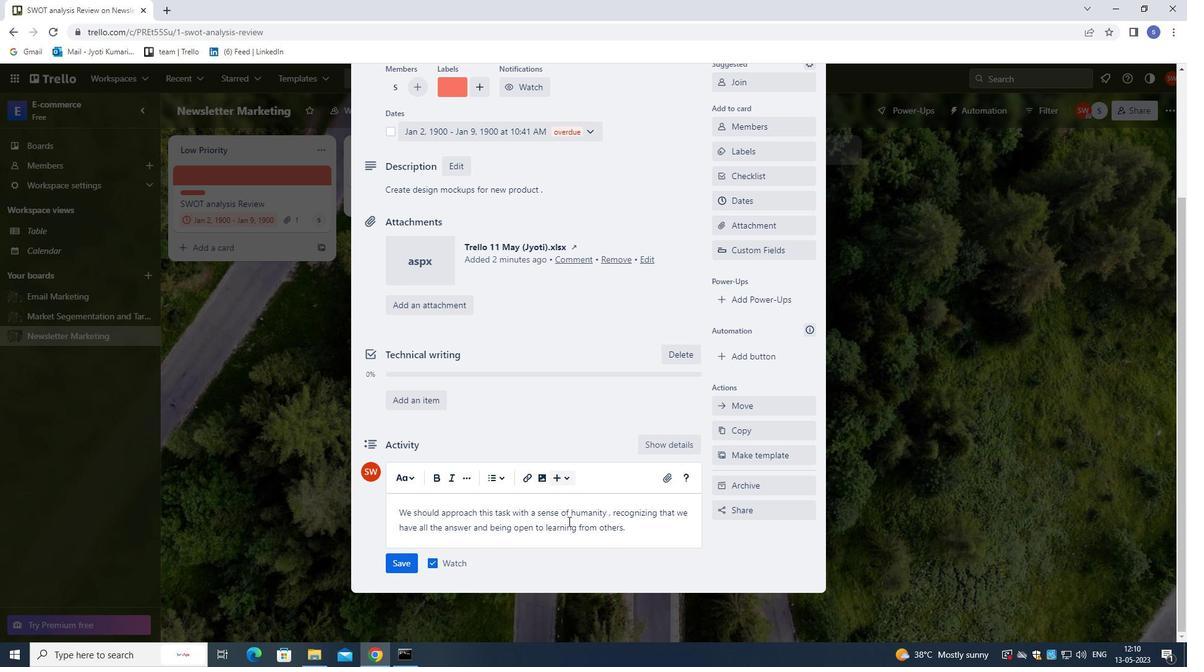 
Action: Mouse moved to (401, 558)
Screenshot: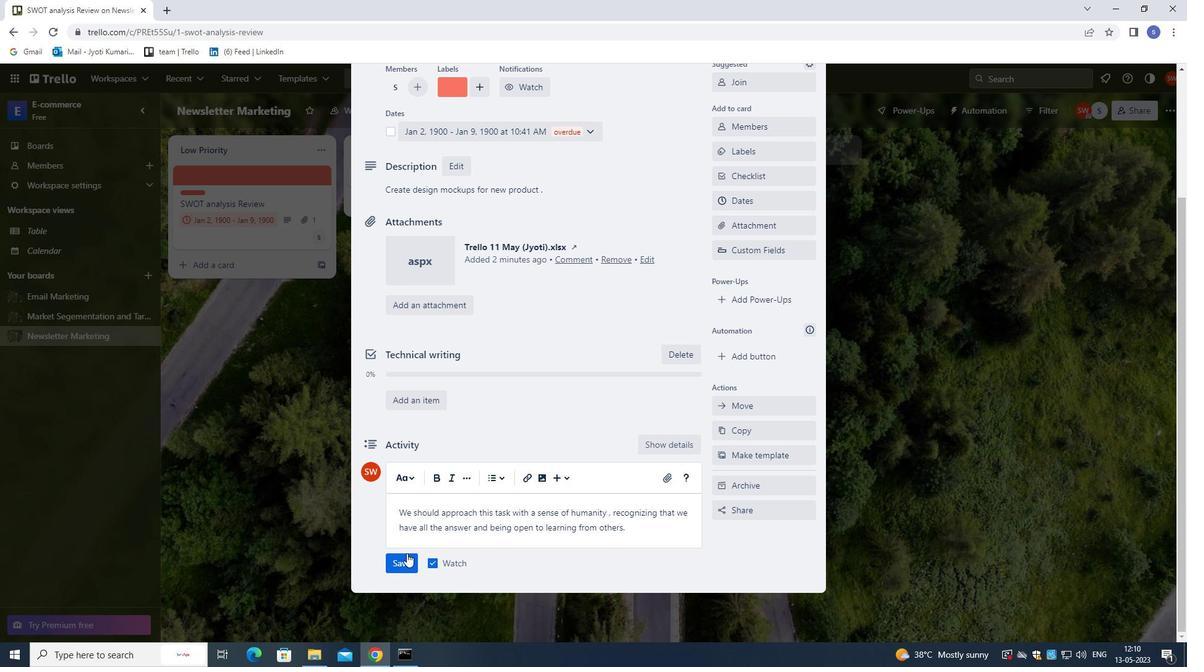 
Action: Mouse pressed left at (401, 558)
Screenshot: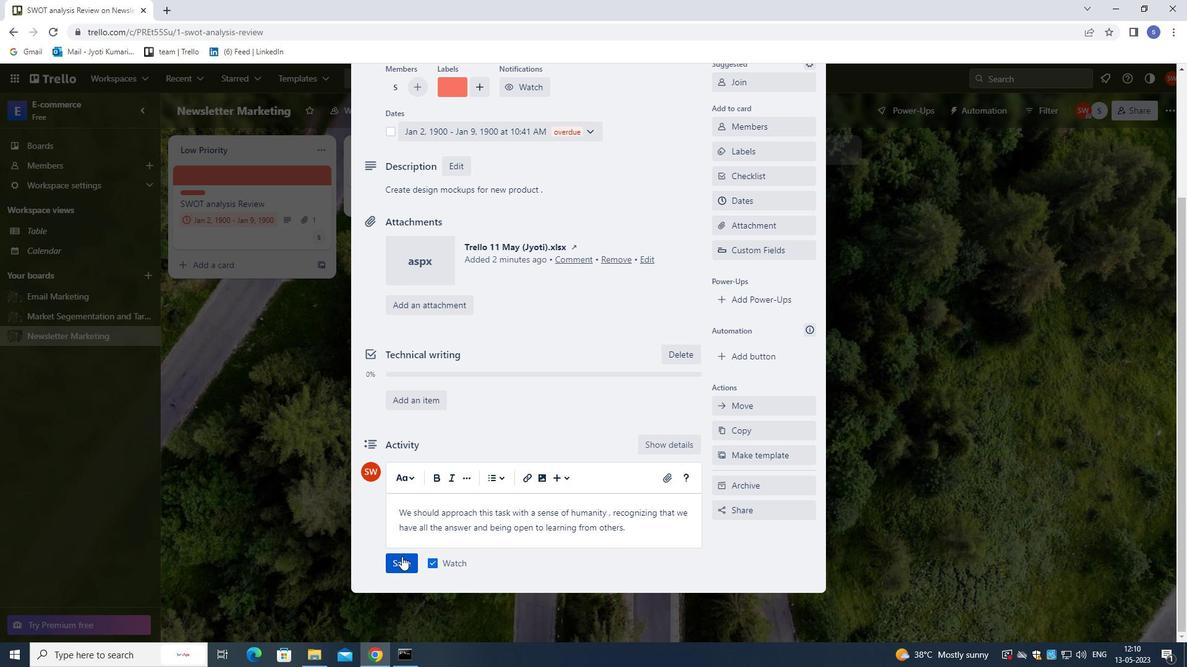 
Action: Mouse moved to (594, 456)
Screenshot: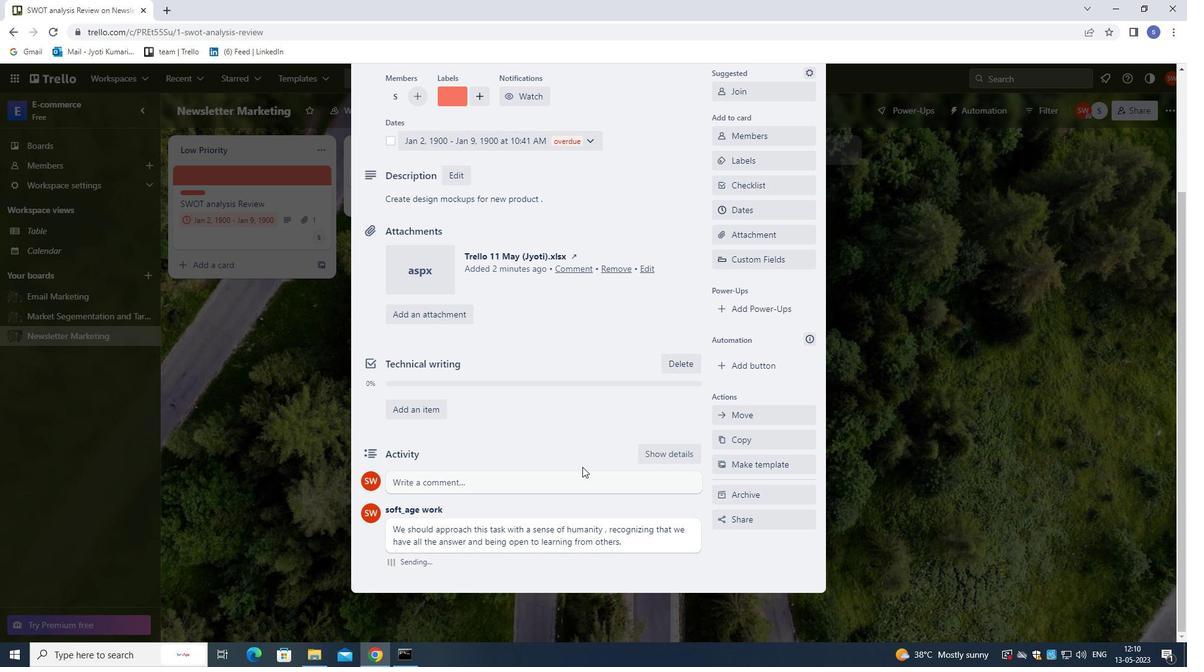 
Action: Mouse scrolled (594, 457) with delta (0, 0)
Screenshot: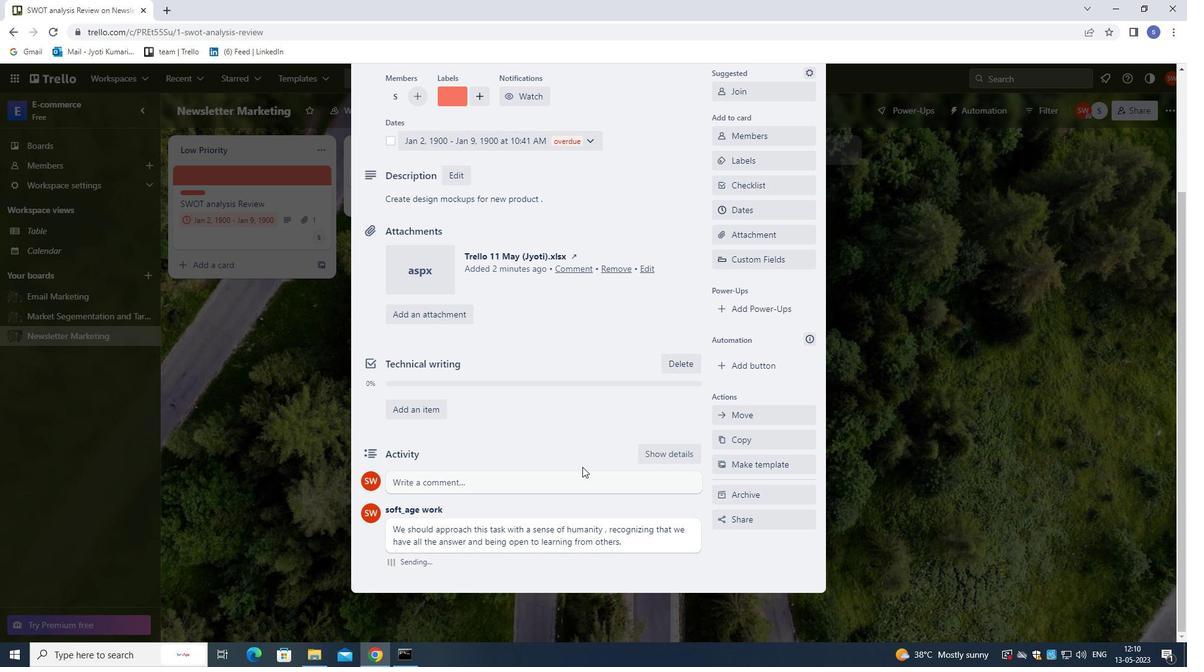 
Action: Mouse moved to (595, 455)
Screenshot: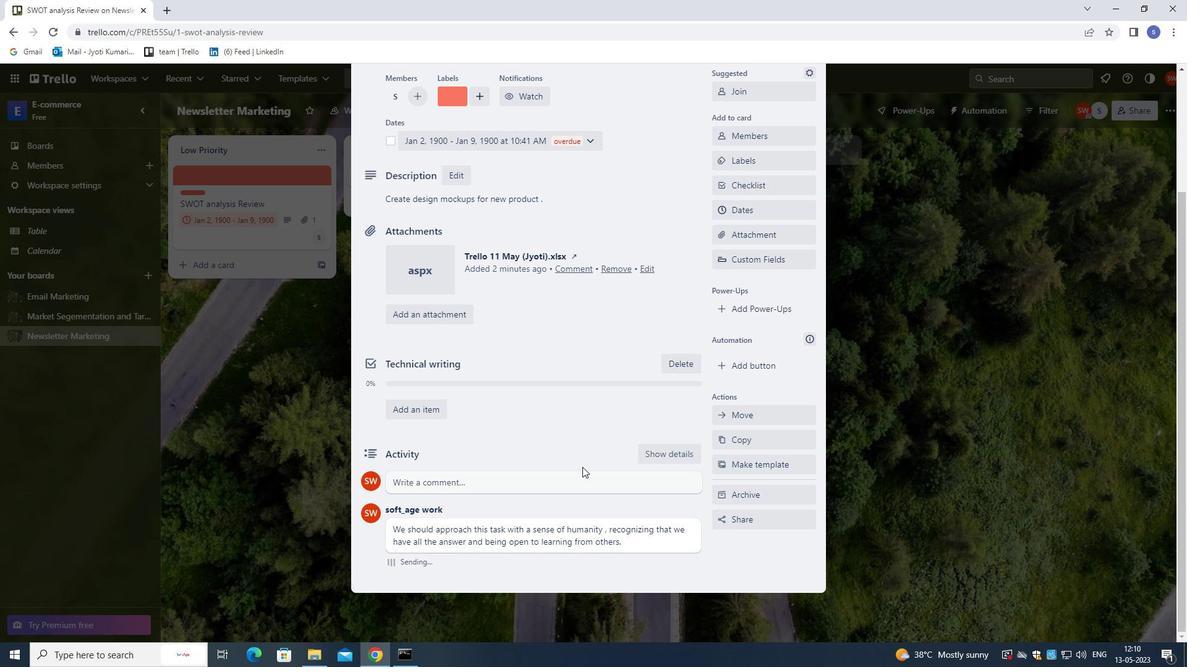 
Action: Mouse scrolled (595, 456) with delta (0, 0)
Screenshot: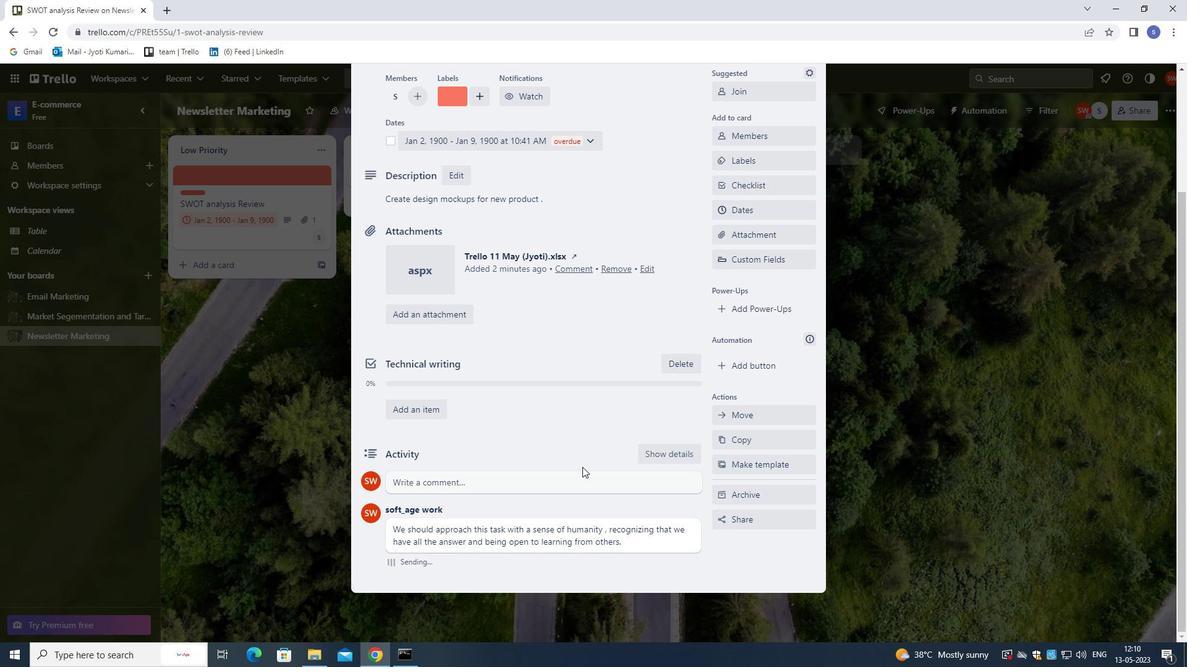 
Action: Mouse moved to (596, 455)
Screenshot: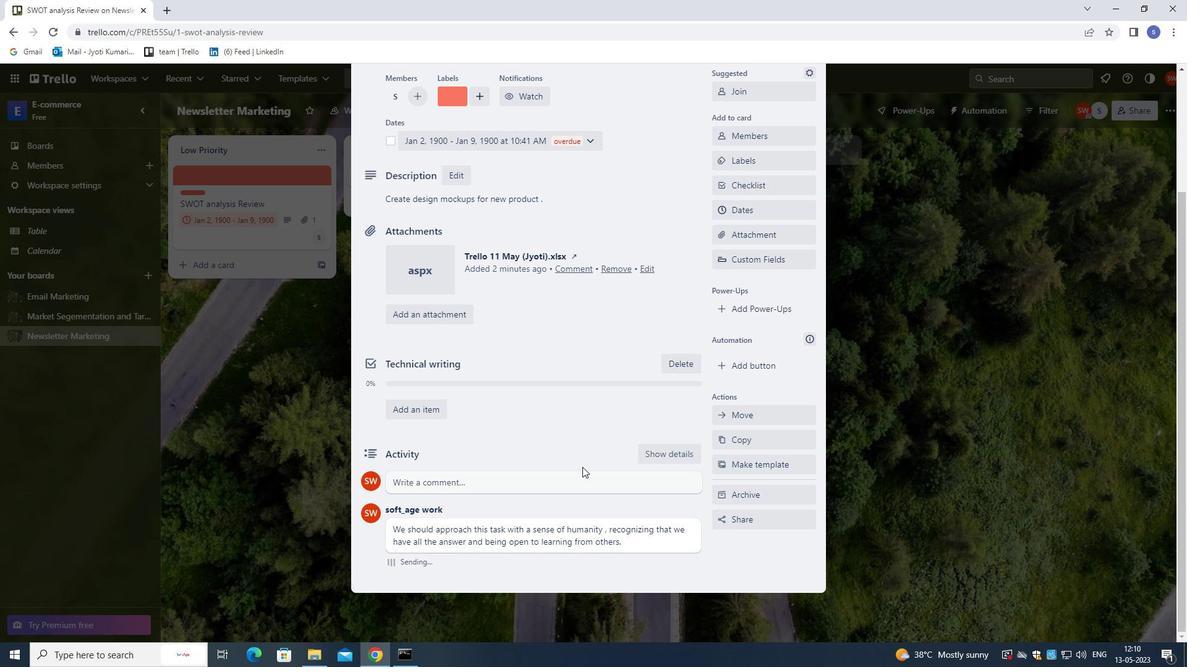 
Action: Mouse scrolled (596, 455) with delta (0, 0)
Screenshot: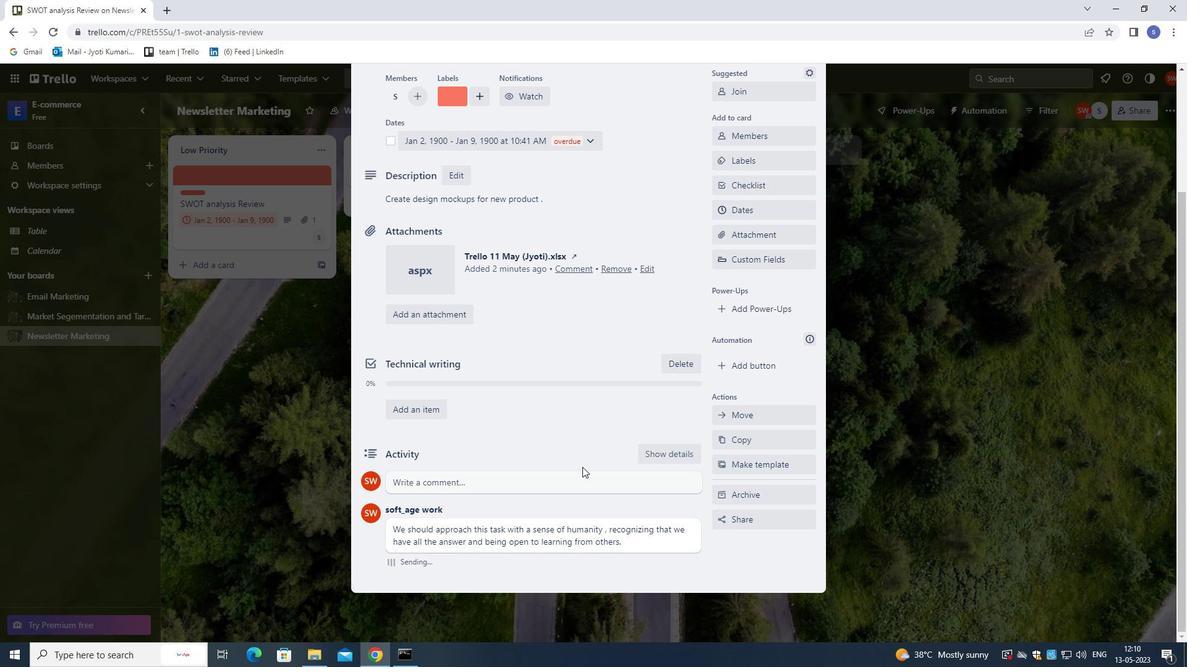 
Action: Mouse moved to (597, 455)
Screenshot: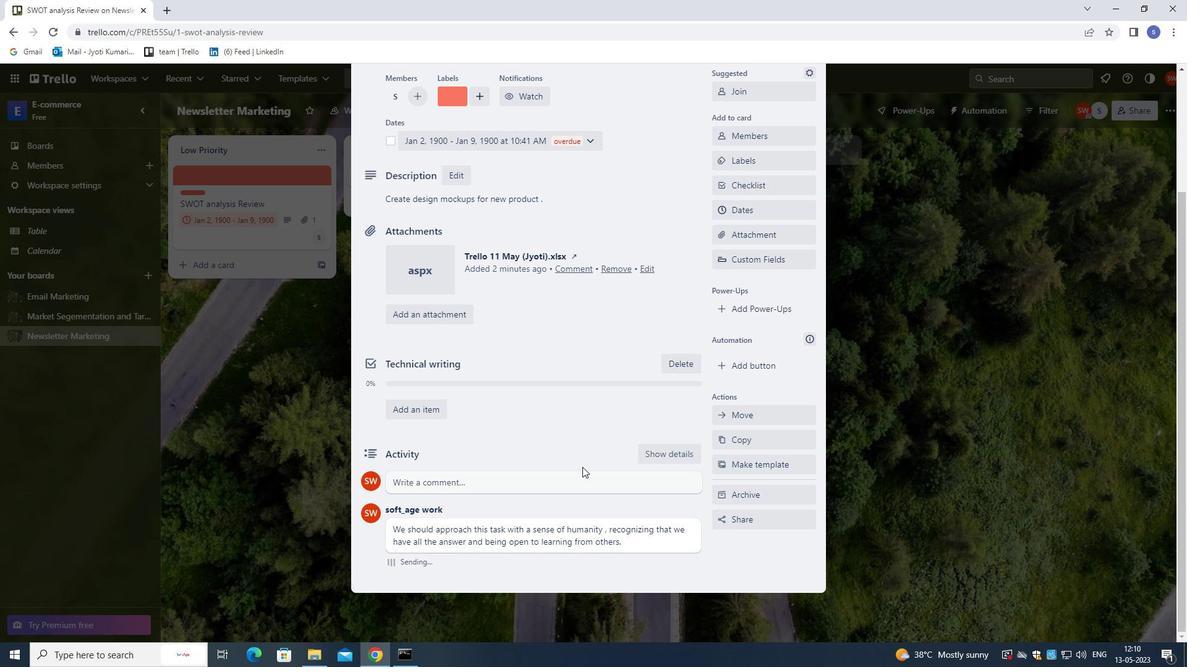 
Action: Mouse scrolled (597, 455) with delta (0, 0)
Screenshot: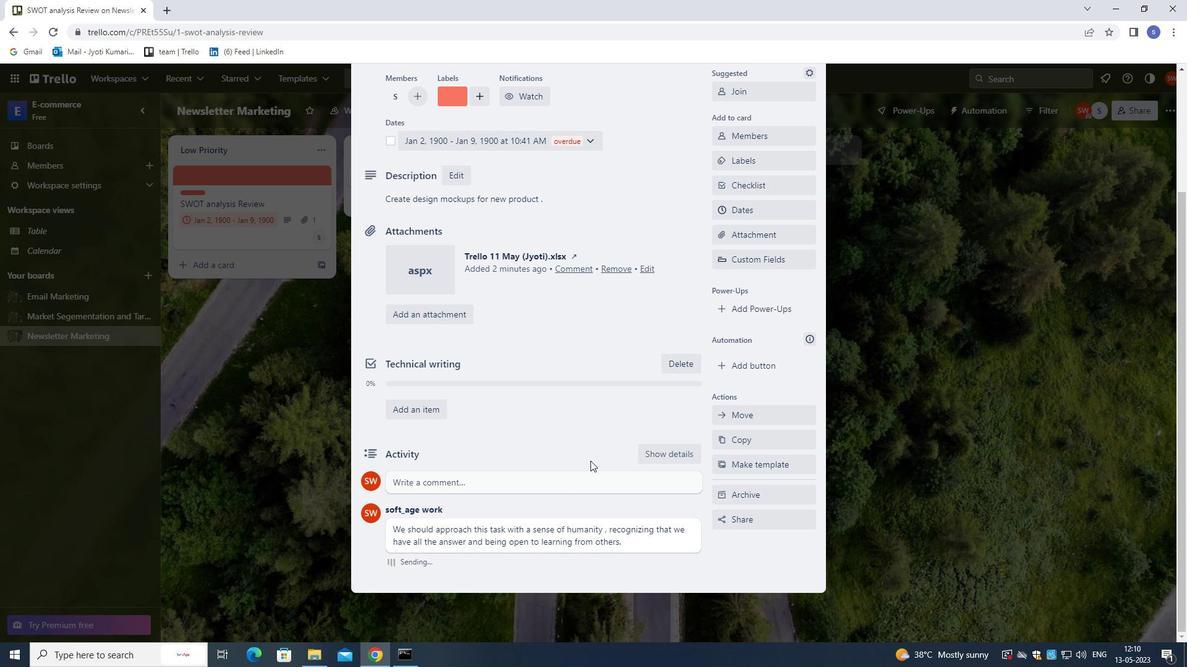 
Action: Mouse scrolled (597, 455) with delta (0, 0)
Screenshot: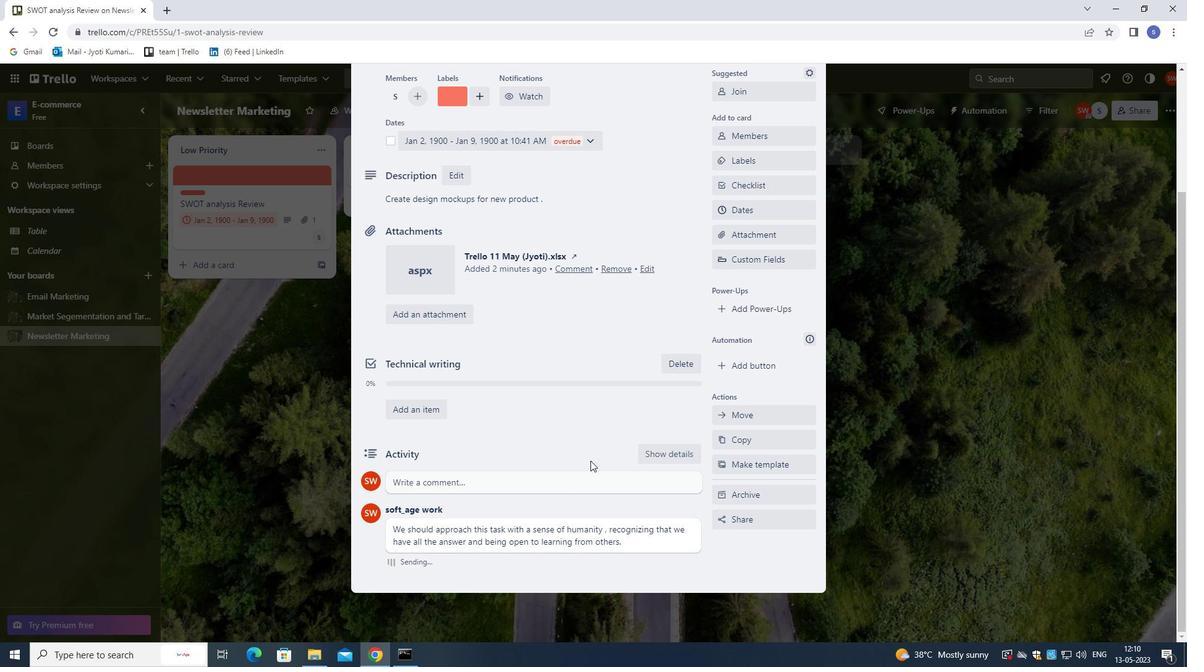 
Action: Mouse scrolled (597, 455) with delta (0, 0)
Screenshot: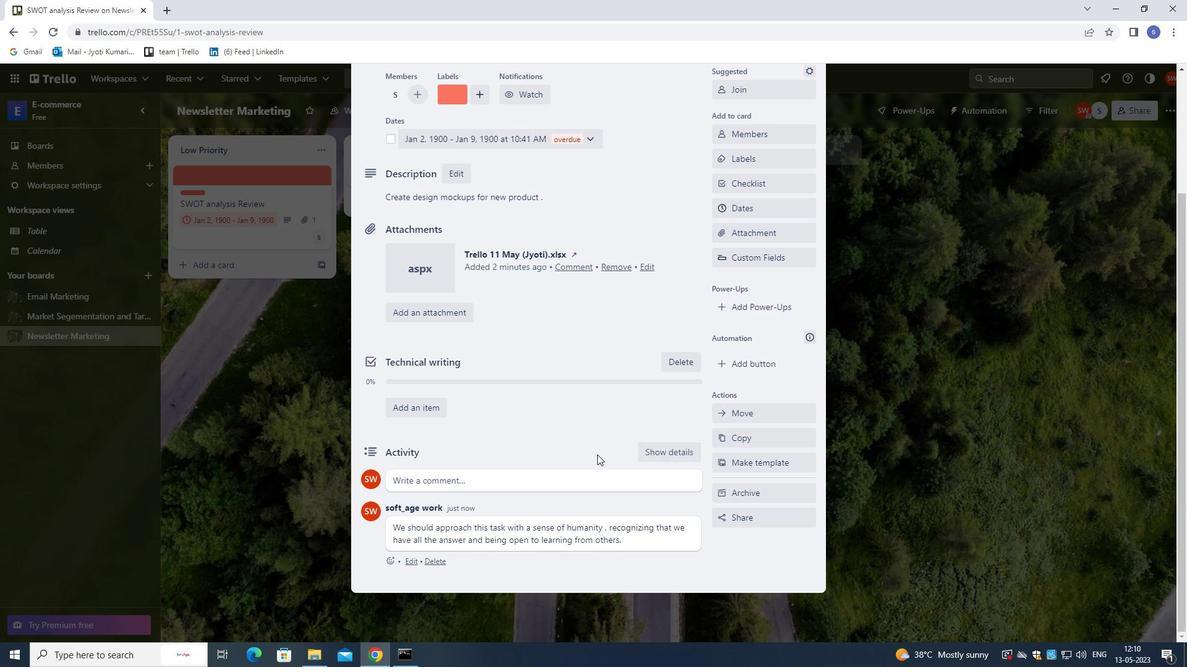 
Action: Mouse moved to (598, 454)
Screenshot: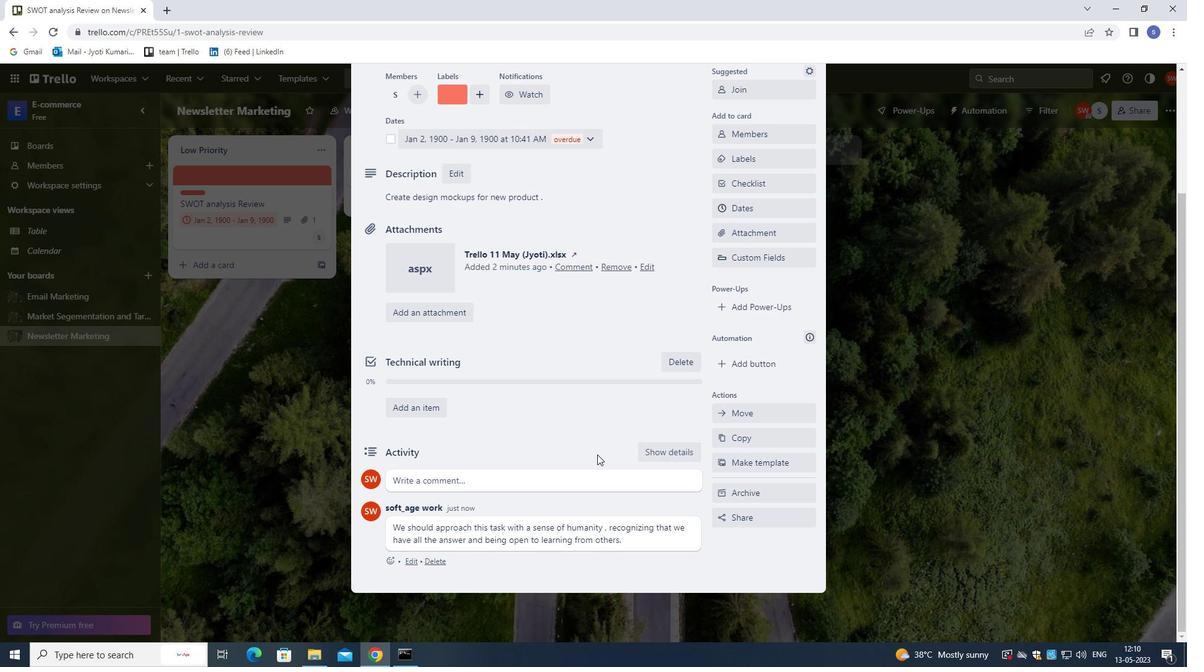 
Action: Mouse scrolled (598, 455) with delta (0, 0)
Screenshot: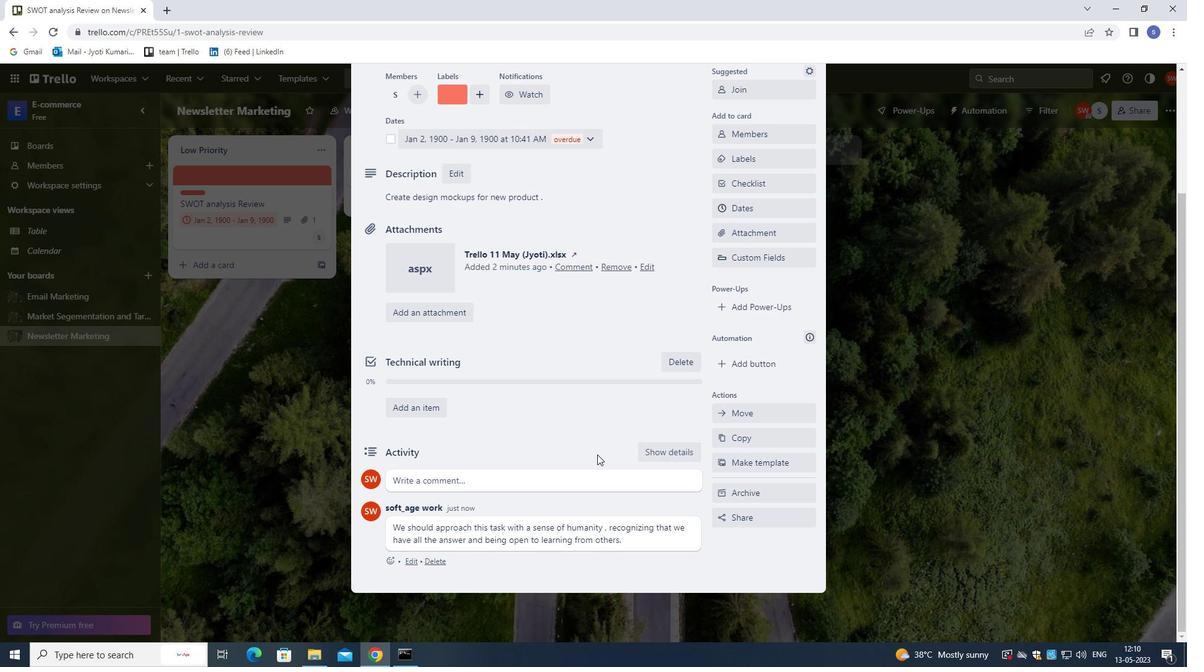 
Action: Mouse moved to (811, 105)
Screenshot: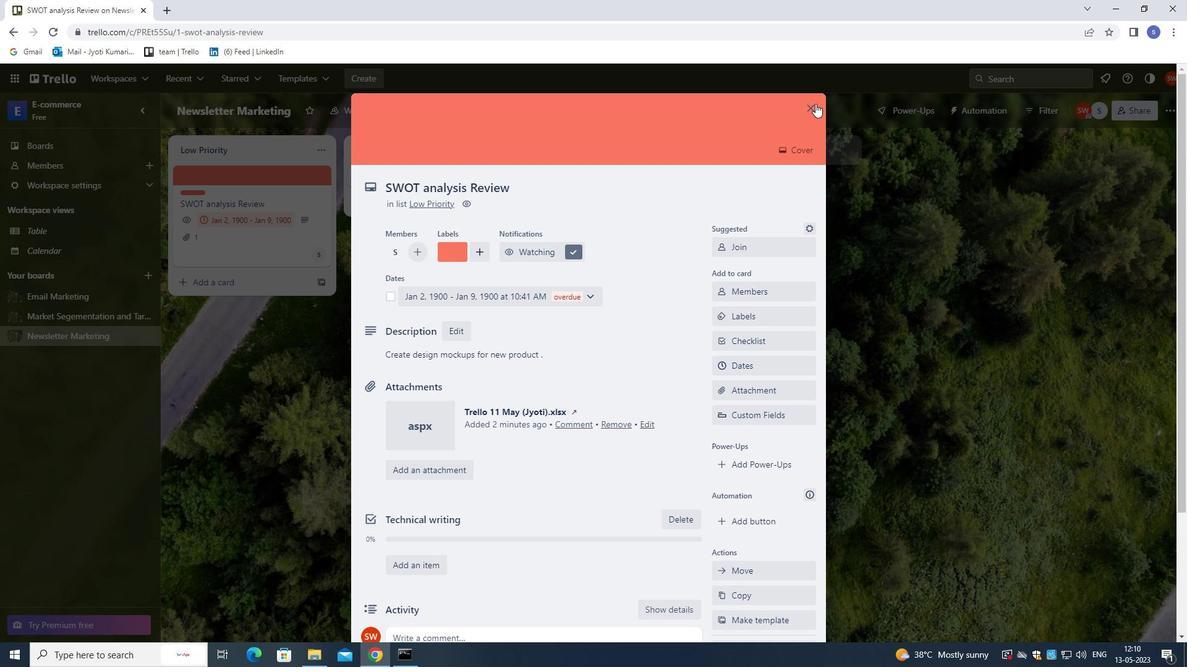 
Action: Mouse pressed left at (811, 105)
Screenshot: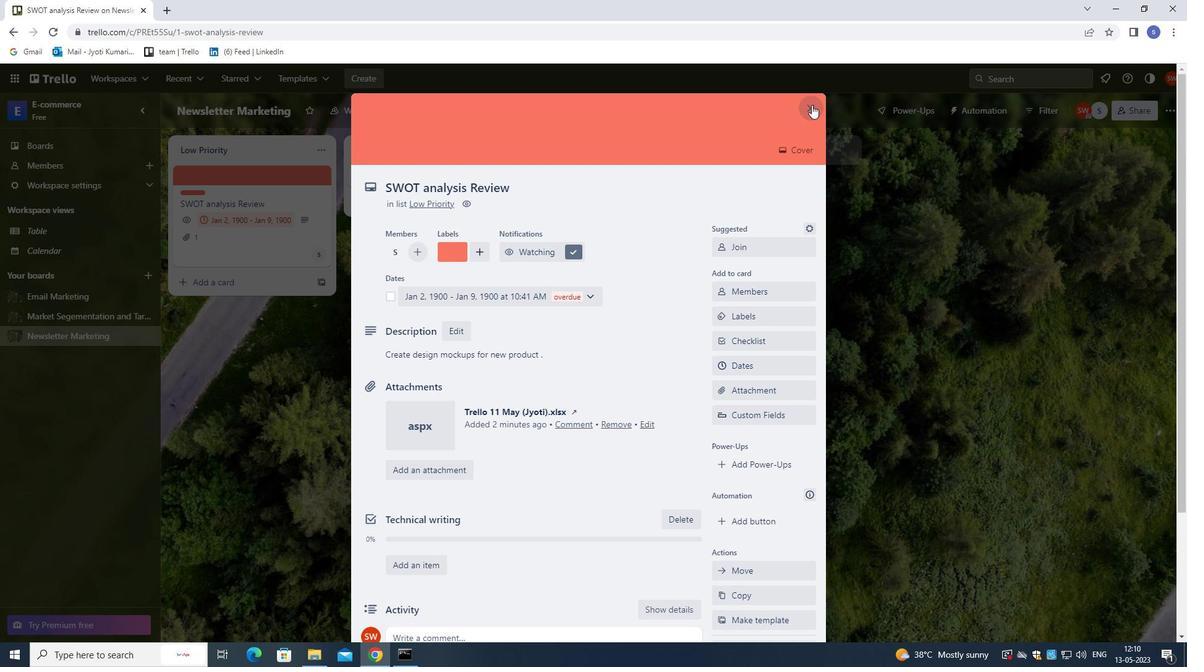 
Action: Mouse moved to (797, 116)
Screenshot: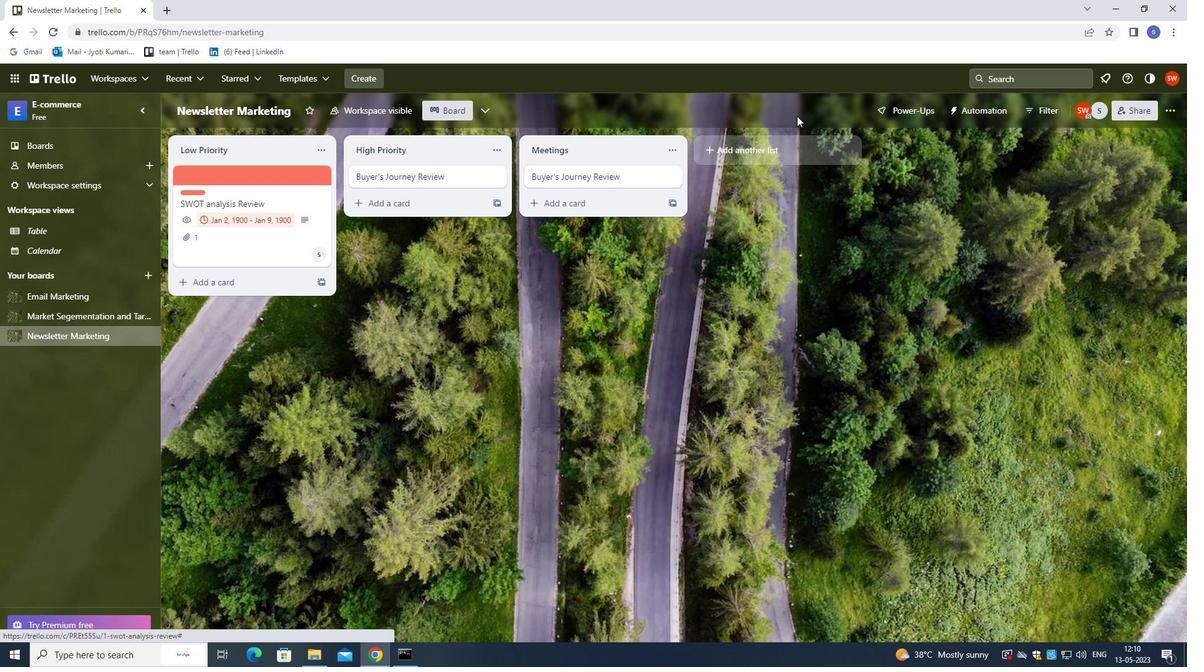 
